 Task: Open Card Project Management Review in Board Business Model Business Case Development and Analysis to Workspace Consulting and add a team member Softage.1@softage.net, a label Orange, a checklist Task Management, an attachment from Trello, a color Orange and finally, add a card description 'Conduct team training session on time management and productivity' and a comment 'Let us celebrate our progress and keep pushing forward as this task is an important milestone in our project.'. Add a start date 'Jan 09, 1900' with a due date 'Jan 16, 1900'
Action: Mouse moved to (520, 147)
Screenshot: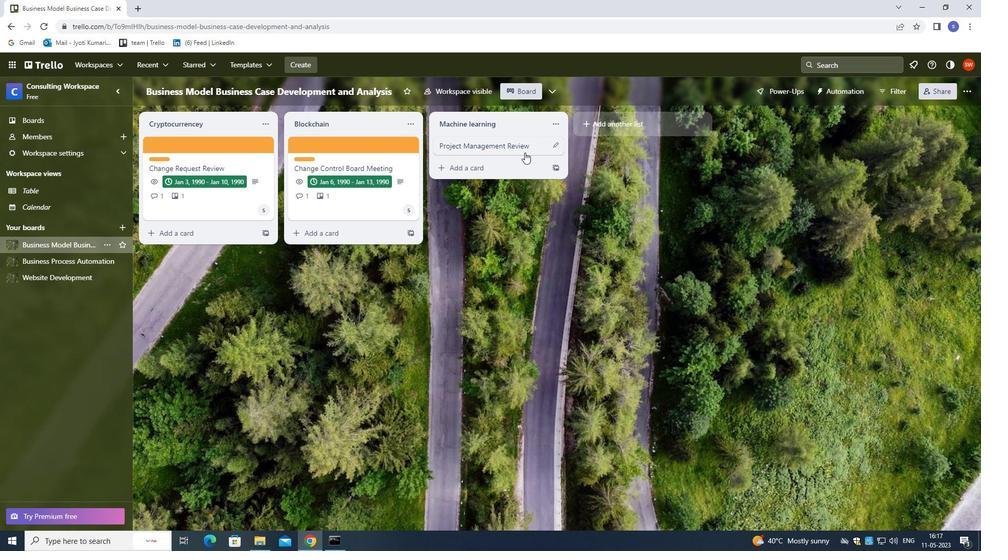 
Action: Mouse pressed left at (520, 147)
Screenshot: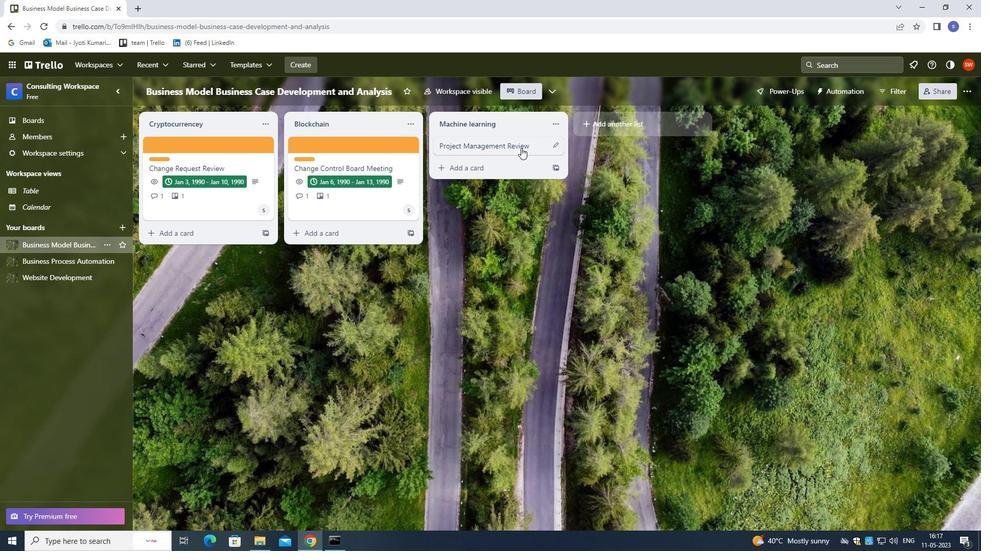 
Action: Mouse moved to (604, 180)
Screenshot: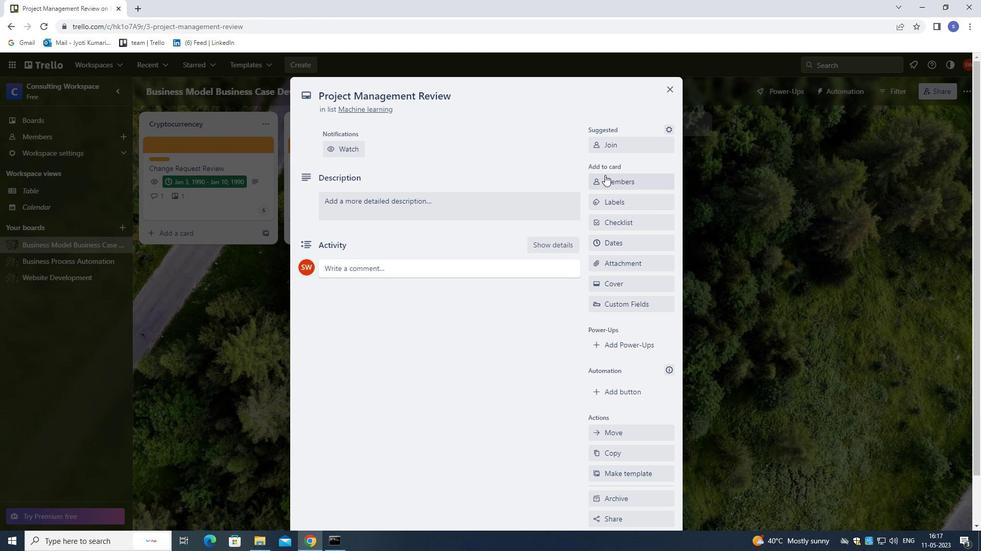 
Action: Mouse pressed left at (604, 180)
Screenshot: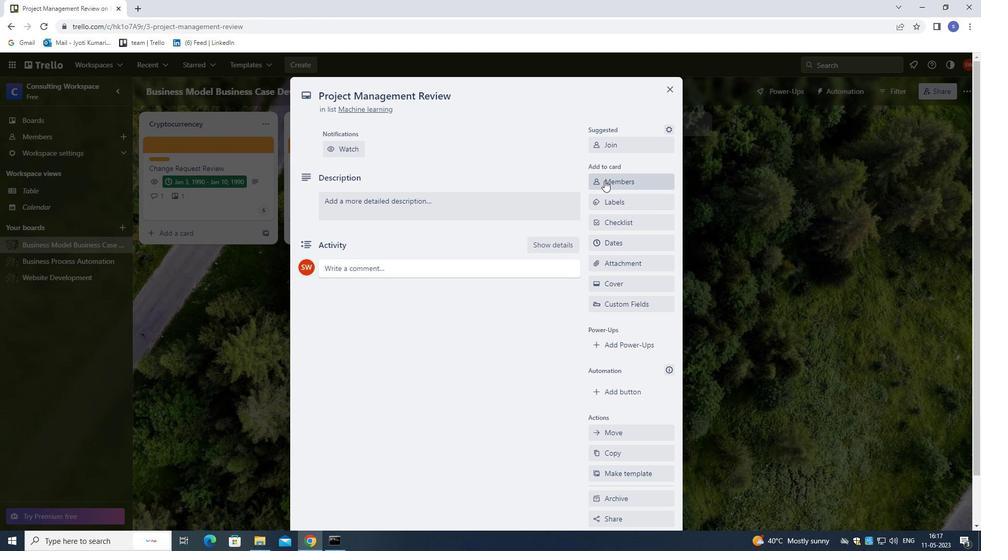 
Action: Mouse moved to (235, 0)
Screenshot: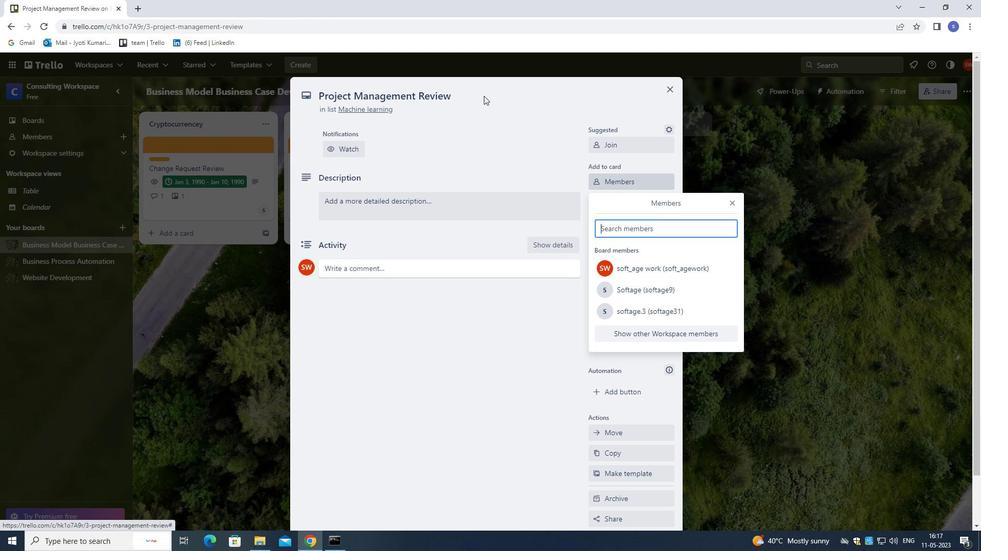 
Action: Key pressed softage.1<Key.shift>@SOFTAGE.NET
Screenshot: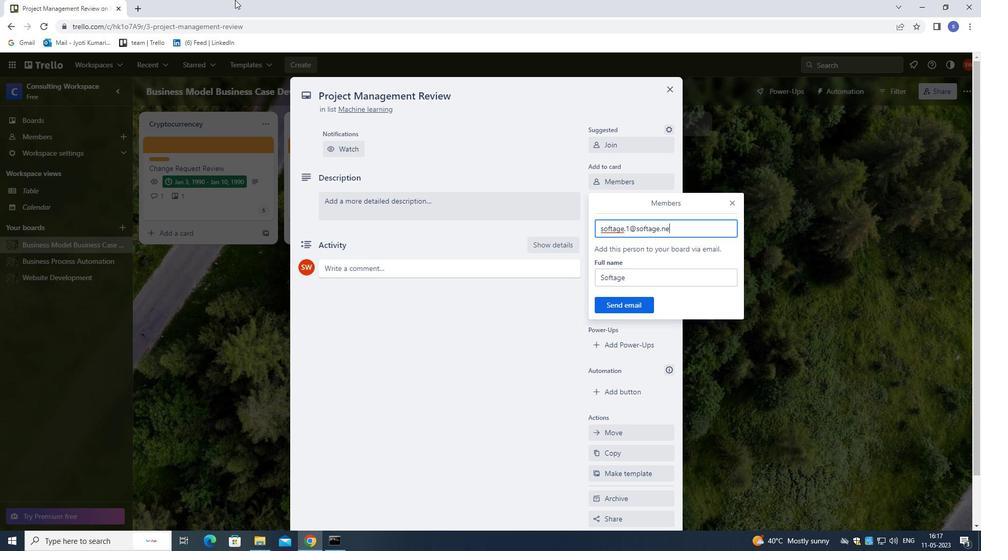 
Action: Mouse moved to (616, 303)
Screenshot: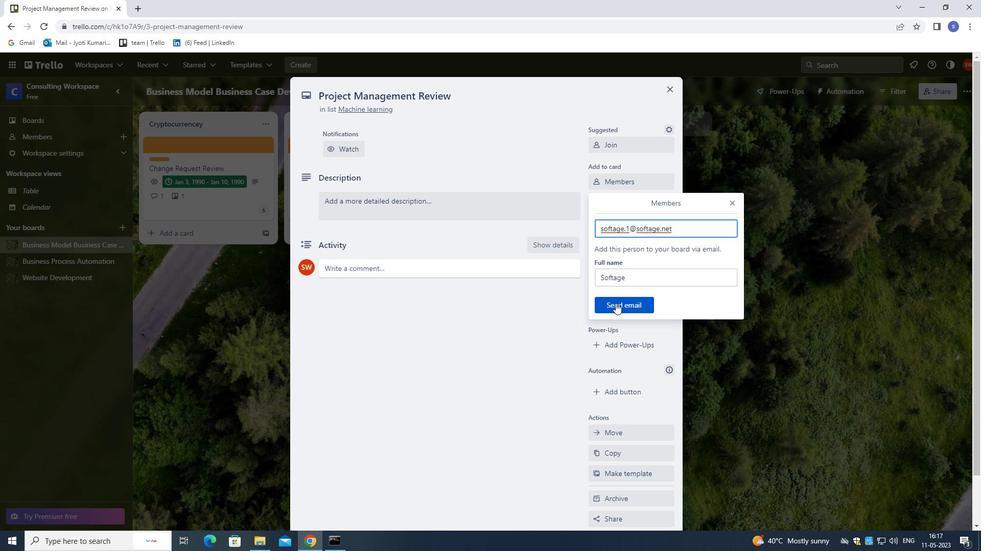 
Action: Mouse pressed left at (616, 303)
Screenshot: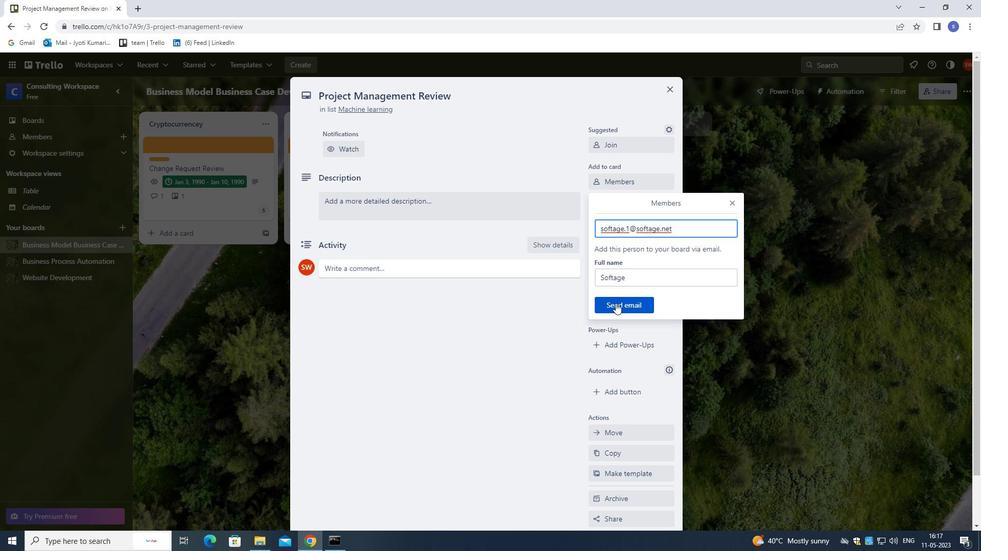 
Action: Mouse moved to (616, 202)
Screenshot: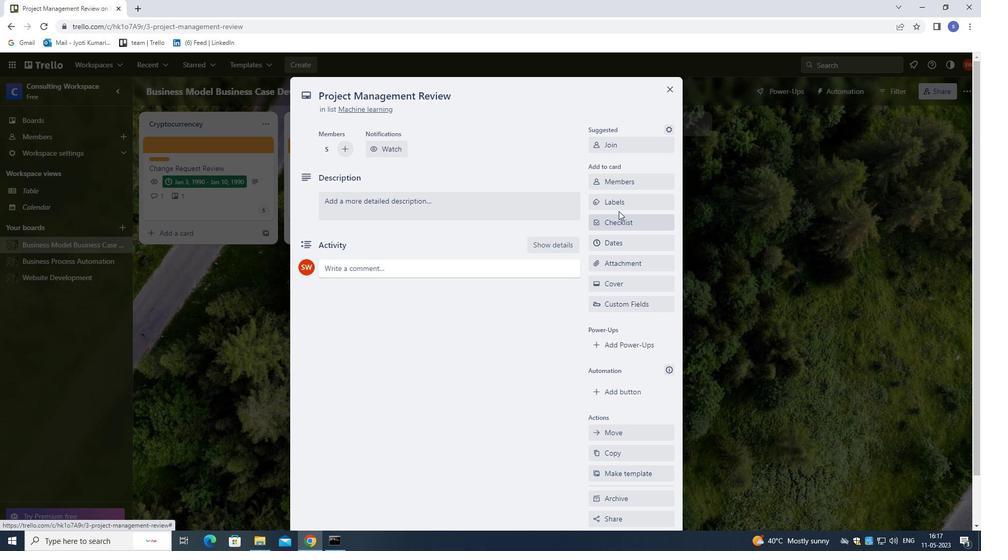 
Action: Mouse pressed left at (616, 202)
Screenshot: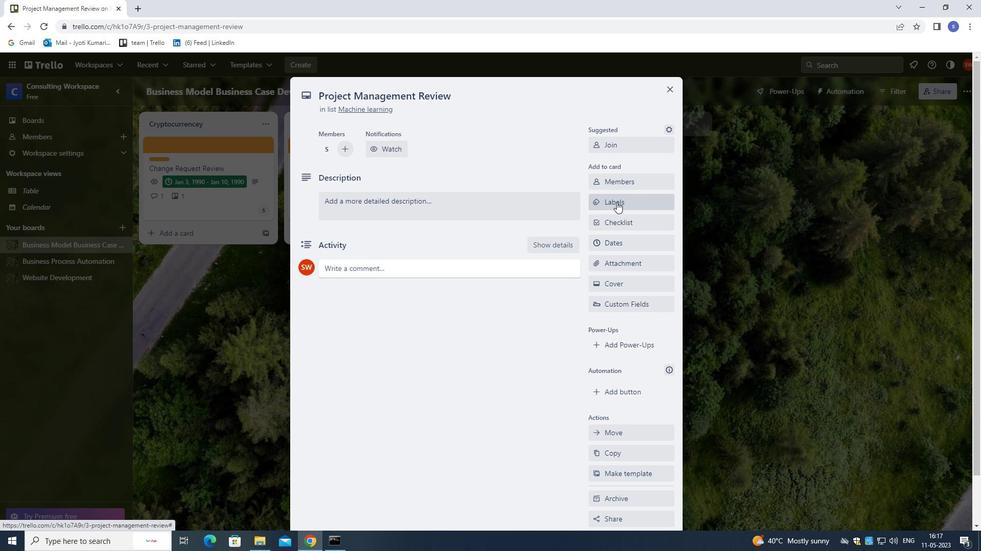 
Action: Mouse moved to (610, 244)
Screenshot: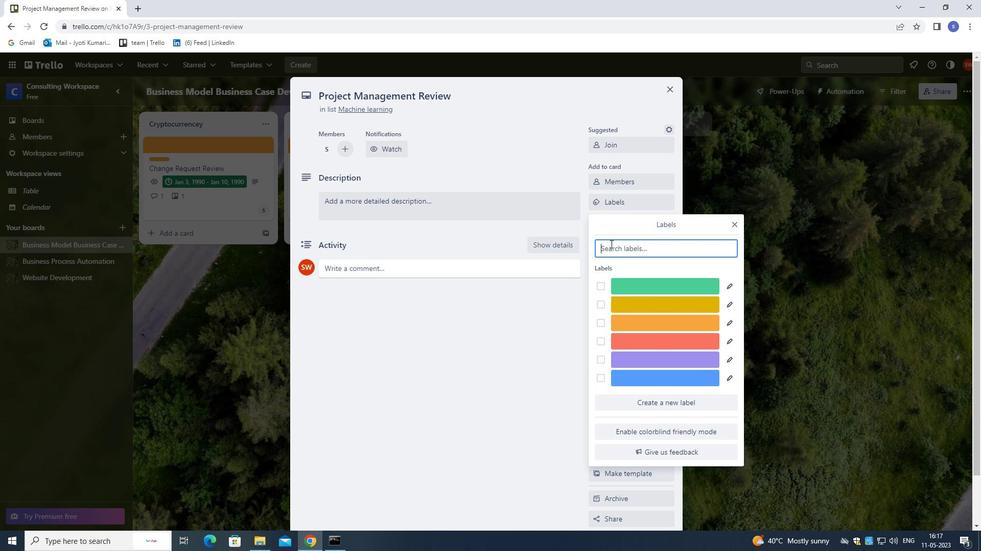 
Action: Key pressed O
Screenshot: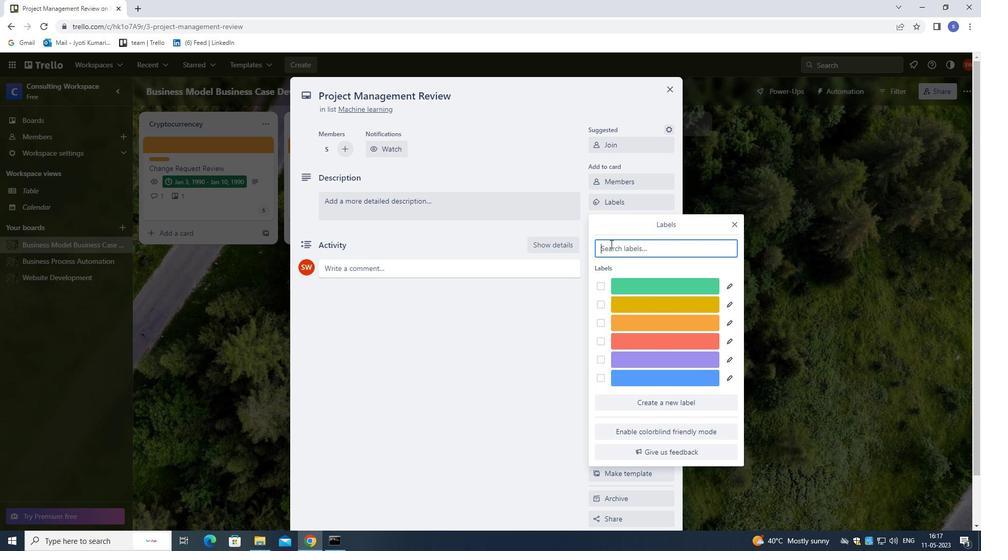 
Action: Mouse moved to (599, 285)
Screenshot: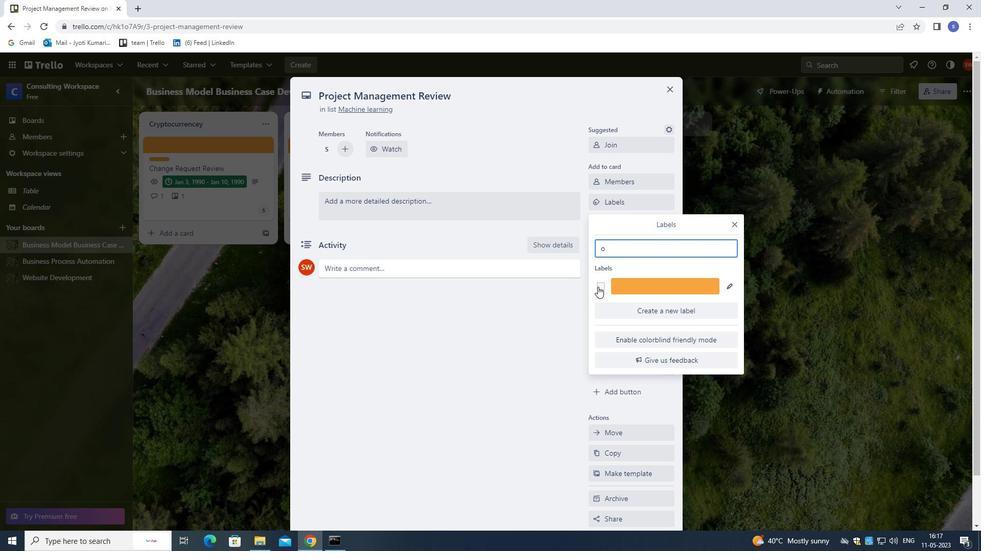 
Action: Mouse pressed left at (599, 285)
Screenshot: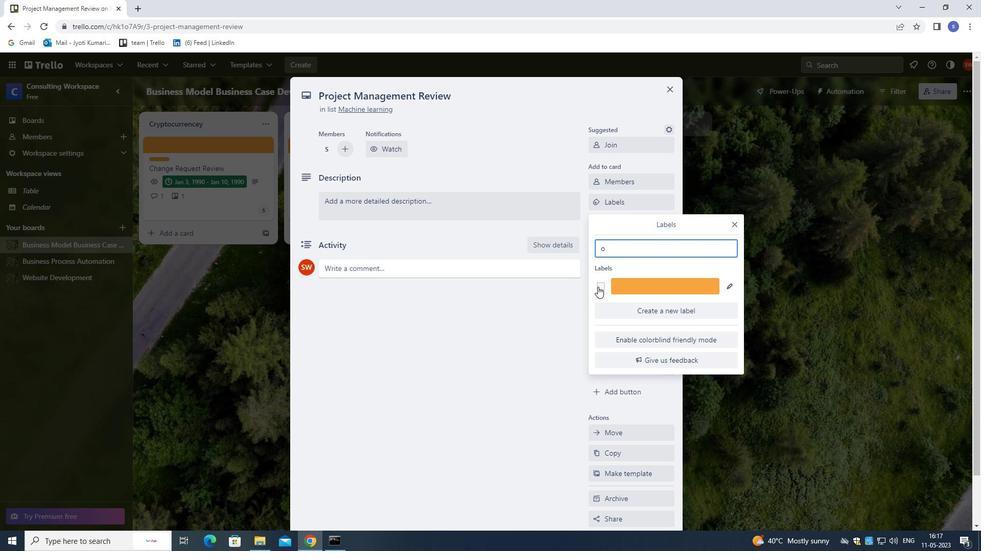 
Action: Mouse moved to (734, 224)
Screenshot: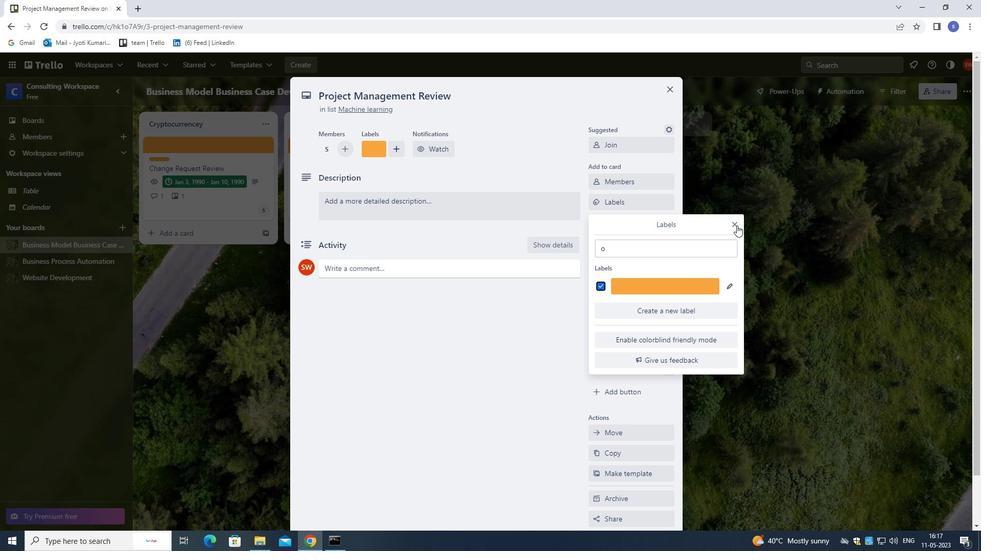 
Action: Mouse pressed left at (734, 224)
Screenshot: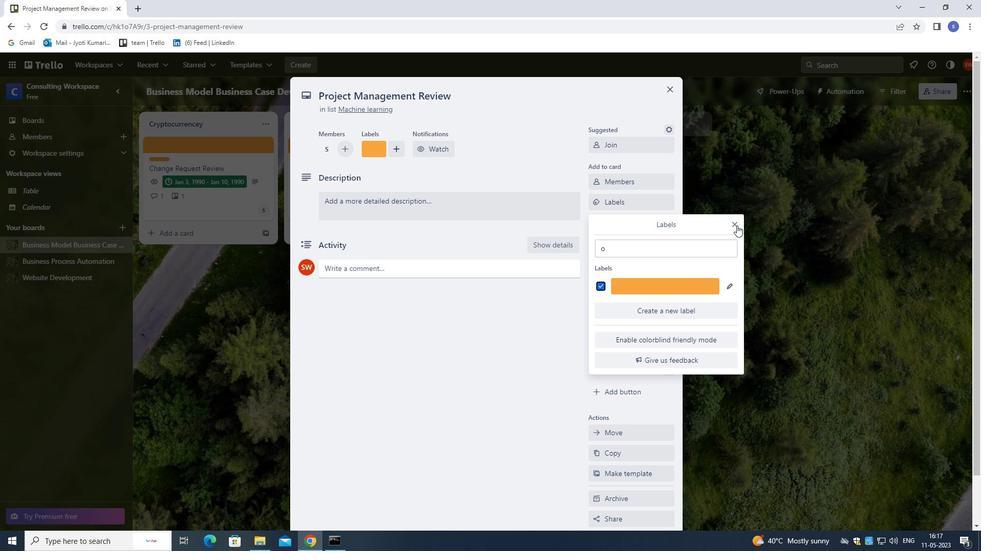 
Action: Mouse moved to (626, 222)
Screenshot: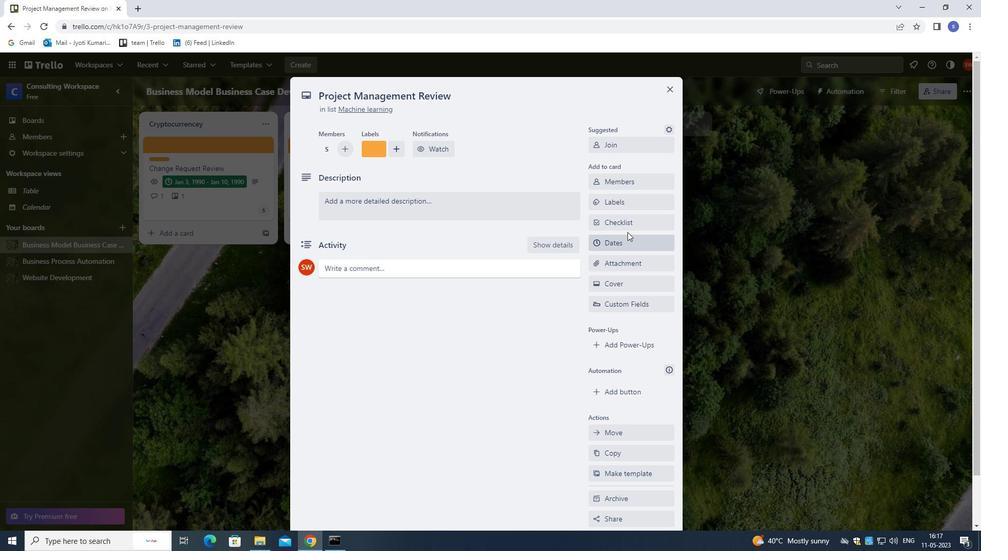 
Action: Mouse pressed left at (626, 222)
Screenshot: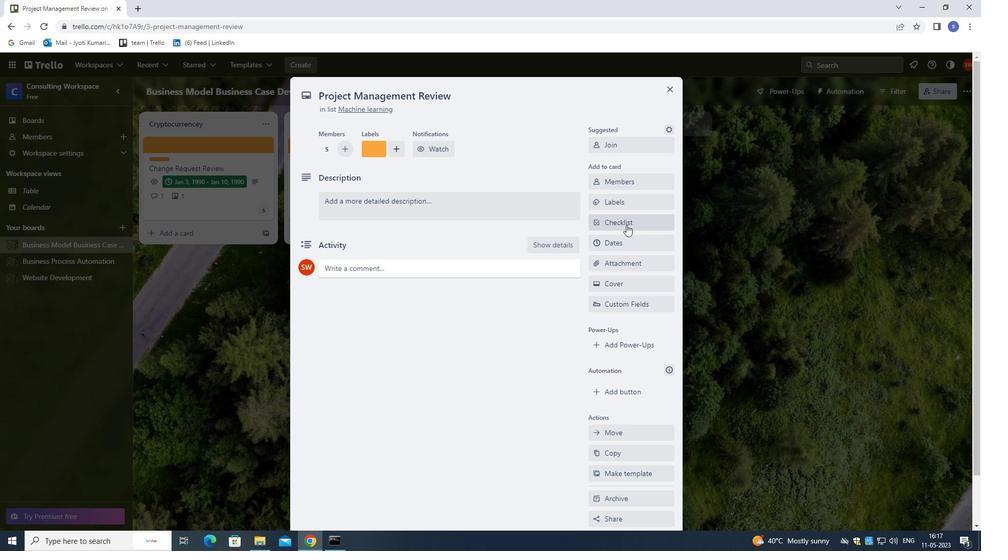 
Action: Mouse moved to (461, 127)
Screenshot: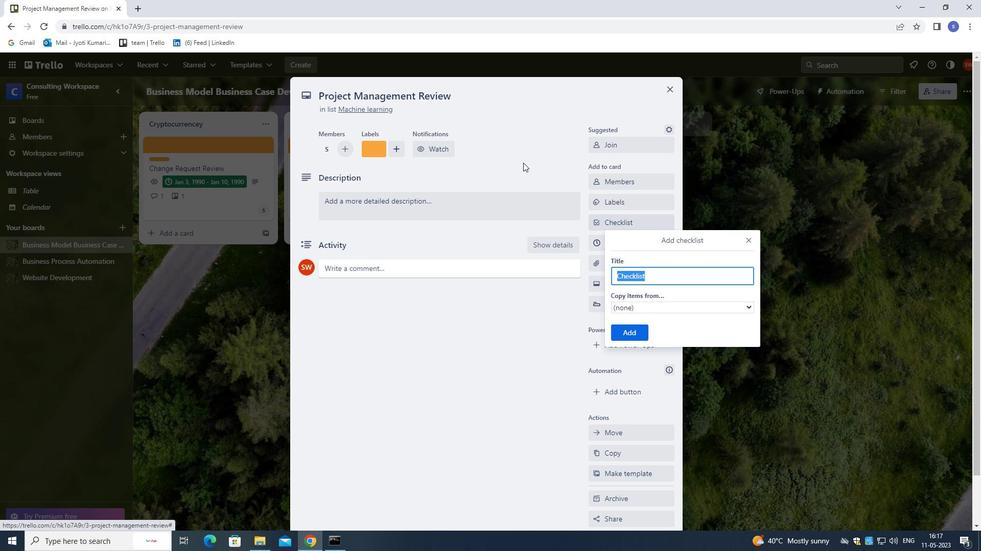 
Action: Key pressed <Key.shift>TASK
Screenshot: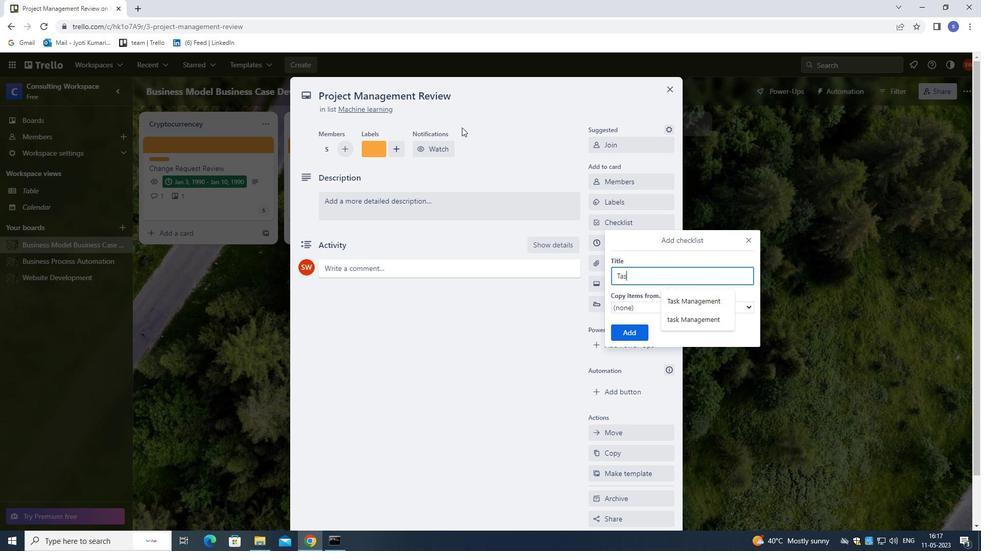 
Action: Mouse moved to (704, 295)
Screenshot: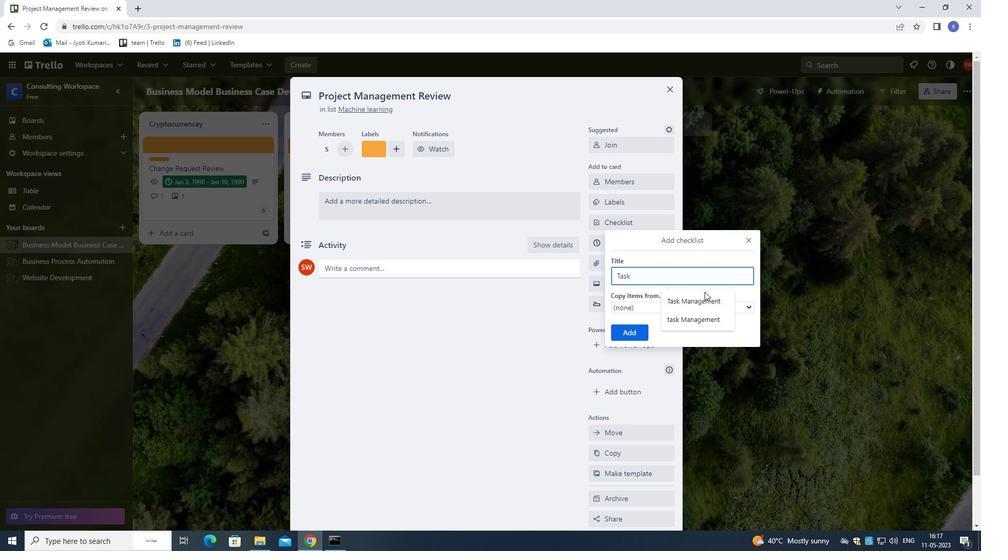 
Action: Mouse pressed left at (704, 295)
Screenshot: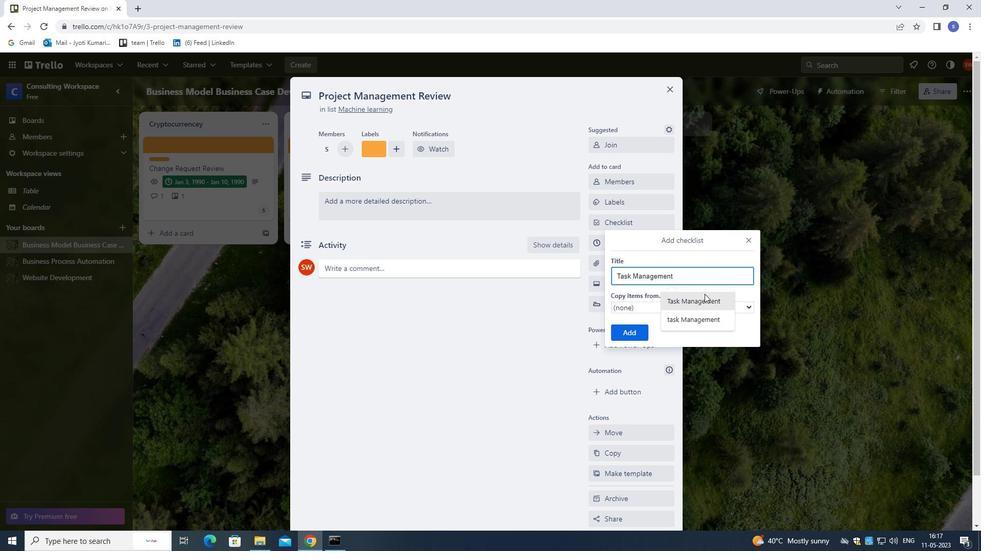
Action: Mouse moved to (643, 331)
Screenshot: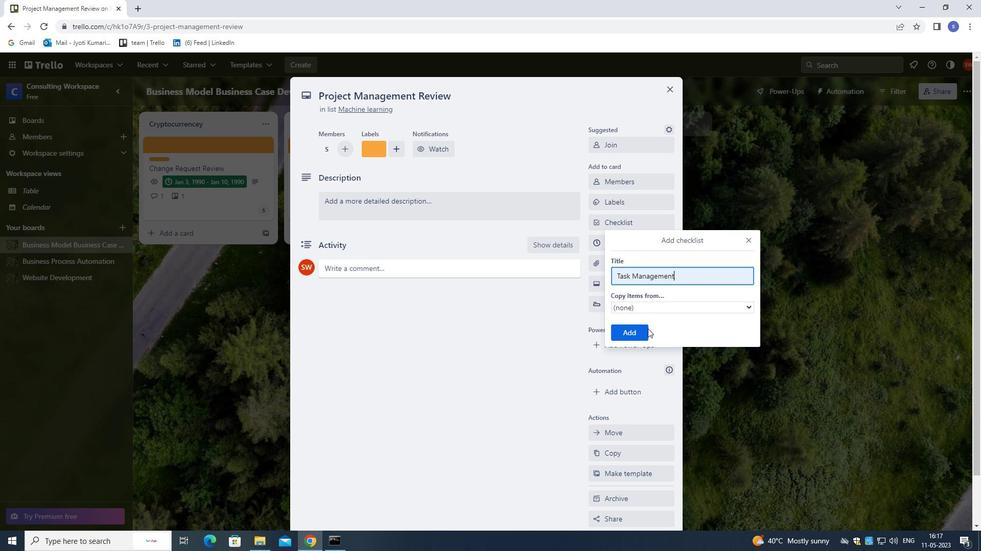 
Action: Mouse pressed left at (643, 331)
Screenshot: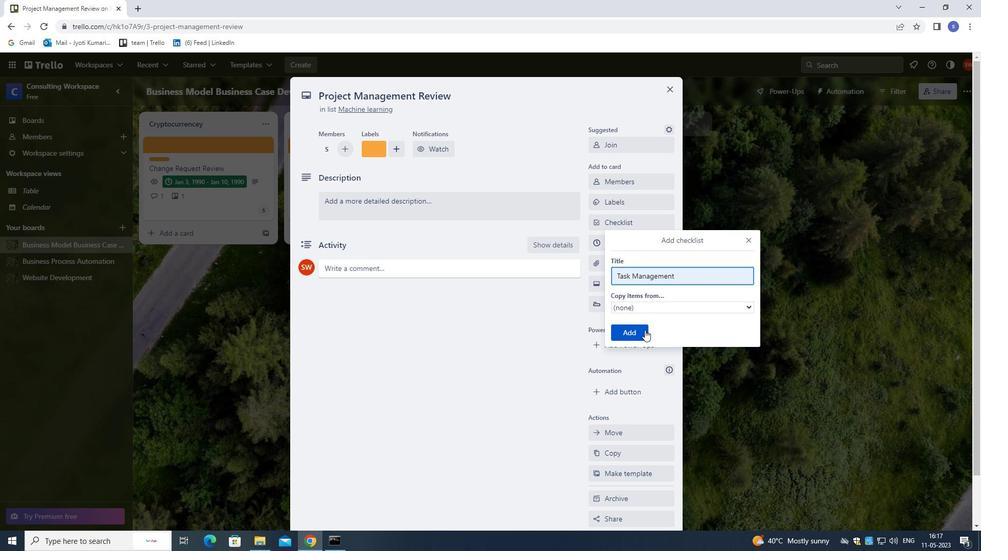 
Action: Mouse moved to (629, 242)
Screenshot: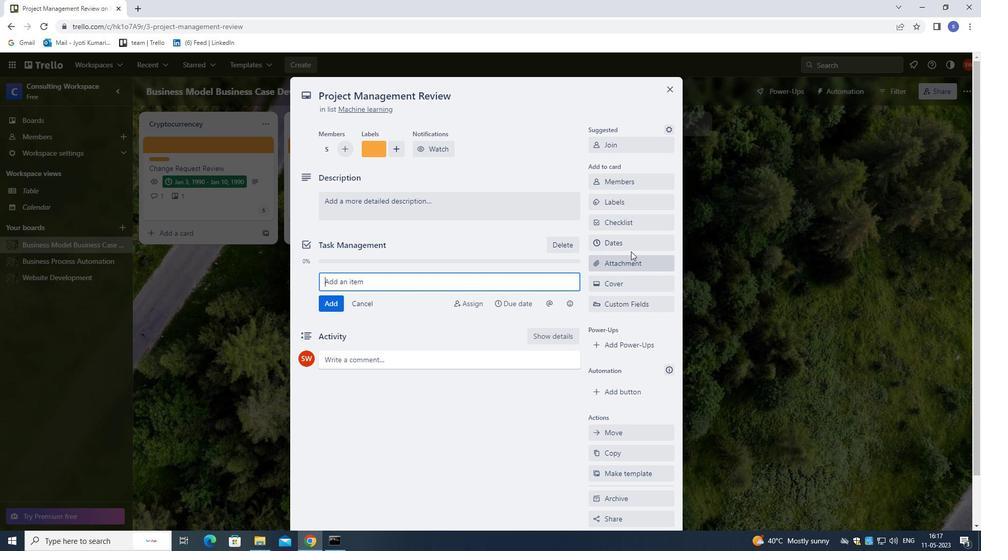 
Action: Mouse pressed left at (629, 242)
Screenshot: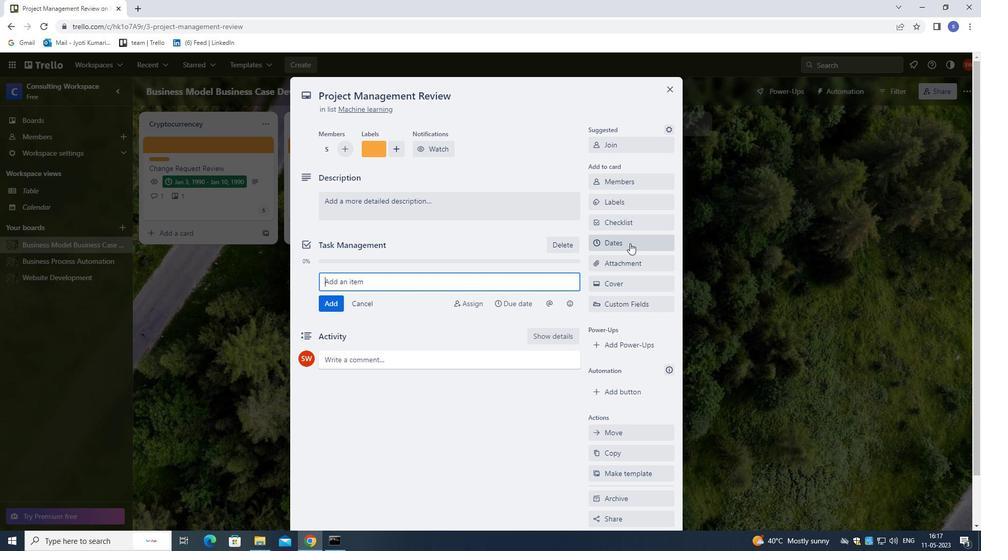 
Action: Mouse moved to (596, 274)
Screenshot: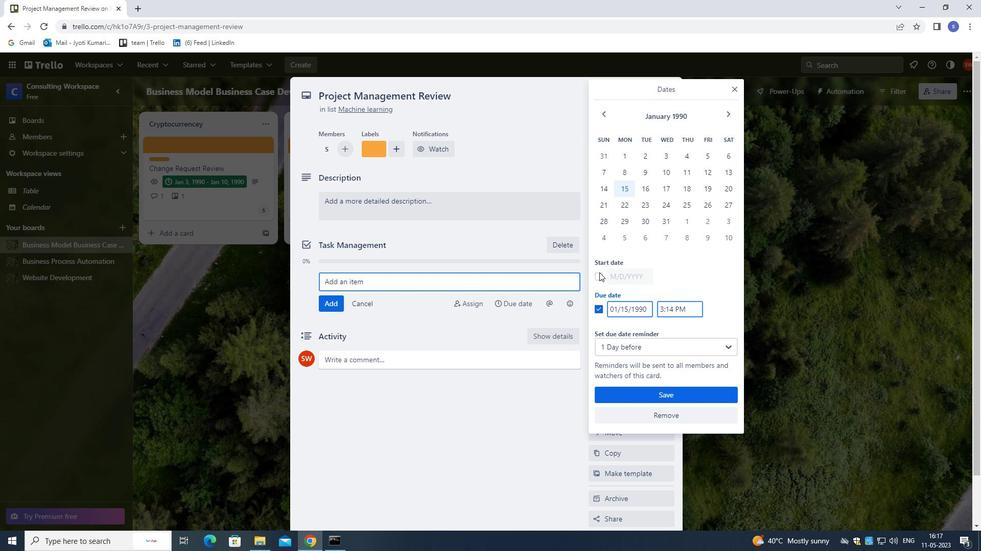 
Action: Mouse pressed left at (596, 274)
Screenshot: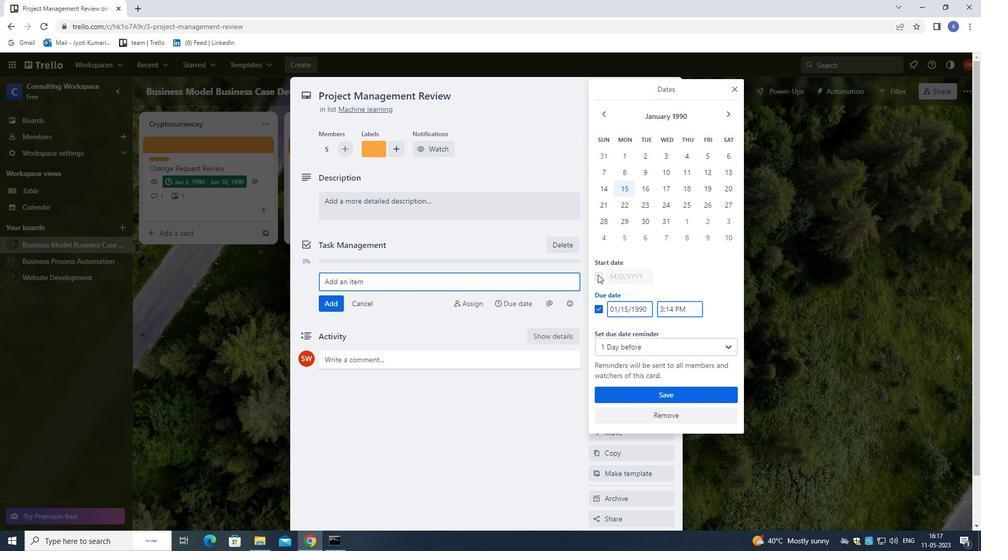 
Action: Mouse moved to (627, 277)
Screenshot: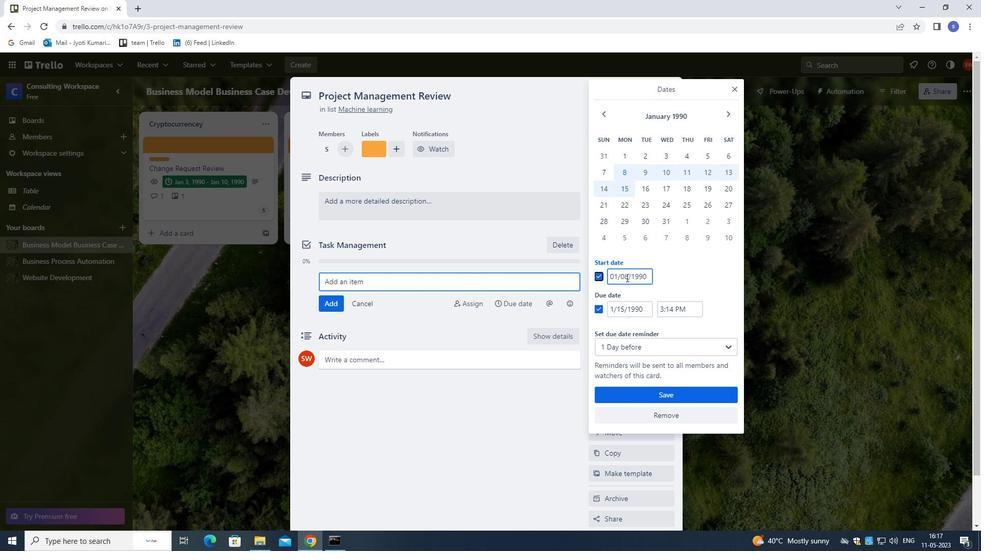 
Action: Mouse pressed left at (627, 277)
Screenshot: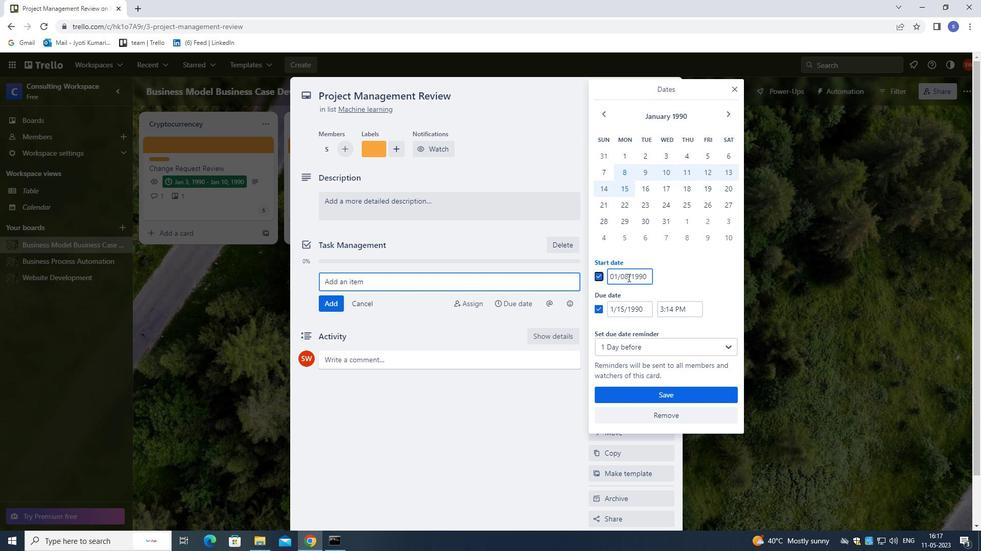 
Action: Mouse moved to (627, 284)
Screenshot: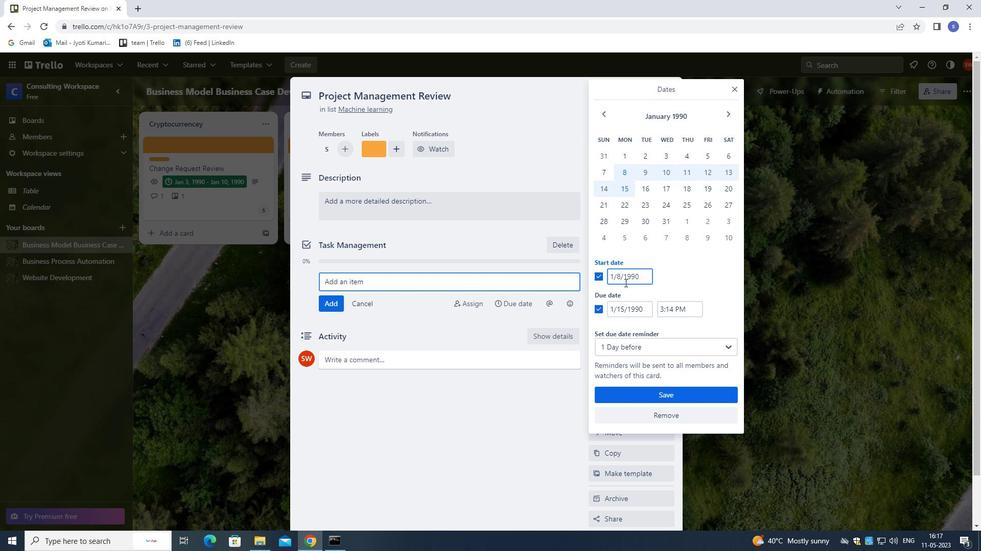 
Action: Key pressed <Key.left><Key.left><Key.backspace>9
Screenshot: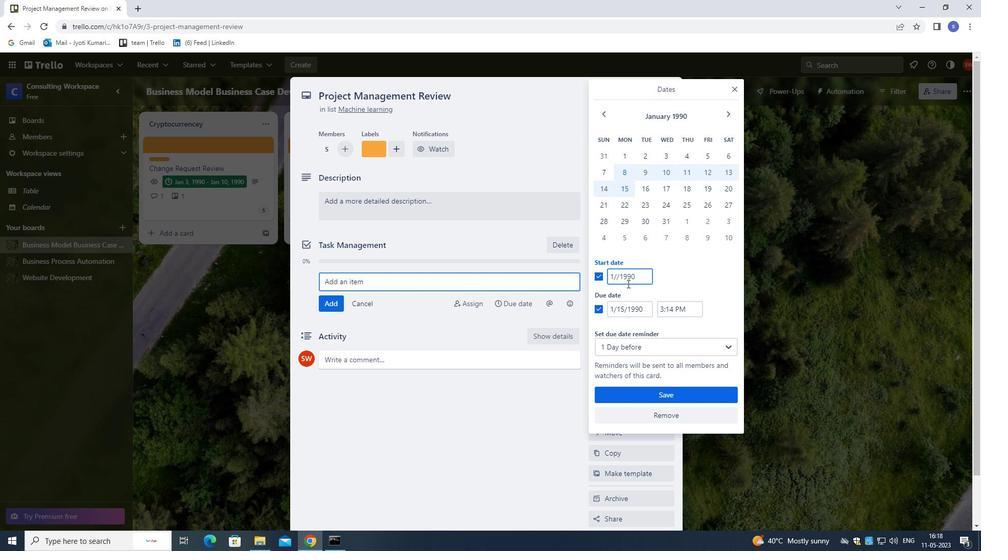 
Action: Mouse moved to (624, 310)
Screenshot: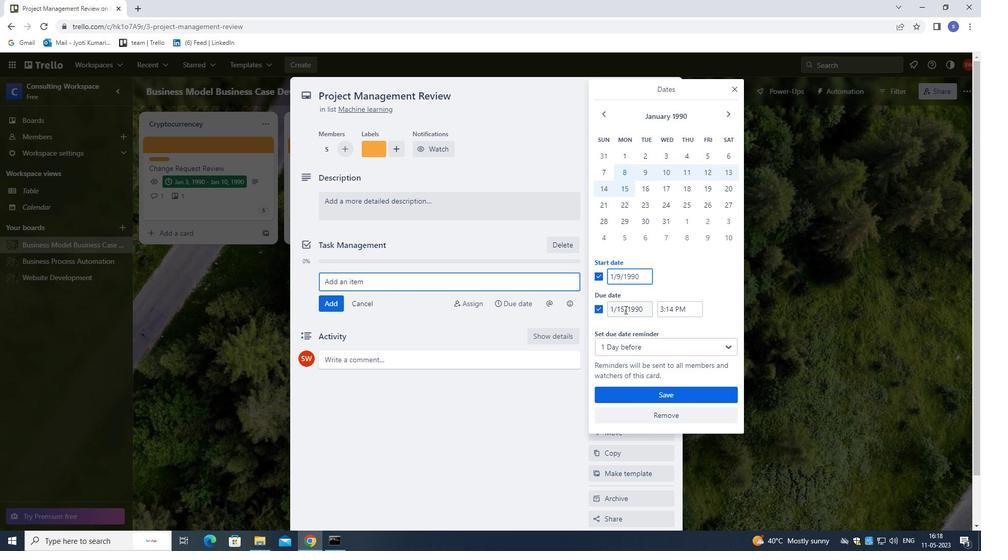 
Action: Mouse pressed left at (624, 310)
Screenshot: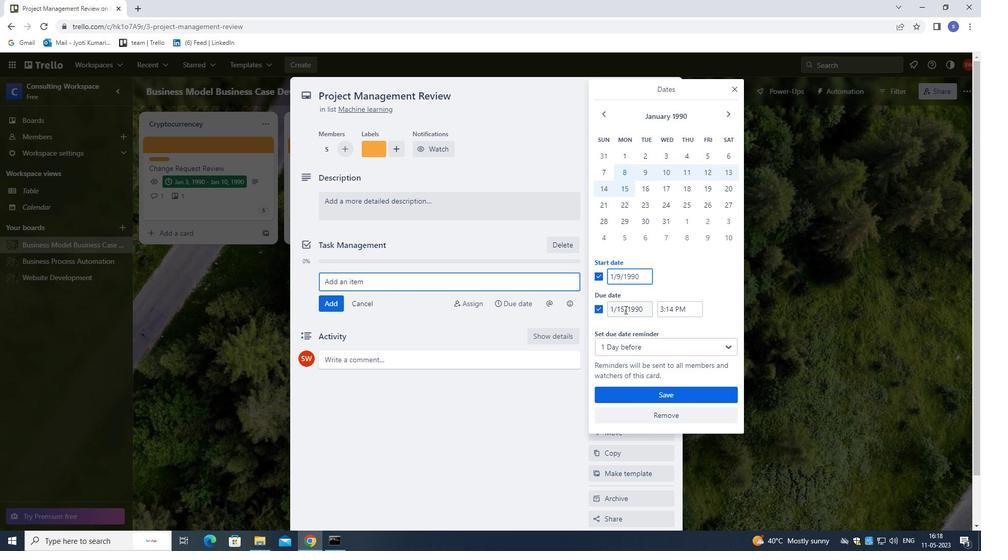 
Action: Mouse moved to (640, 353)
Screenshot: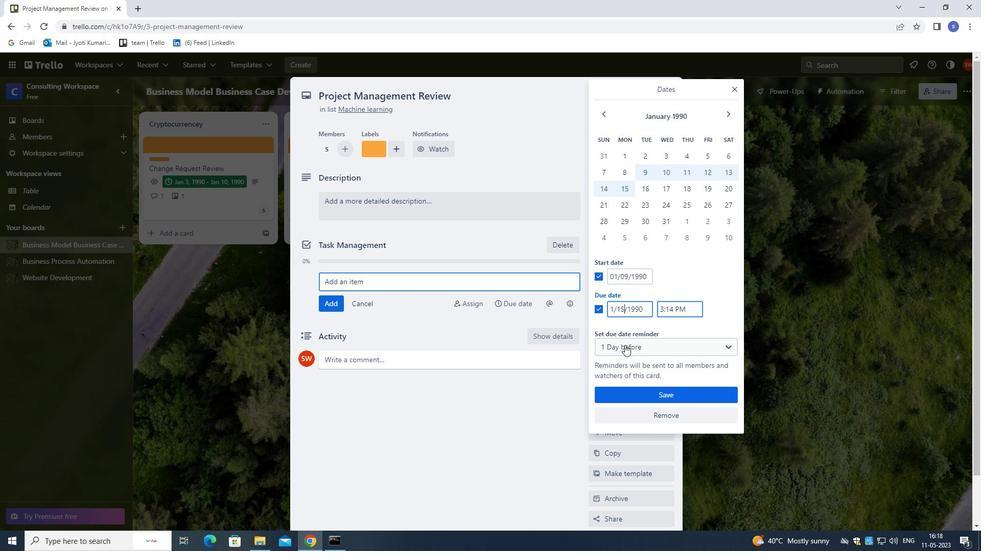 
Action: Key pressed <Key.backspace>6
Screenshot: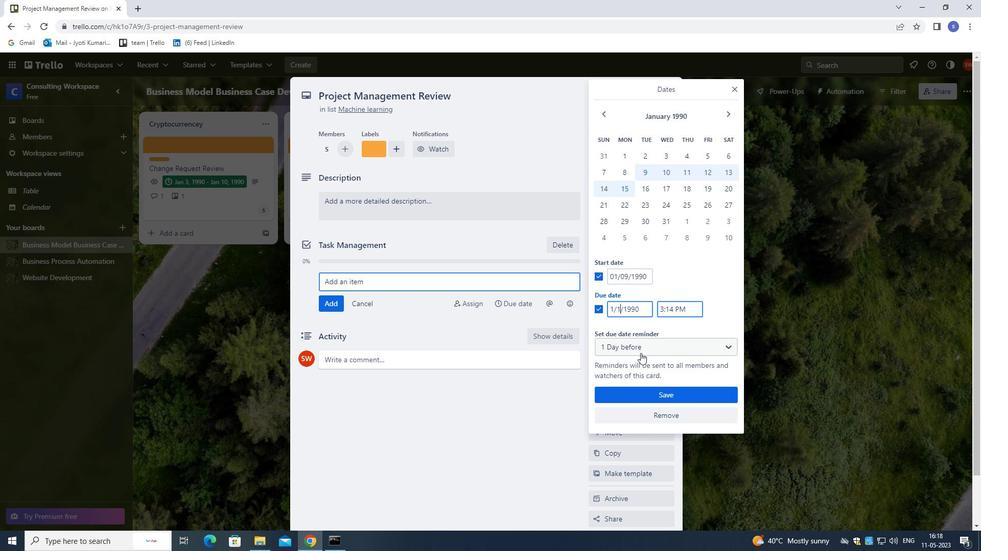 
Action: Mouse moved to (618, 398)
Screenshot: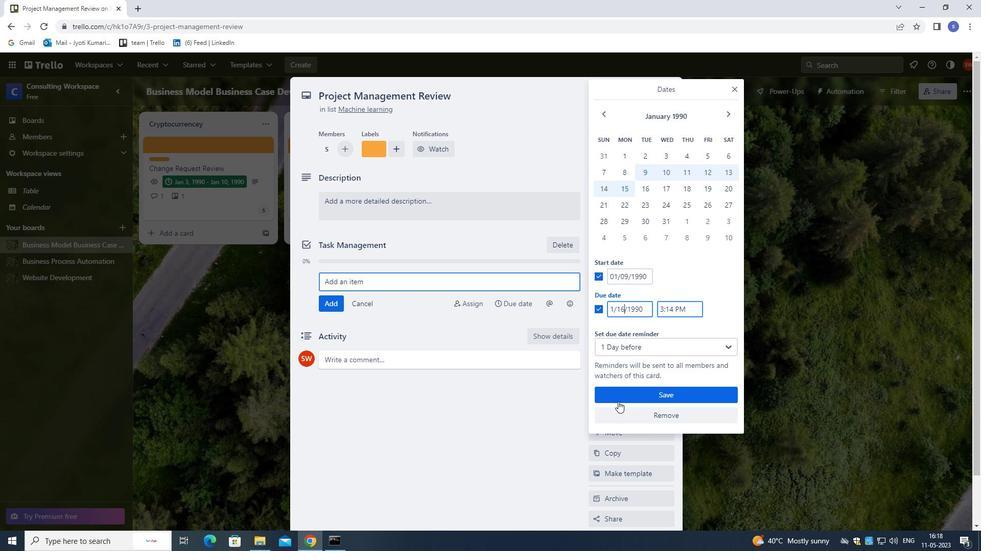 
Action: Mouse pressed left at (618, 398)
Screenshot: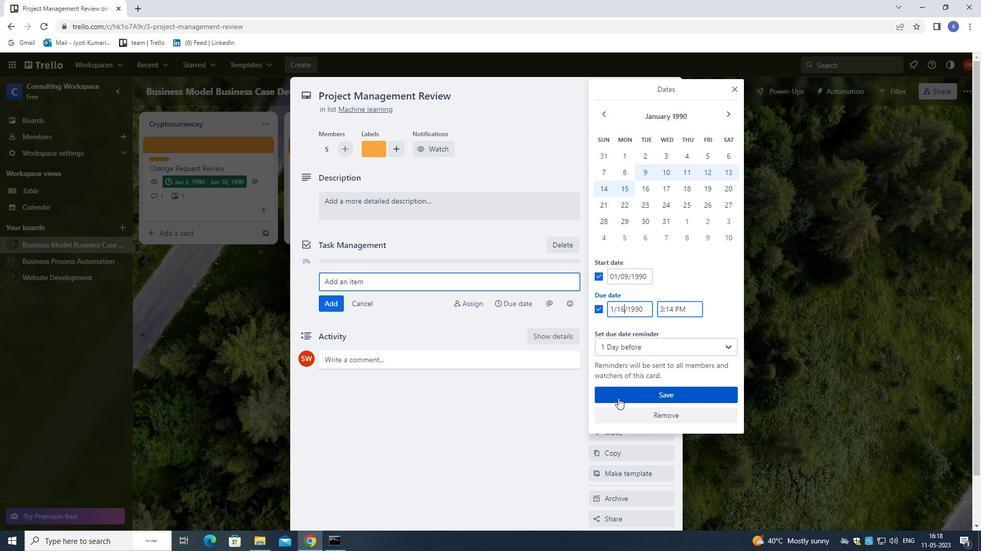 
Action: Mouse moved to (633, 266)
Screenshot: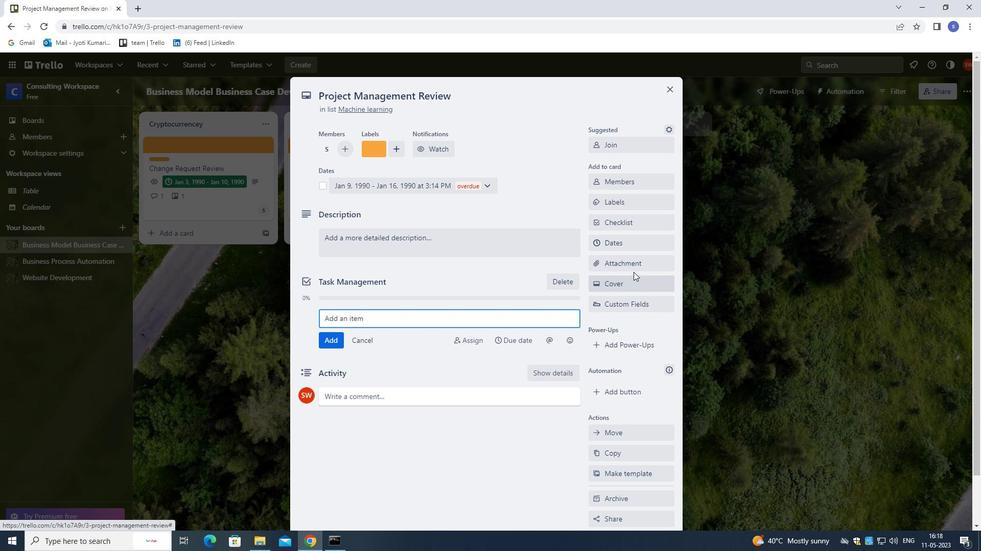 
Action: Mouse pressed left at (633, 266)
Screenshot: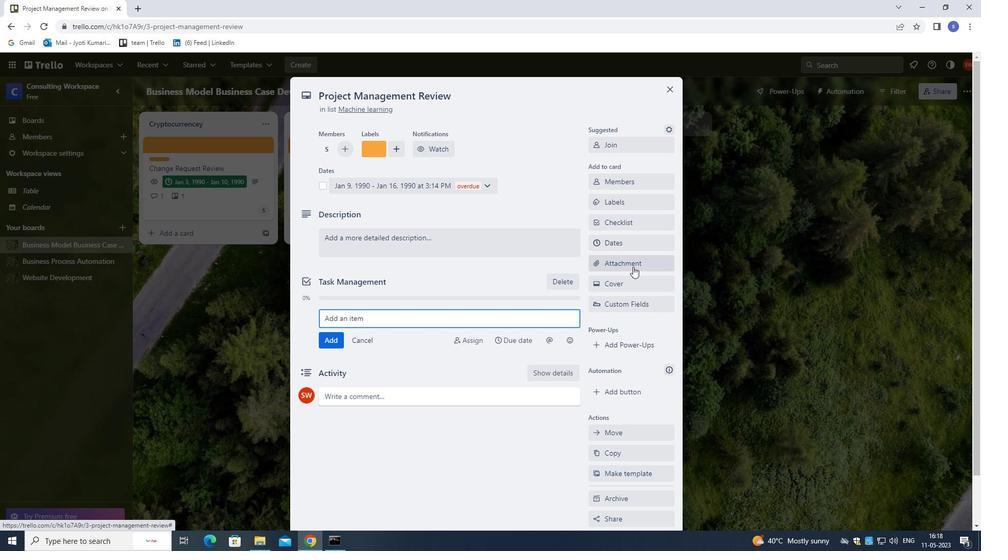 
Action: Mouse moved to (642, 317)
Screenshot: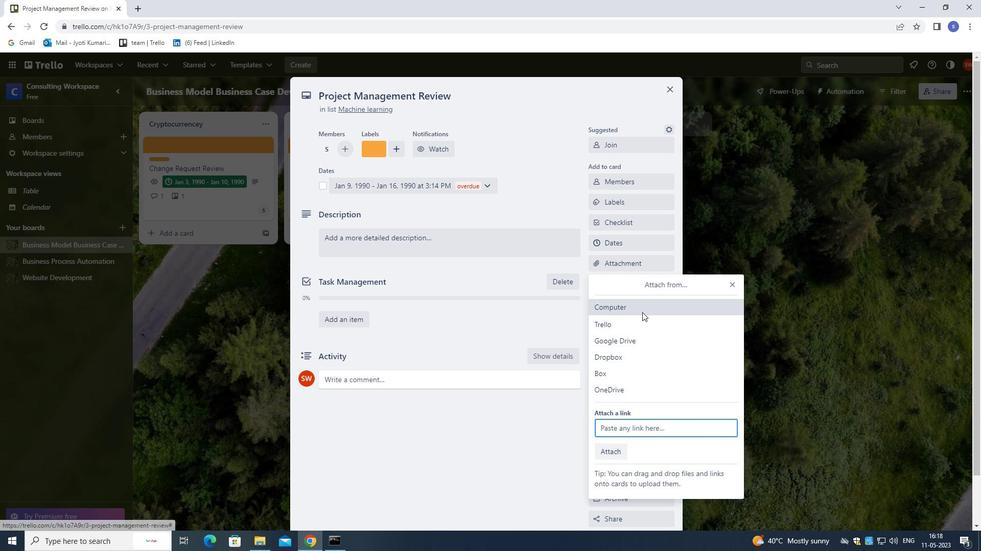 
Action: Mouse pressed left at (642, 317)
Screenshot: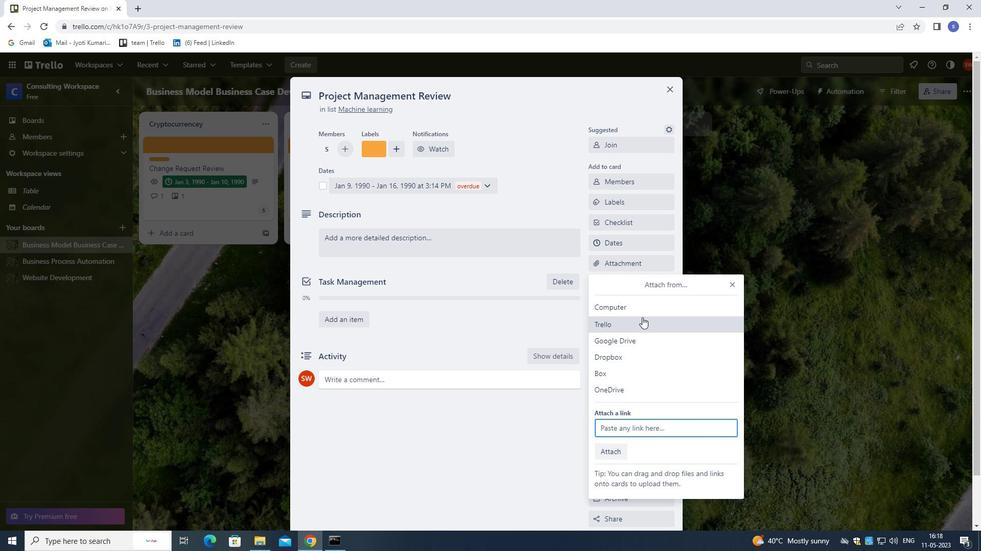 
Action: Mouse moved to (640, 322)
Screenshot: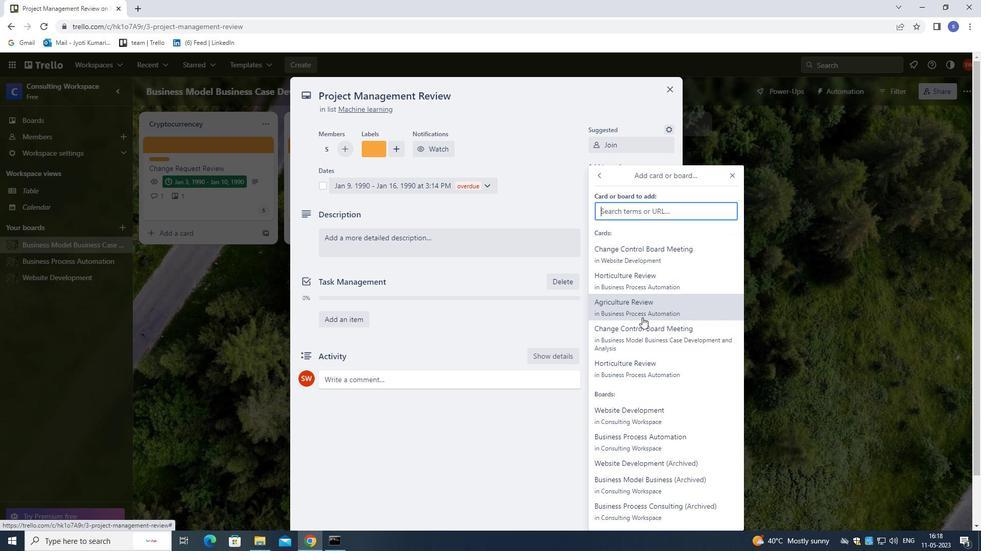 
Action: Mouse pressed left at (640, 322)
Screenshot: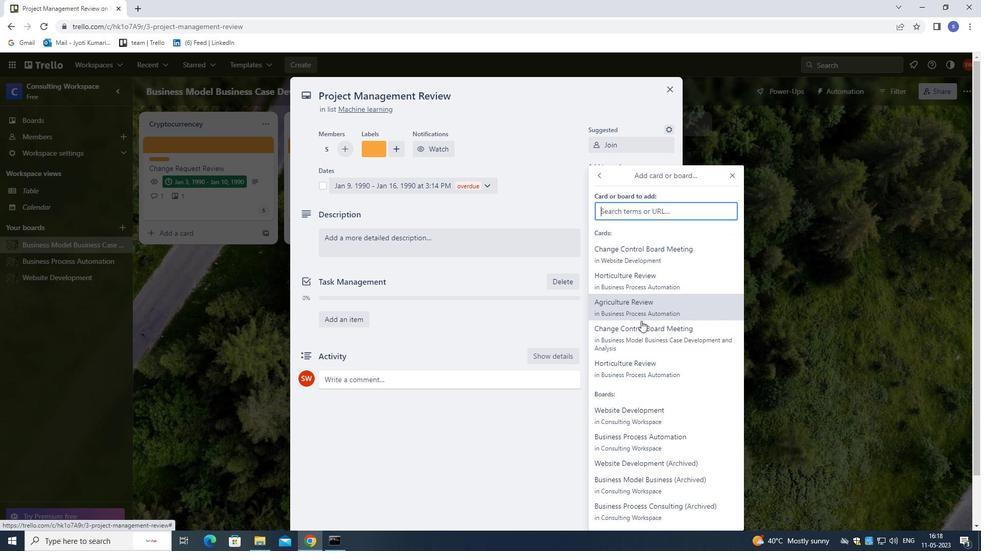 
Action: Mouse moved to (632, 283)
Screenshot: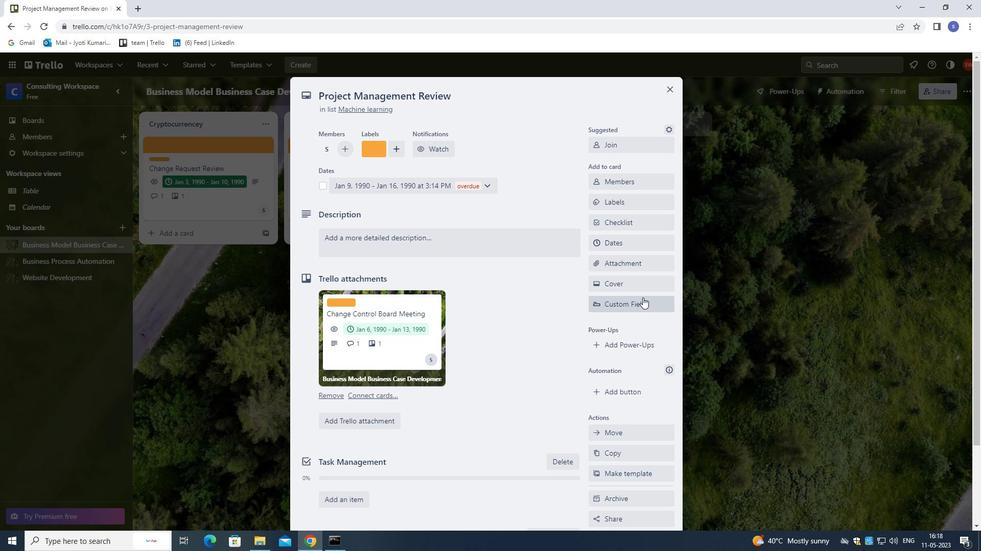 
Action: Mouse pressed left at (632, 283)
Screenshot: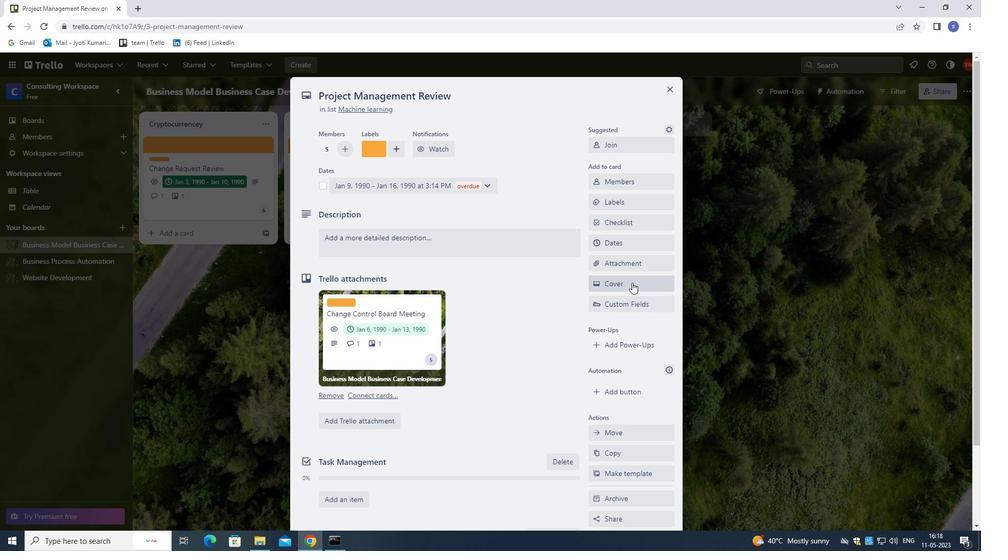 
Action: Mouse moved to (639, 323)
Screenshot: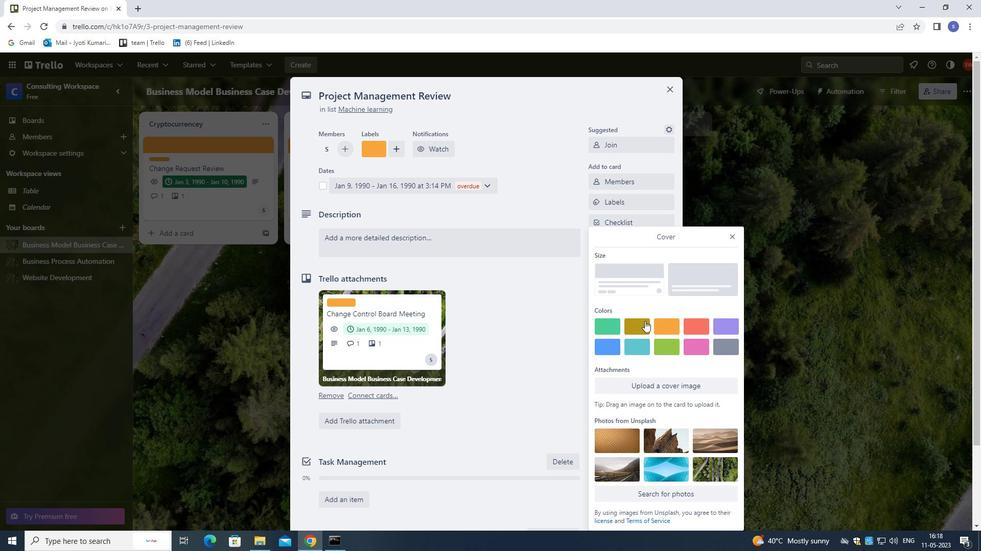 
Action: Mouse pressed left at (639, 323)
Screenshot: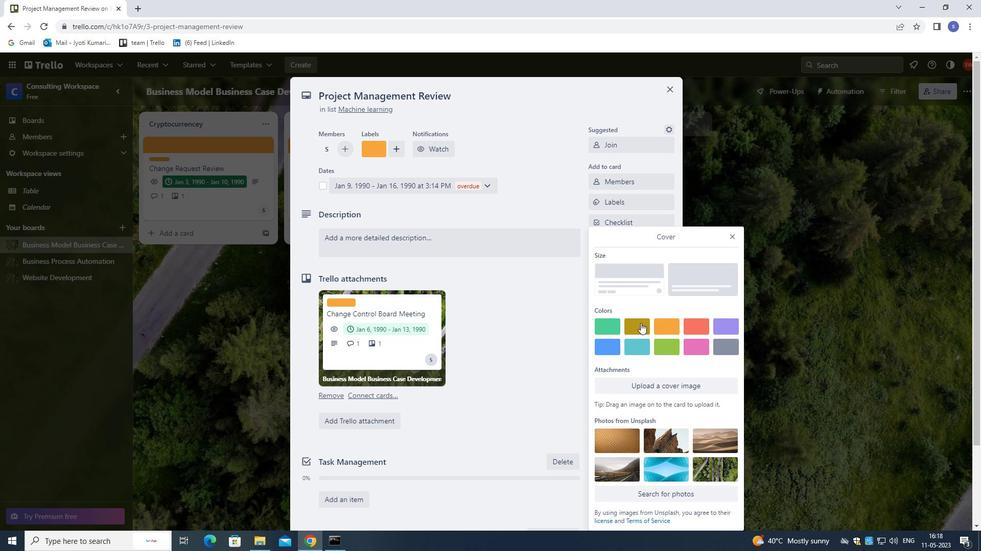 
Action: Mouse moved to (659, 320)
Screenshot: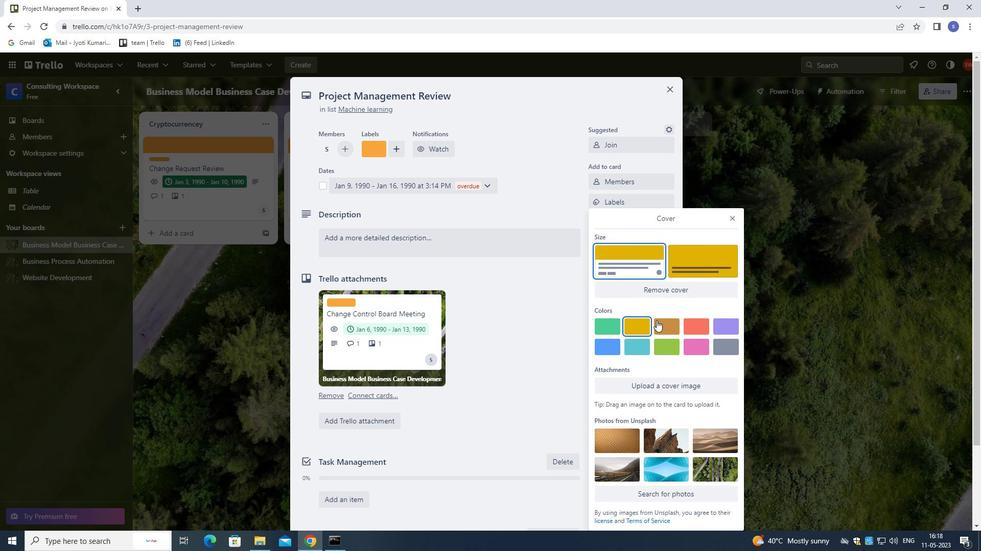 
Action: Mouse pressed left at (659, 320)
Screenshot: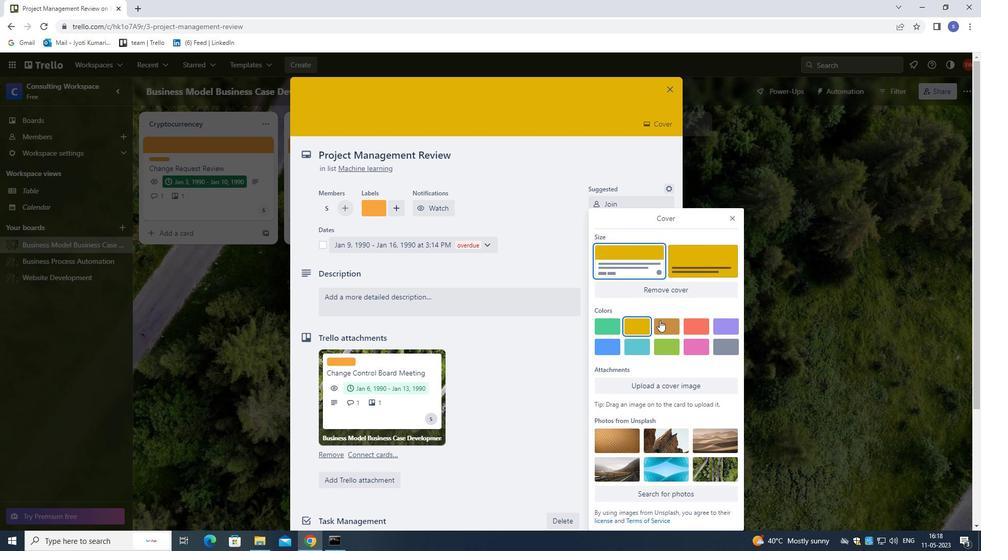 
Action: Mouse moved to (734, 219)
Screenshot: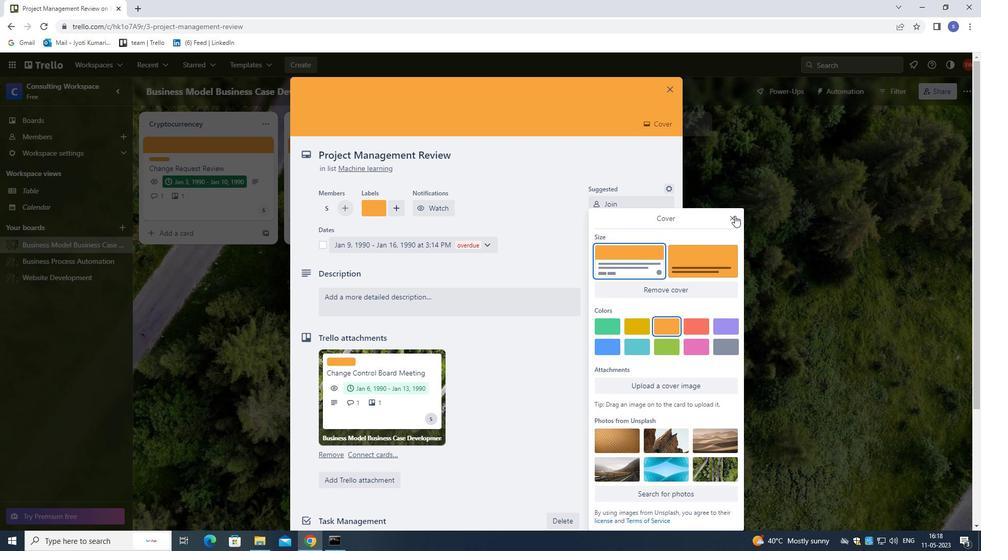 
Action: Mouse pressed left at (734, 219)
Screenshot: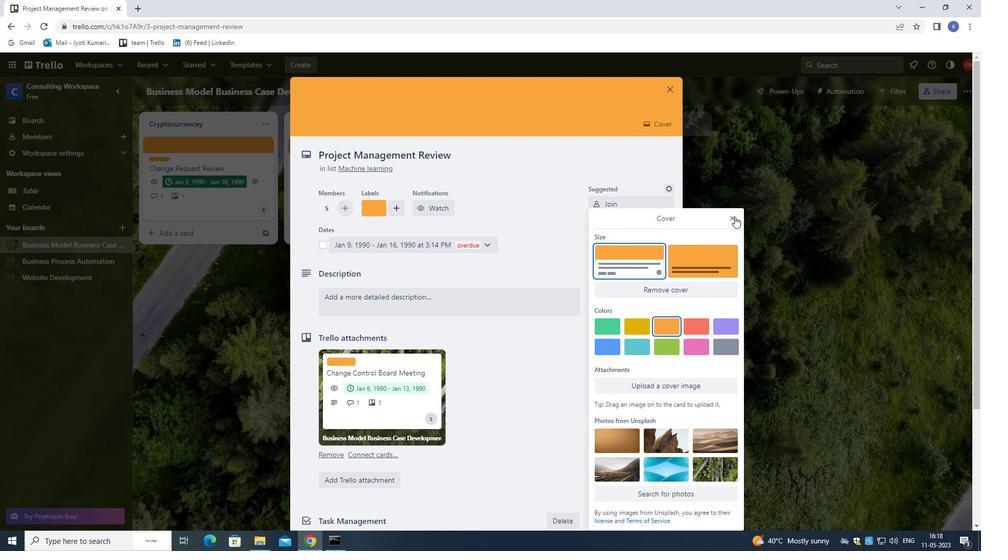 
Action: Mouse moved to (406, 298)
Screenshot: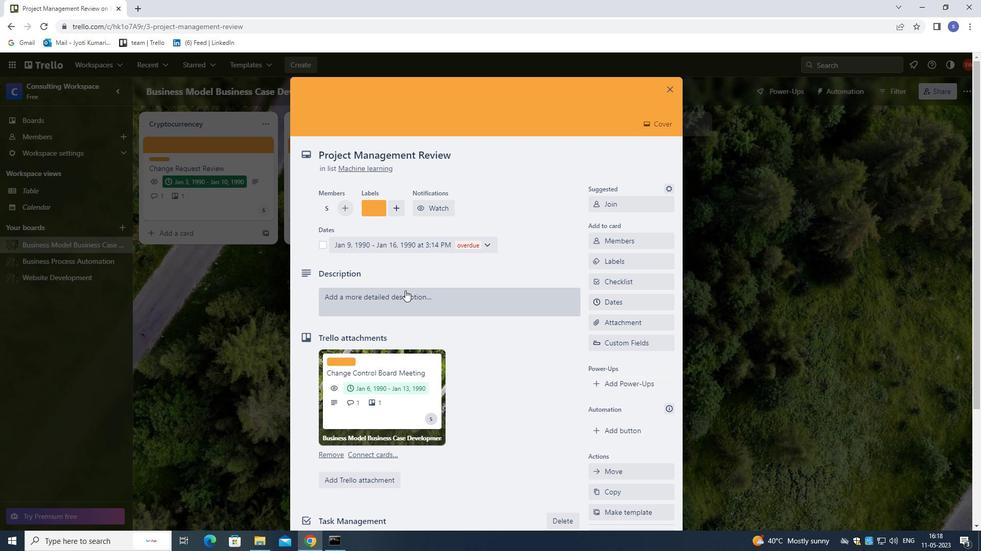 
Action: Mouse pressed left at (406, 298)
Screenshot: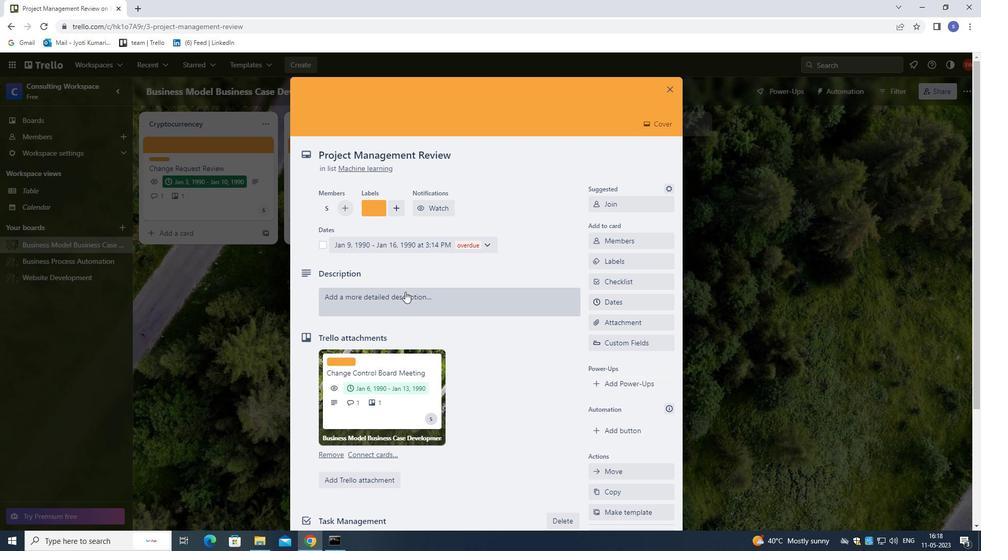
Action: Mouse moved to (466, 294)
Screenshot: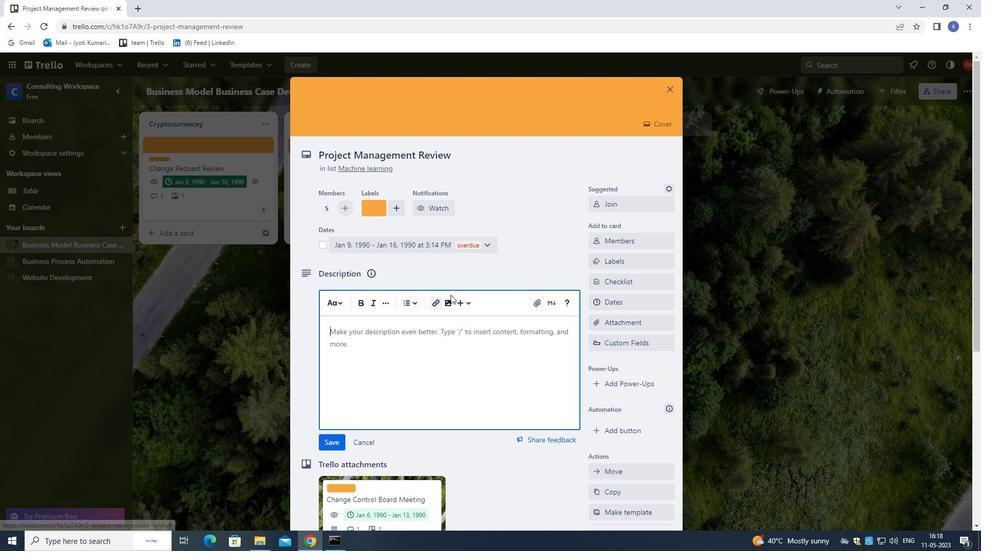 
Action: Mouse scrolled (466, 294) with delta (0, 0)
Screenshot: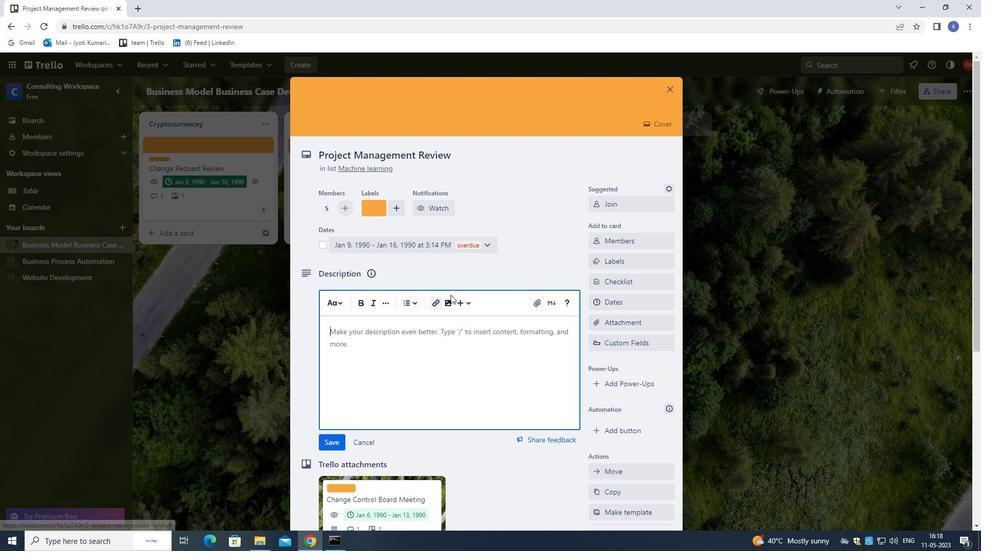
Action: Mouse moved to (474, 297)
Screenshot: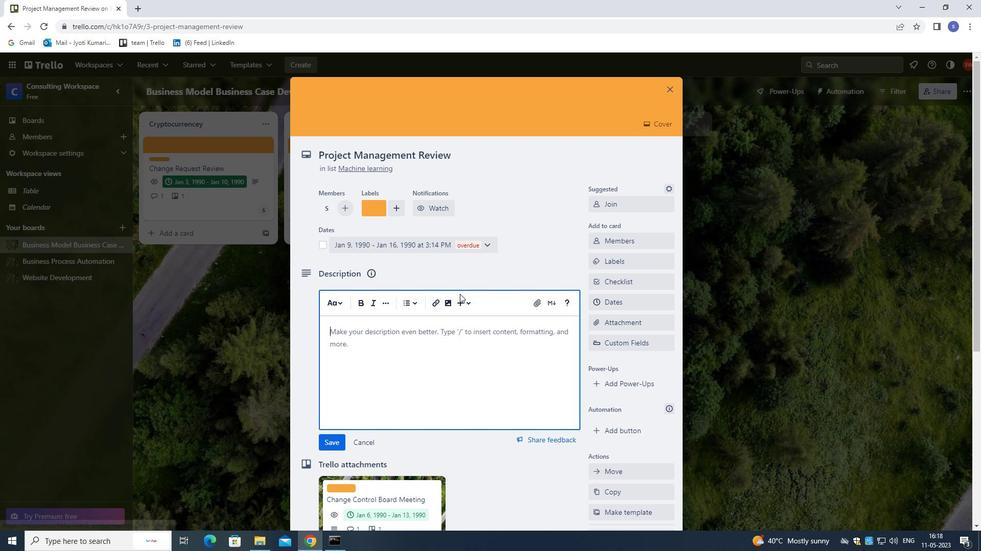 
Action: Mouse scrolled (474, 296) with delta (0, 0)
Screenshot: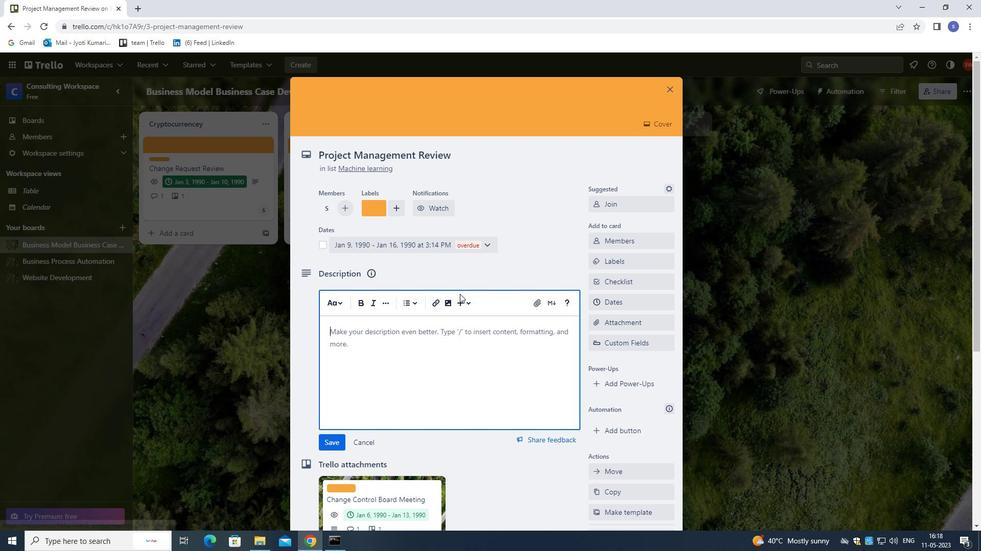 
Action: Mouse moved to (476, 298)
Screenshot: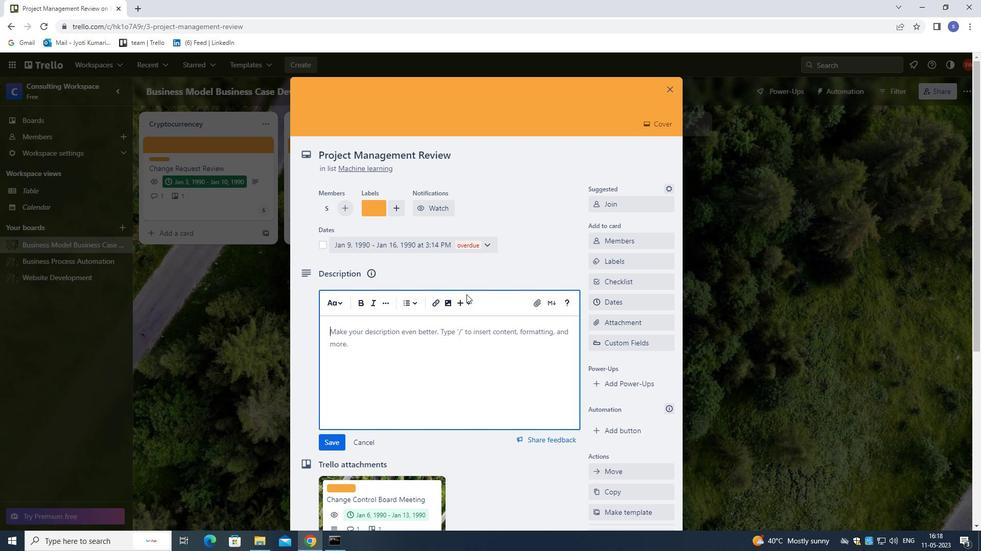 
Action: Mouse scrolled (476, 297) with delta (0, 0)
Screenshot: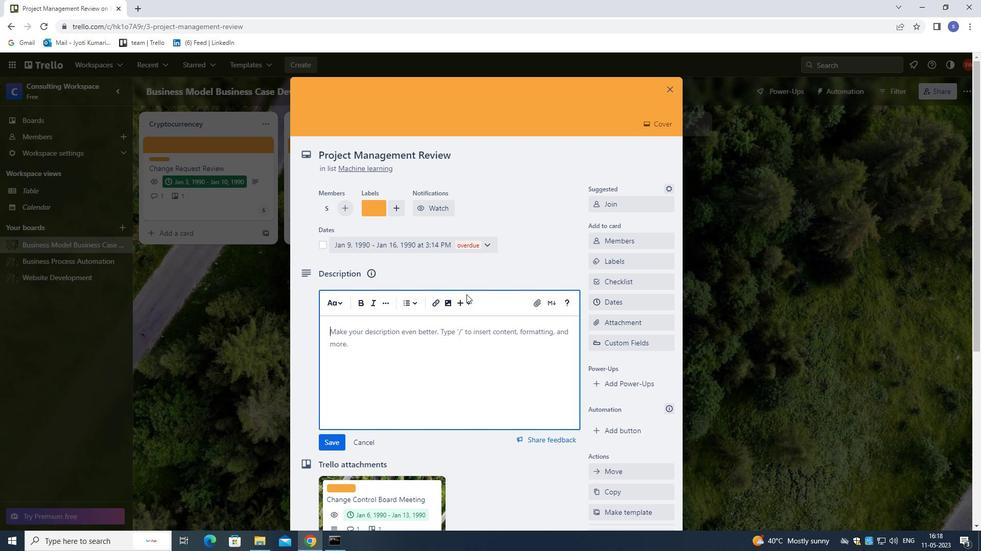 
Action: Mouse moved to (478, 298)
Screenshot: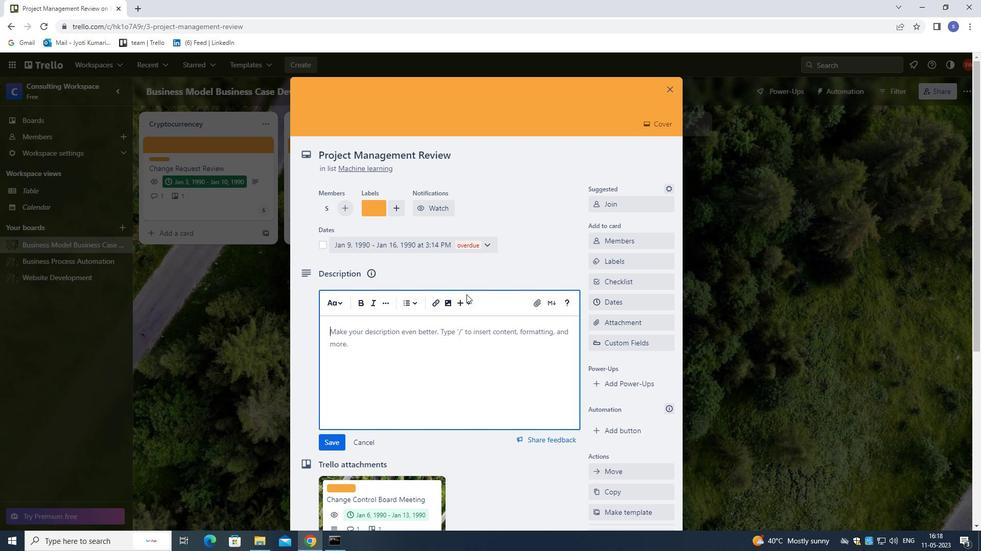 
Action: Mouse scrolled (478, 297) with delta (0, 0)
Screenshot: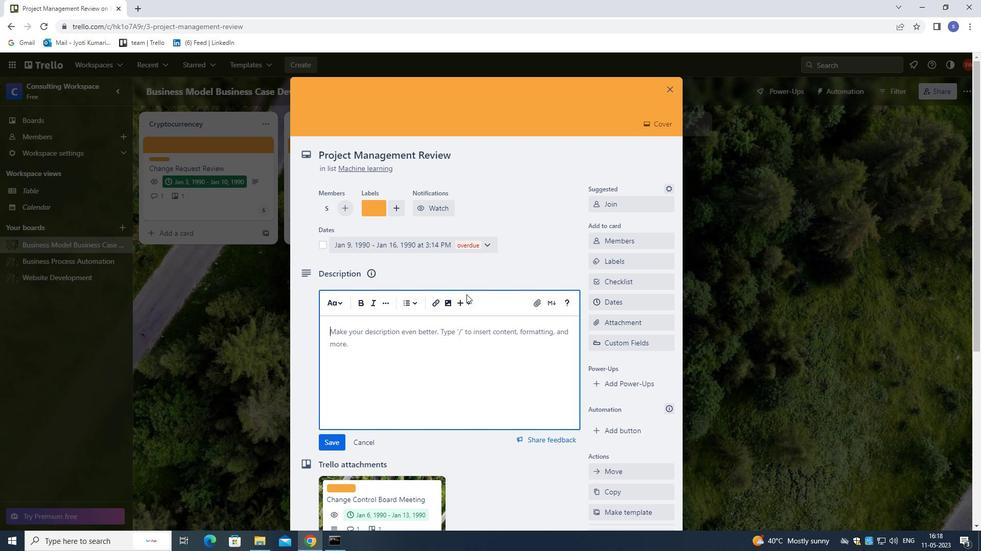 
Action: Mouse moved to (533, 308)
Screenshot: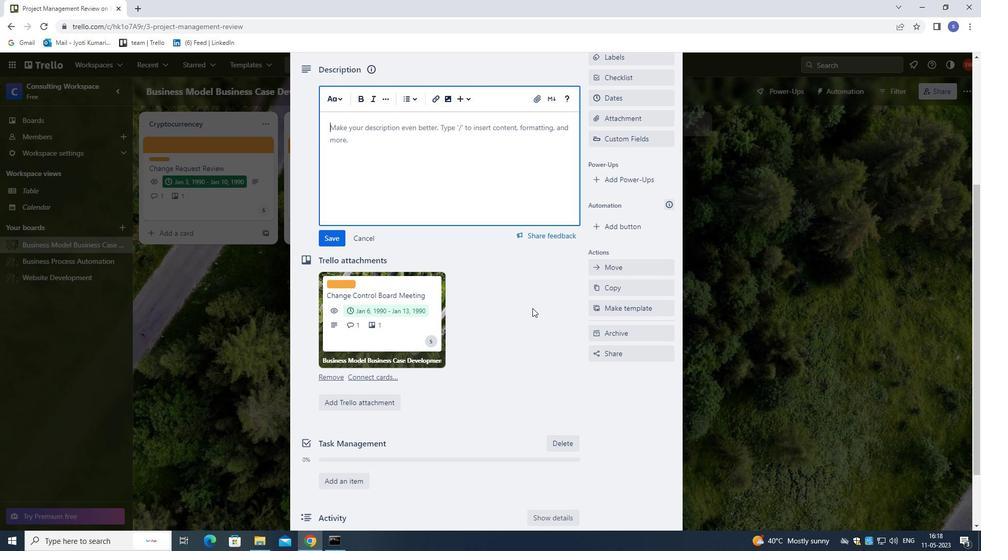 
Action: Mouse scrolled (533, 309) with delta (0, 0)
Screenshot: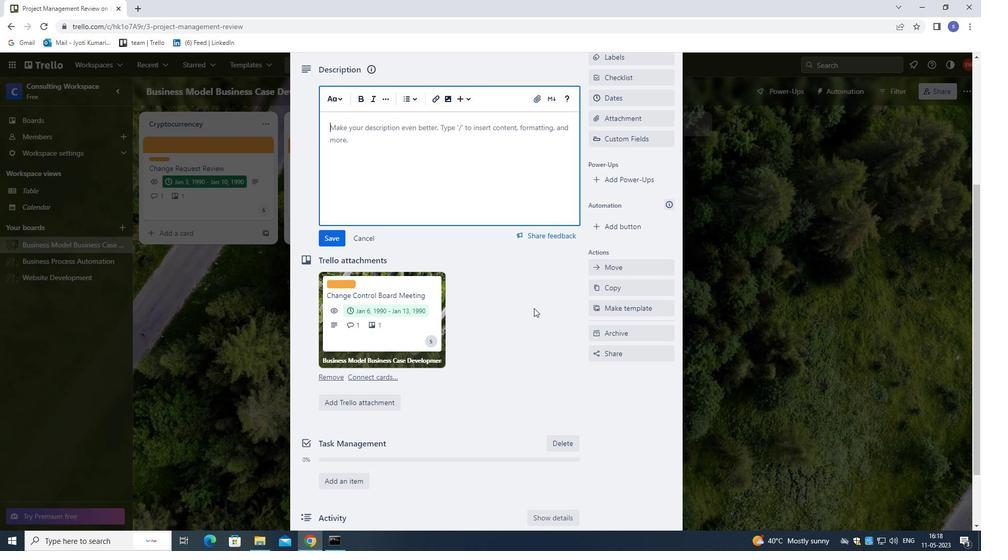 
Action: Mouse moved to (533, 308)
Screenshot: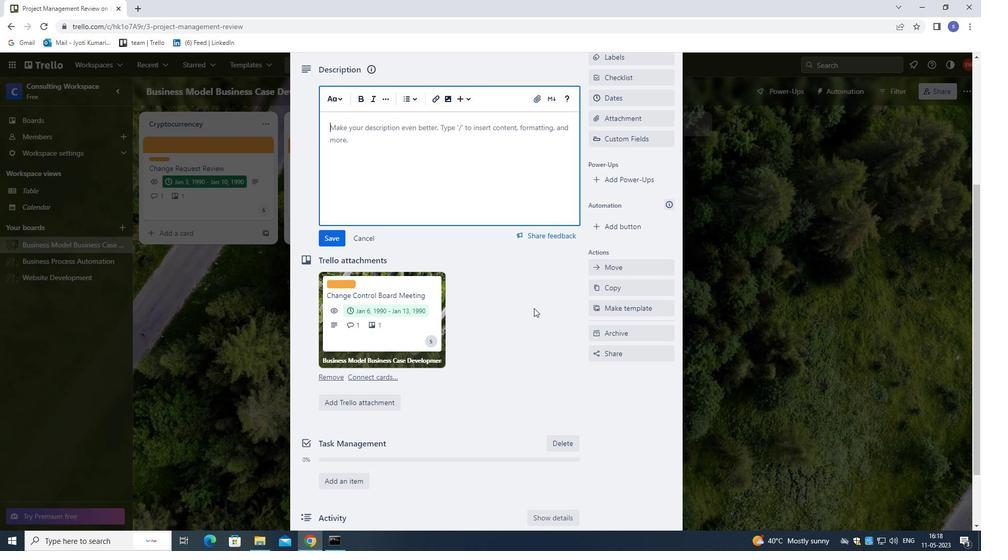 
Action: Mouse scrolled (533, 309) with delta (0, 0)
Screenshot: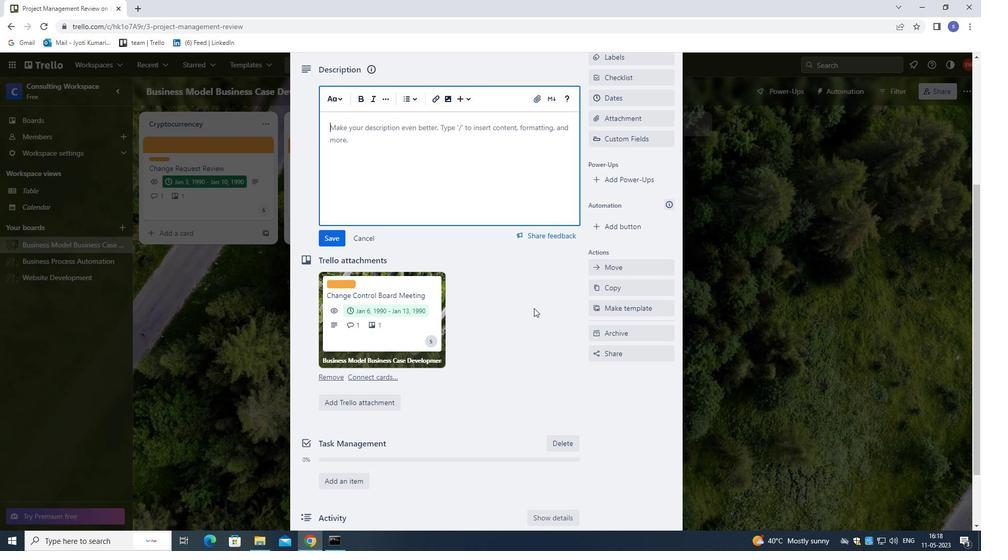 
Action: Key pressed <Key.shift>CONDUCT<Key.space>TEAM<Key.space>TRAINING<Key.space>SESSION<Key.space>ON<Key.space>TIME<Key.space>MANAGEMENT<Key.space>AND<Key.space>PRODUCTIVITY<Key.space>.
Screenshot: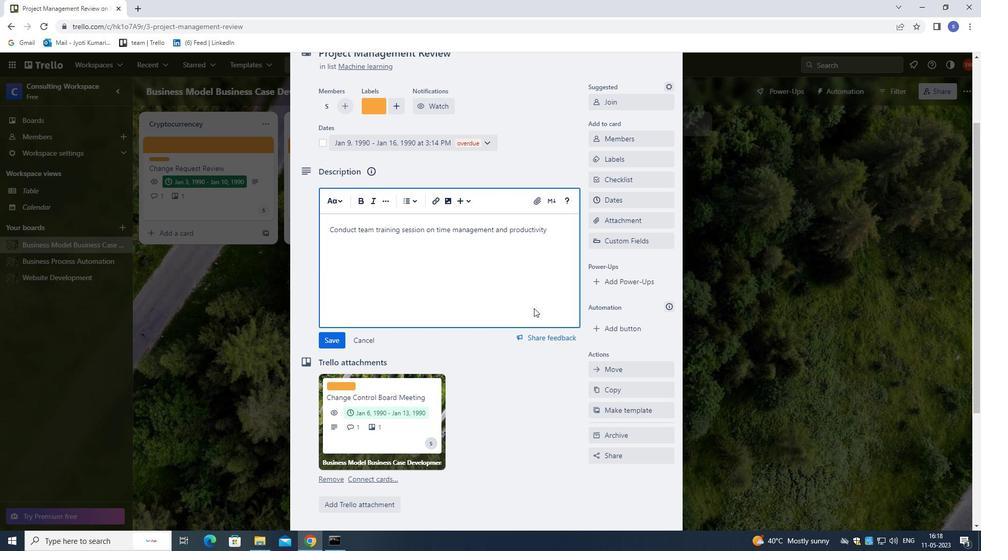 
Action: Mouse moved to (592, 172)
Screenshot: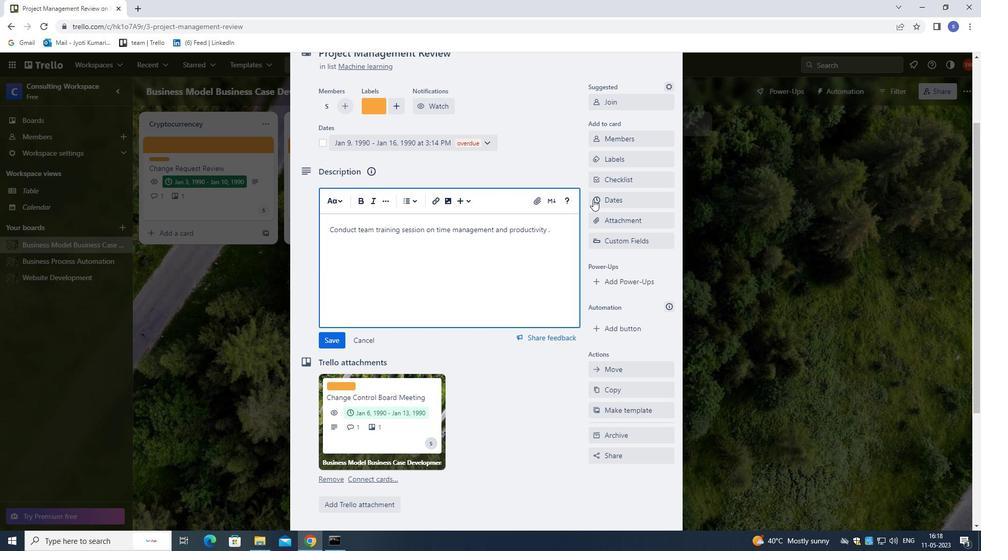 
Action: Mouse scrolled (592, 172) with delta (0, 0)
Screenshot: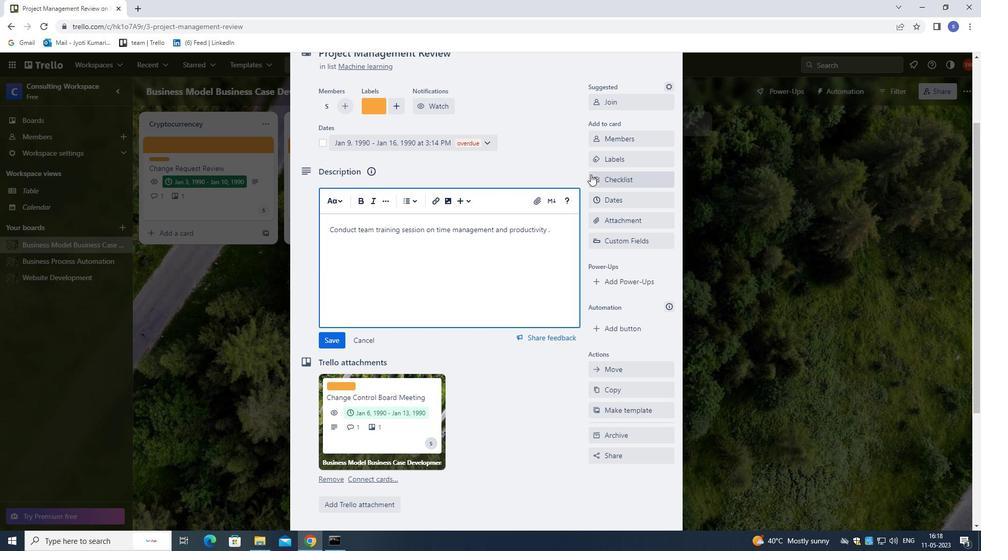 
Action: Mouse scrolled (592, 172) with delta (0, 0)
Screenshot: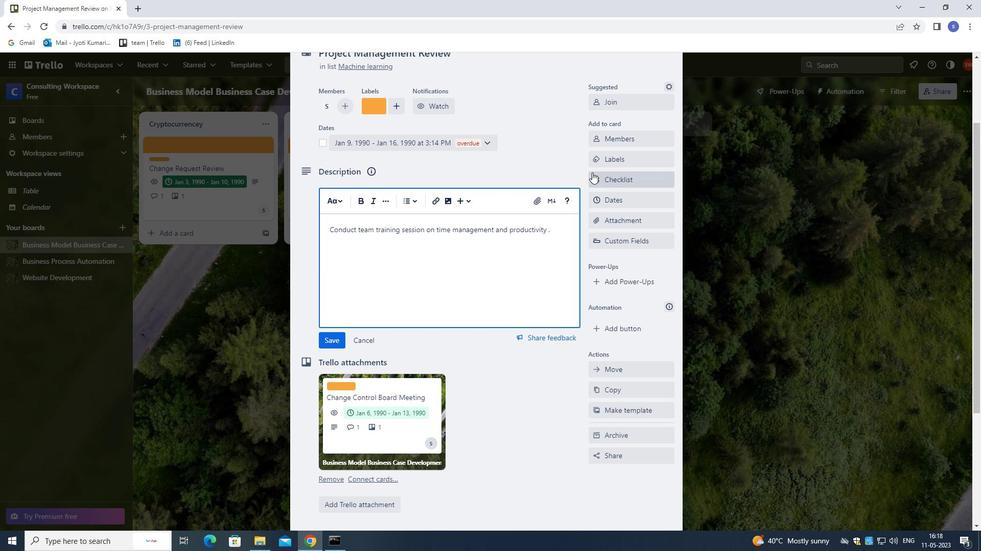 
Action: Mouse moved to (592, 173)
Screenshot: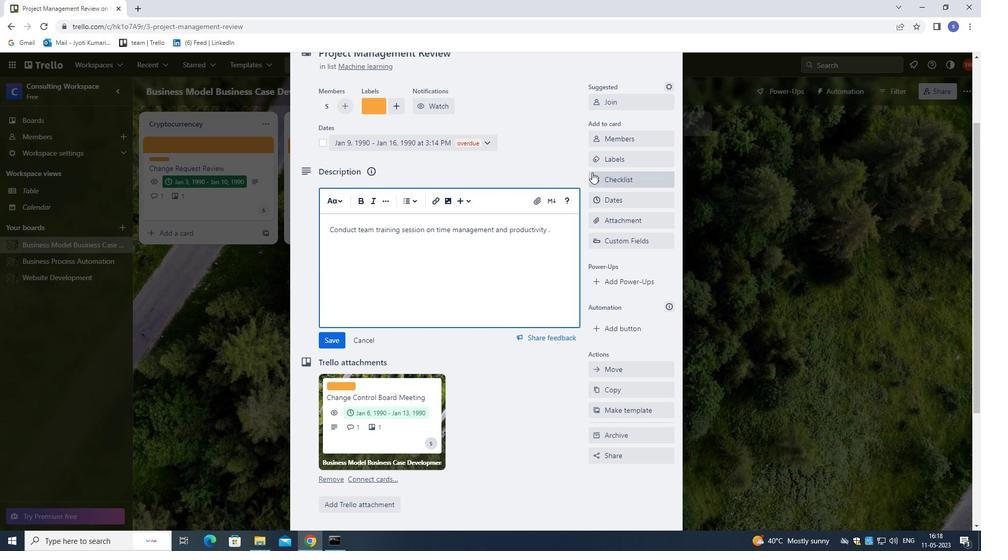 
Action: Mouse scrolled (592, 173) with delta (0, 0)
Screenshot: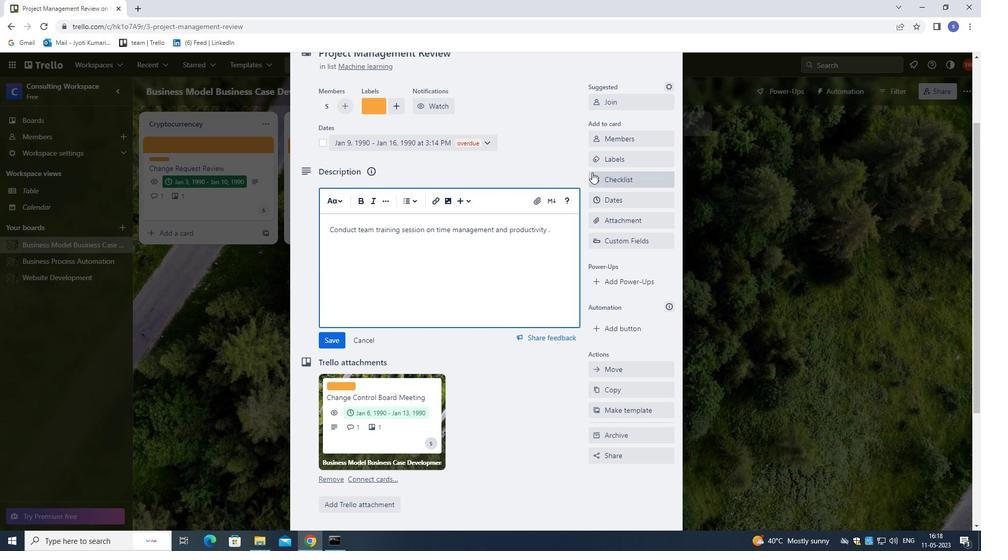 
Action: Mouse moved to (592, 174)
Screenshot: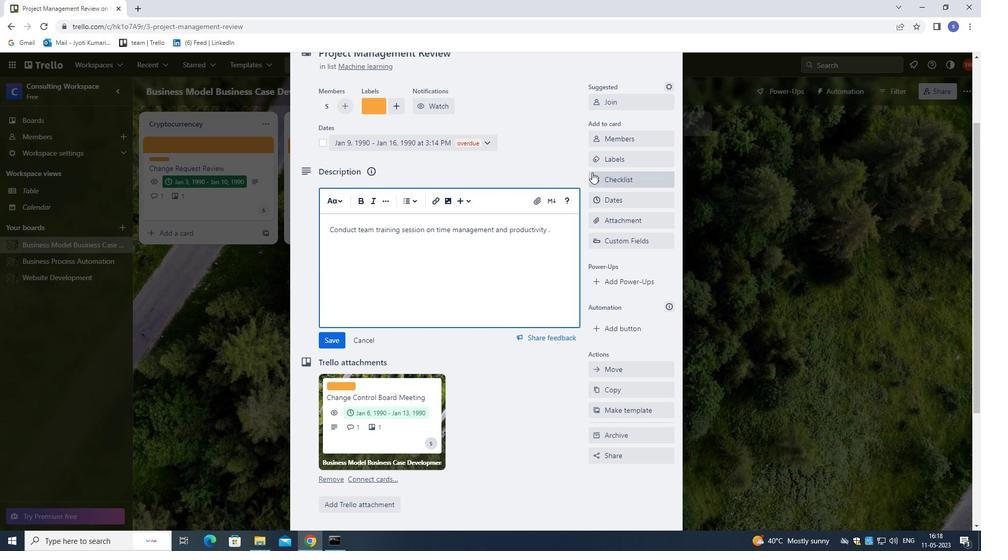 
Action: Mouse scrolled (592, 174) with delta (0, 0)
Screenshot: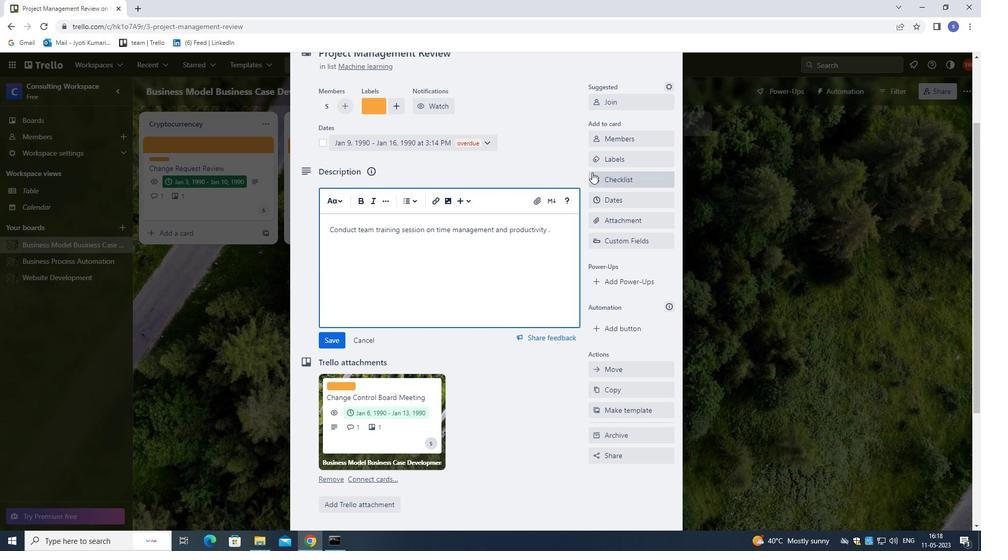 
Action: Mouse moved to (592, 175)
Screenshot: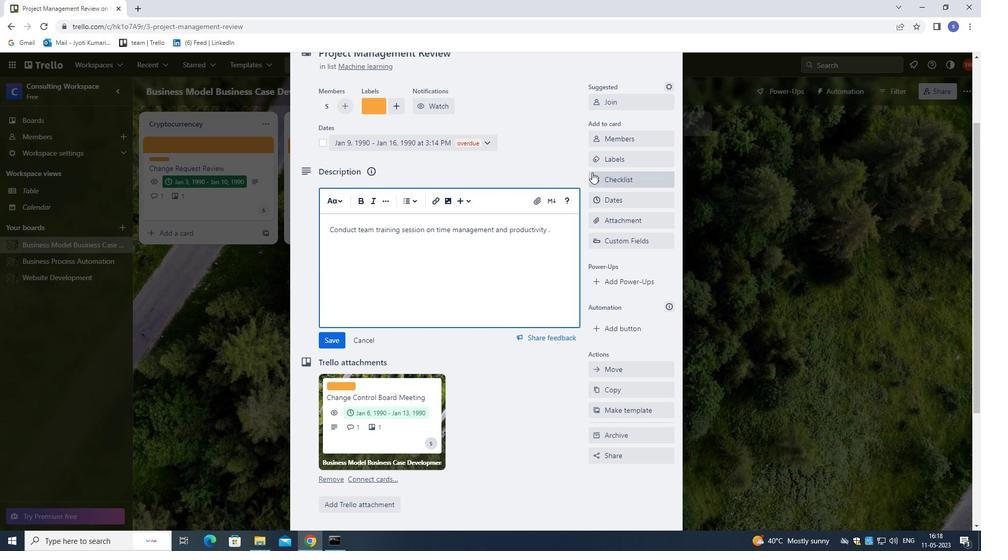
Action: Mouse scrolled (592, 174) with delta (0, 0)
Screenshot: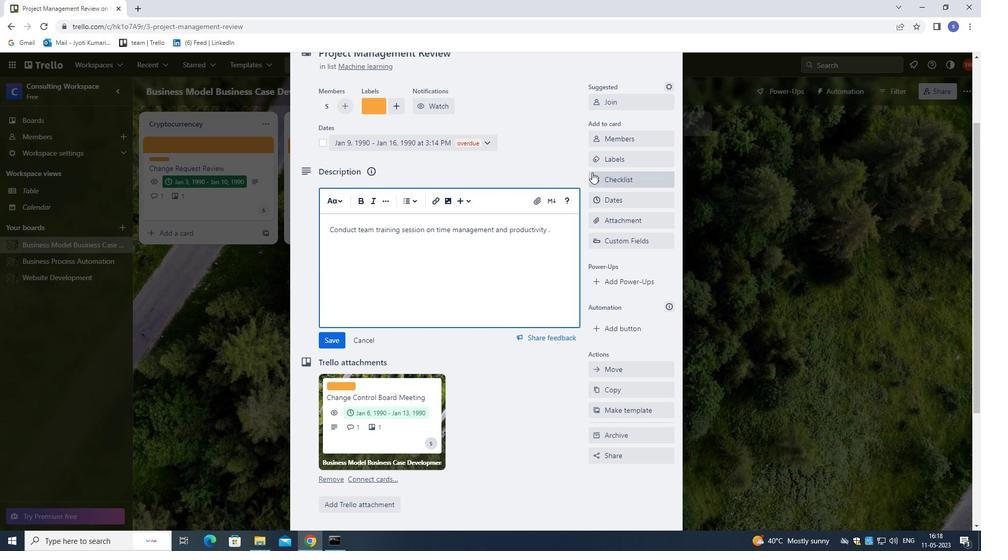 
Action: Mouse moved to (592, 177)
Screenshot: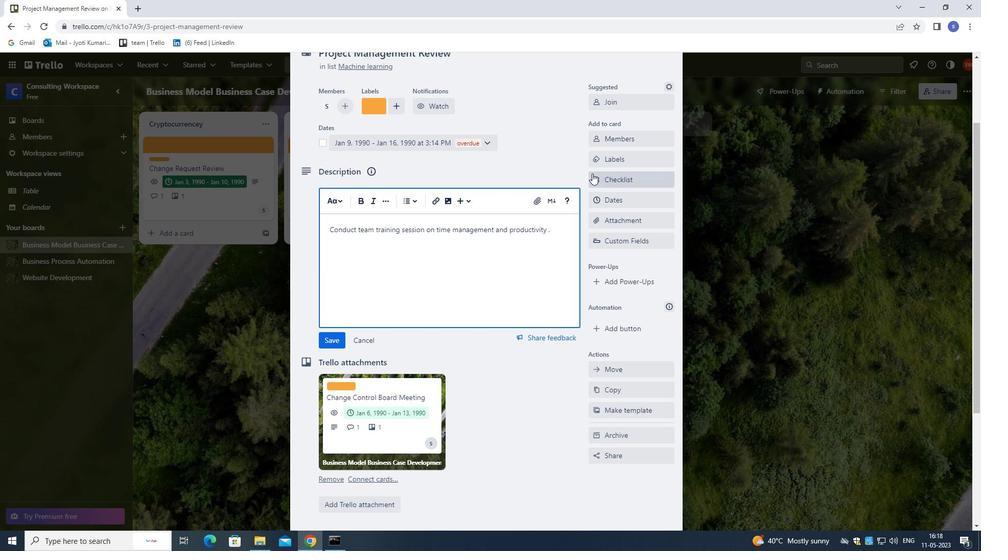 
Action: Mouse scrolled (592, 176) with delta (0, 0)
Screenshot: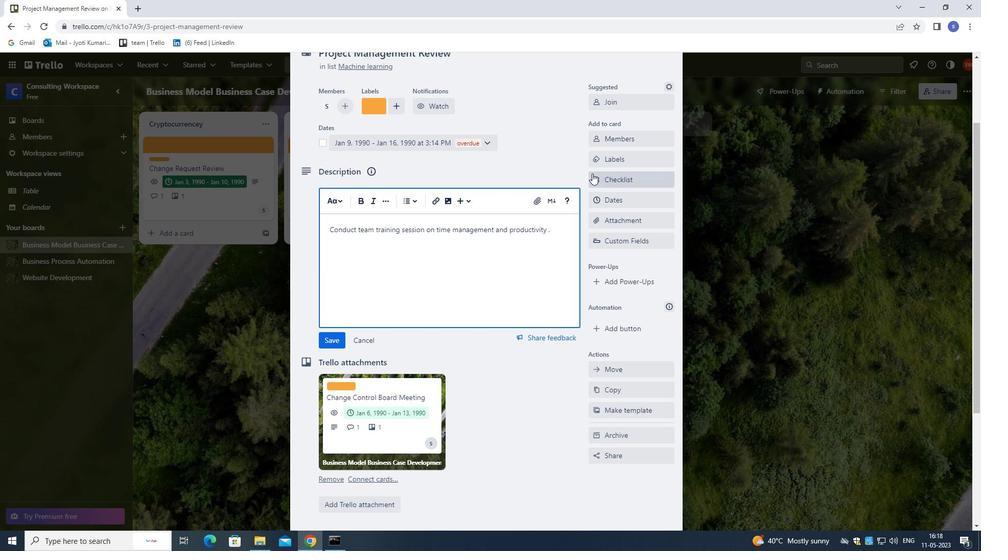 
Action: Mouse moved to (567, 226)
Screenshot: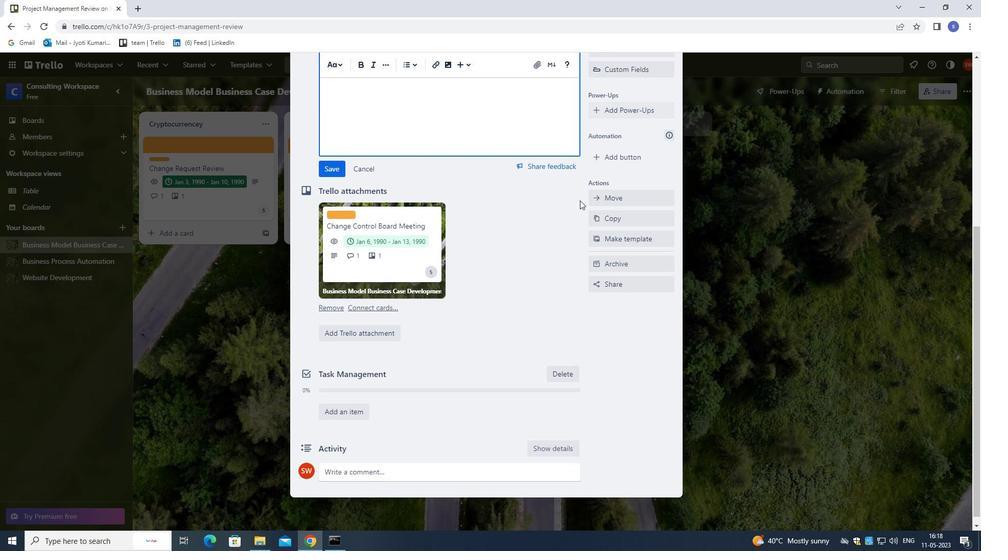 
Action: Mouse scrolled (567, 225) with delta (0, 0)
Screenshot: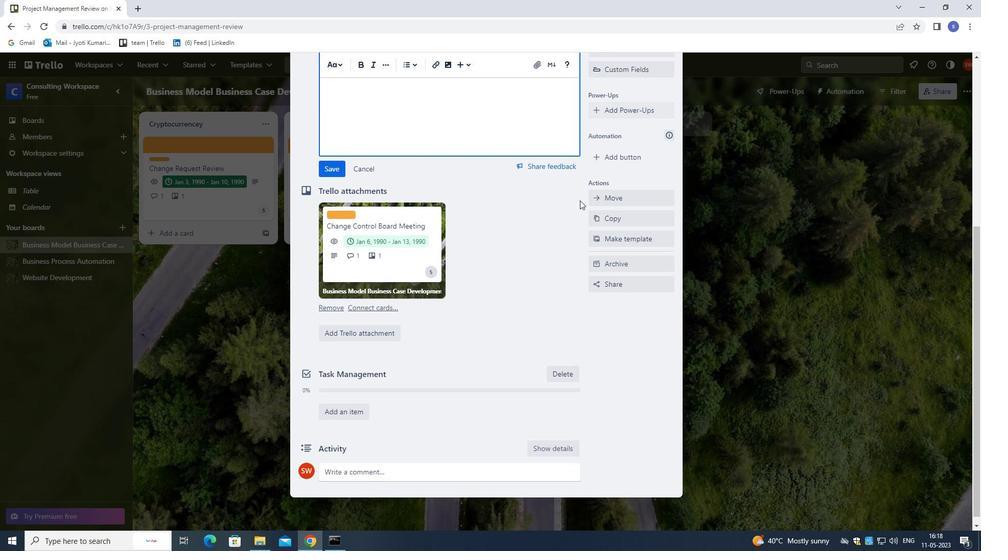
Action: Mouse moved to (565, 232)
Screenshot: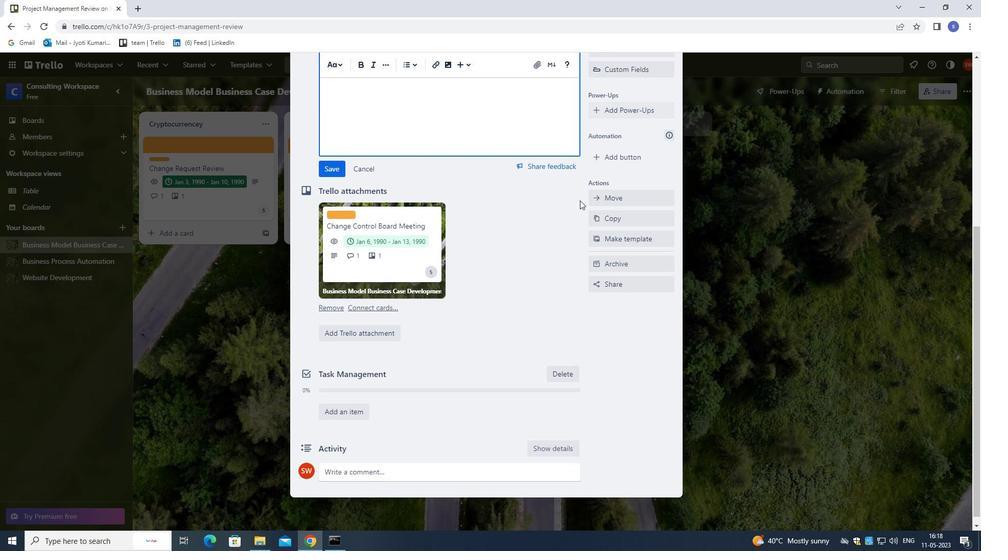 
Action: Mouse scrolled (565, 232) with delta (0, 0)
Screenshot: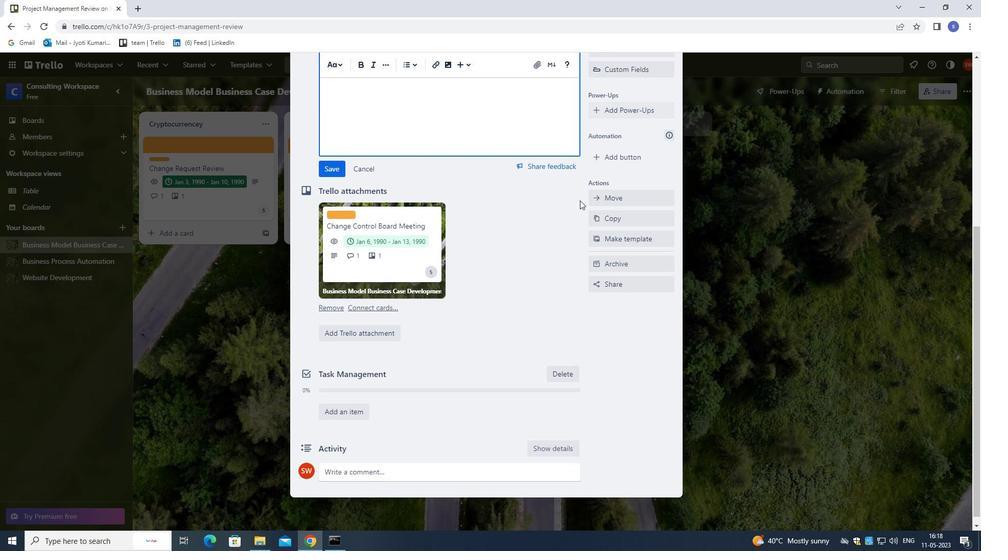 
Action: Mouse moved to (564, 237)
Screenshot: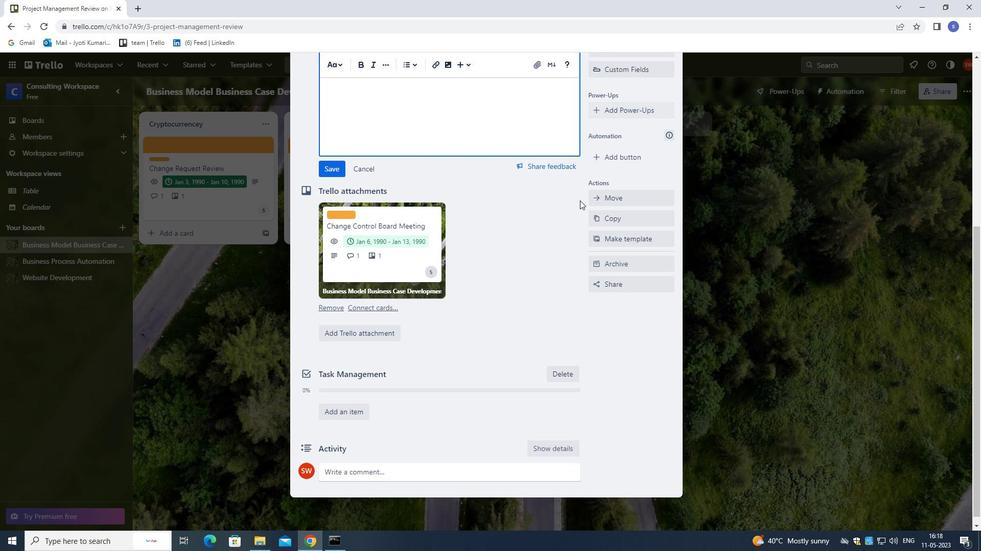 
Action: Mouse scrolled (564, 236) with delta (0, 0)
Screenshot: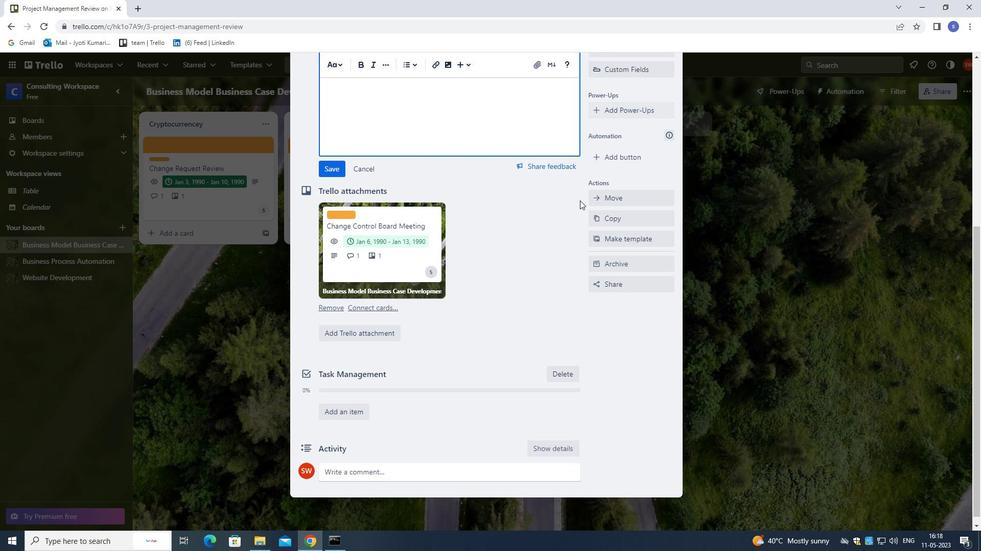 
Action: Mouse moved to (564, 238)
Screenshot: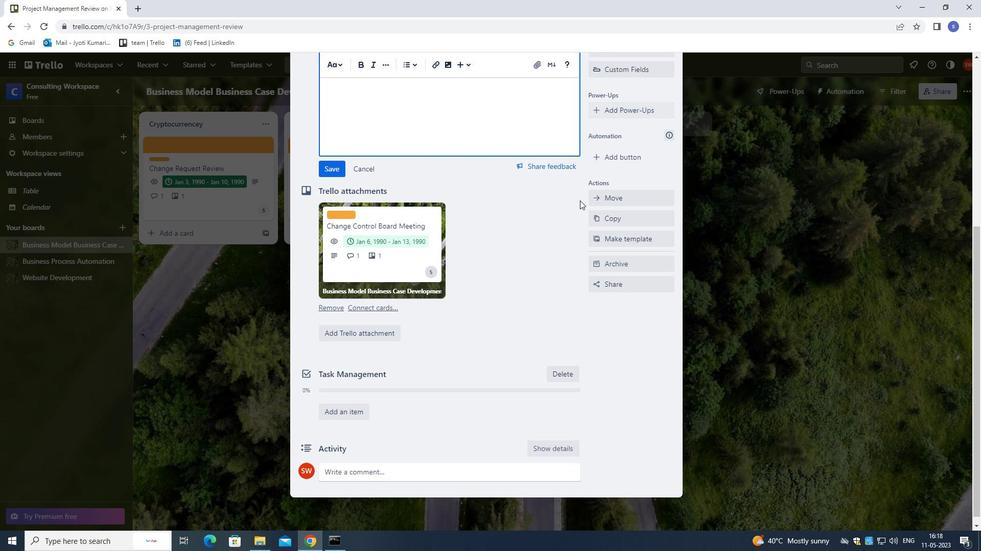 
Action: Mouse scrolled (564, 238) with delta (0, 0)
Screenshot: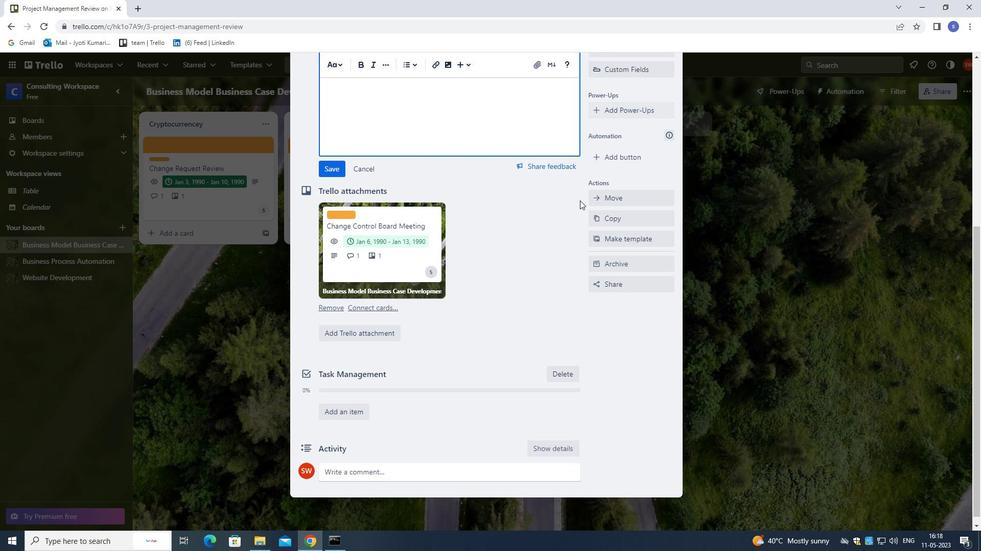 
Action: Mouse moved to (416, 467)
Screenshot: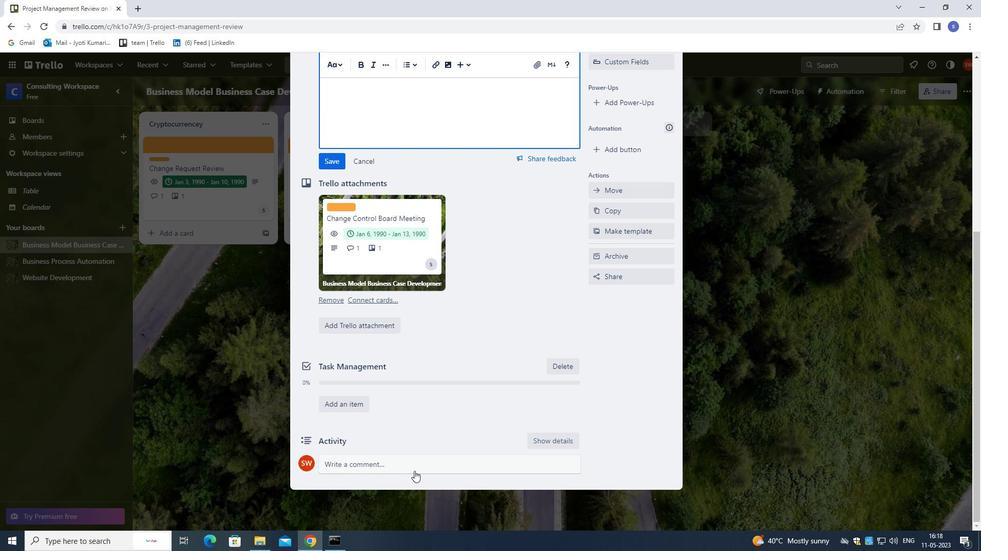 
Action: Mouse pressed left at (416, 467)
Screenshot: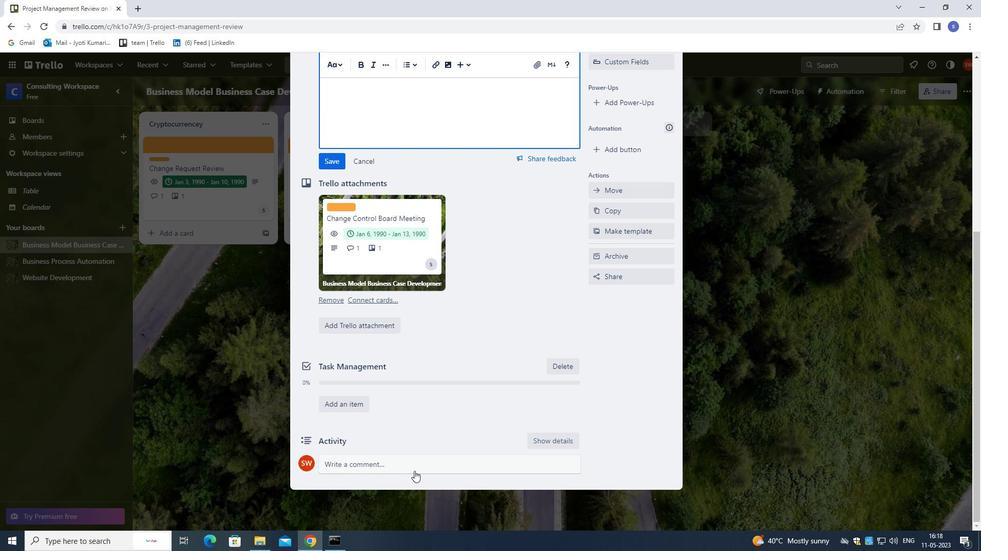 
Action: Mouse moved to (423, 459)
Screenshot: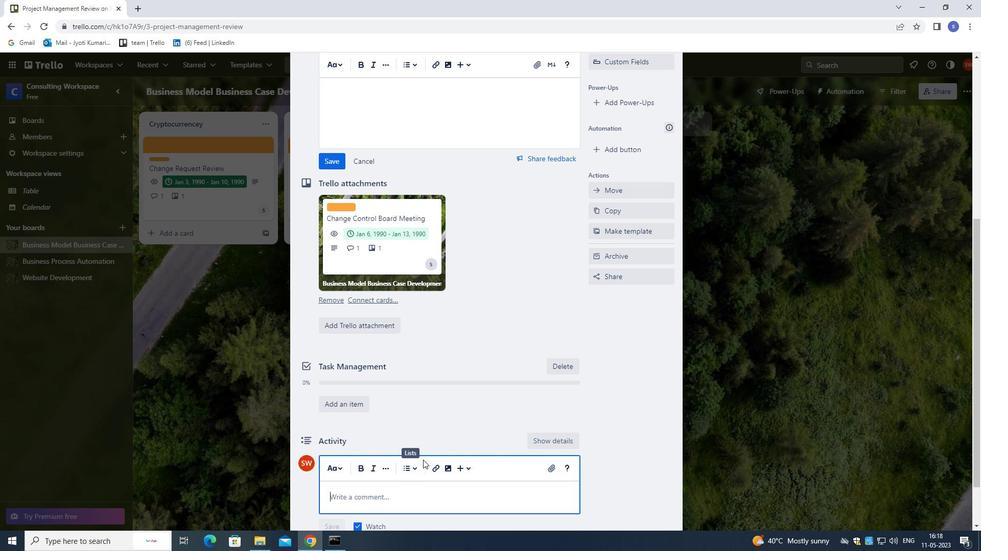 
Action: Key pressed <Key.shift>LET<Key.space>US<Key.space>CELEBRATE<Key.space>OUR<Key.space>PROGRESS<Key.space>AND<Key.space>KEEP<Key.space>PP<Key.backspace>USING<Key.space>FORWAR<Key.space>AS<Key.space>THIS<Key.space>TASK<Key.space>IS<Key.space>AN<Key.space>IMPORTANT<Key.space>MILESTONE<Key.space>IN<Key.space>OUR<Key.space>PROJECT
Screenshot: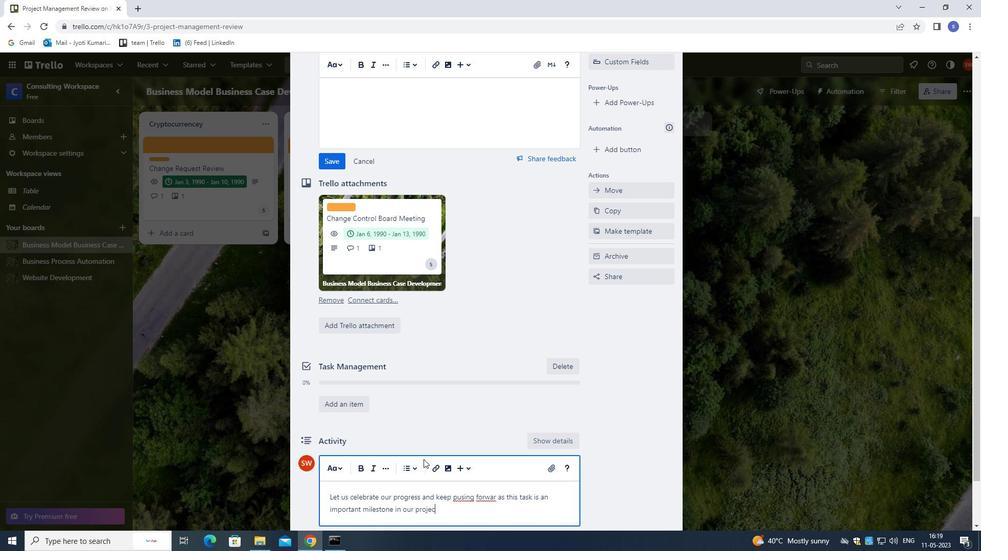 
Action: Mouse moved to (493, 496)
Screenshot: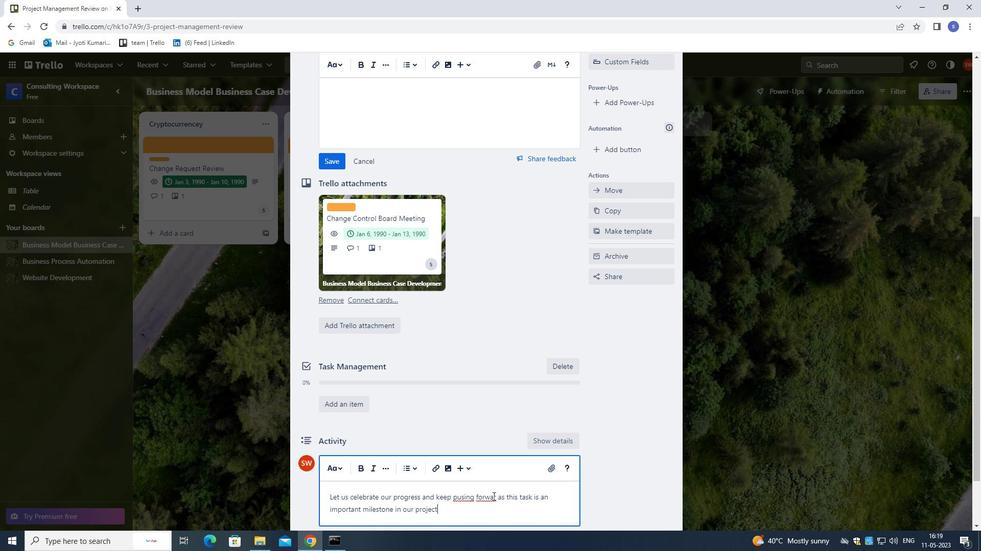 
Action: Mouse pressed left at (493, 496)
Screenshot: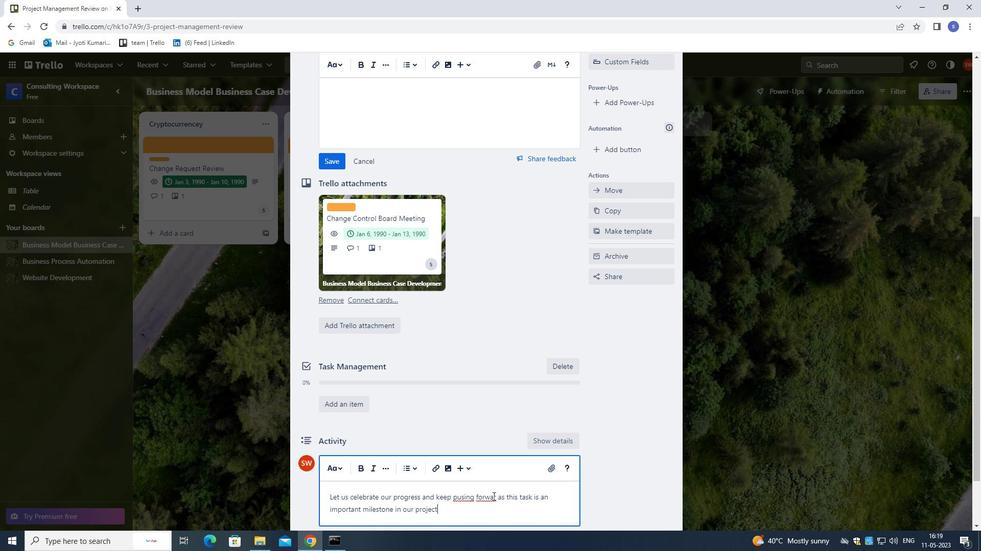 
Action: Mouse moved to (454, 473)
Screenshot: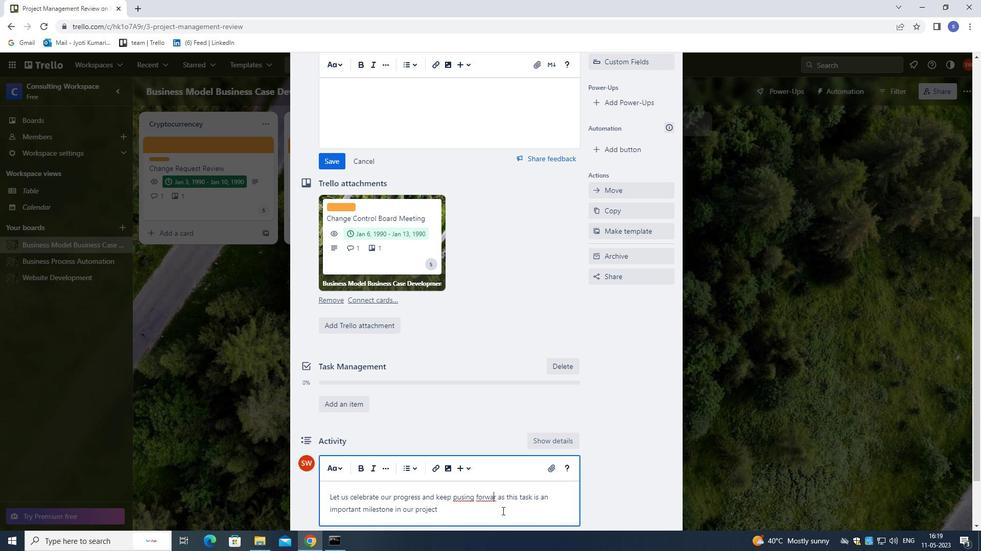 
Action: Key pressed <Key.right>
Screenshot: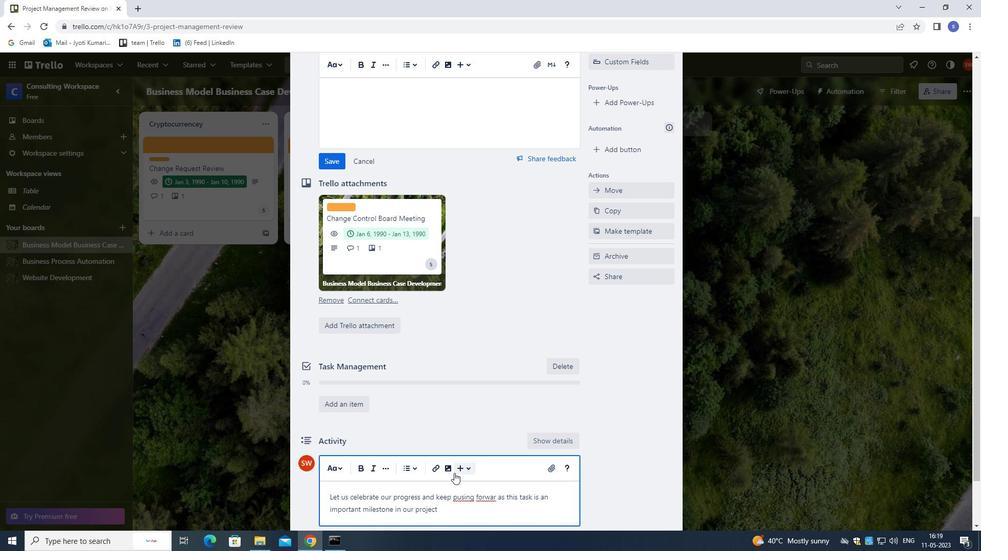
Action: Mouse moved to (508, 452)
Screenshot: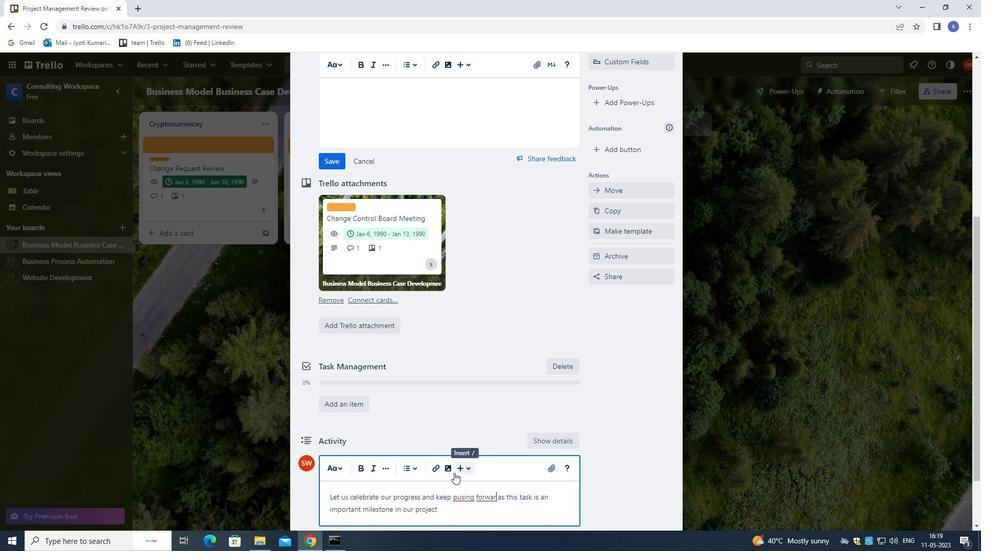 
Action: Key pressed D
Screenshot: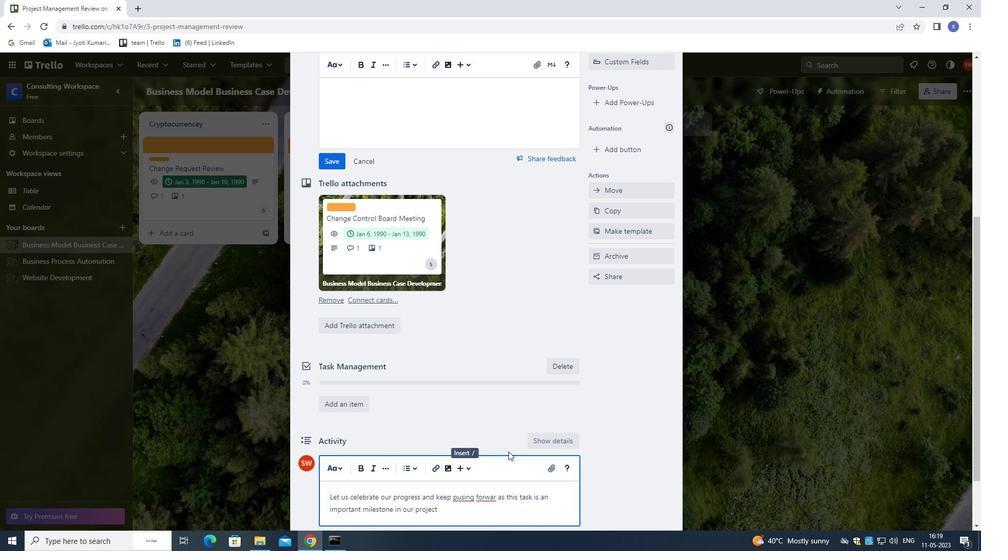 
Action: Mouse moved to (462, 496)
Screenshot: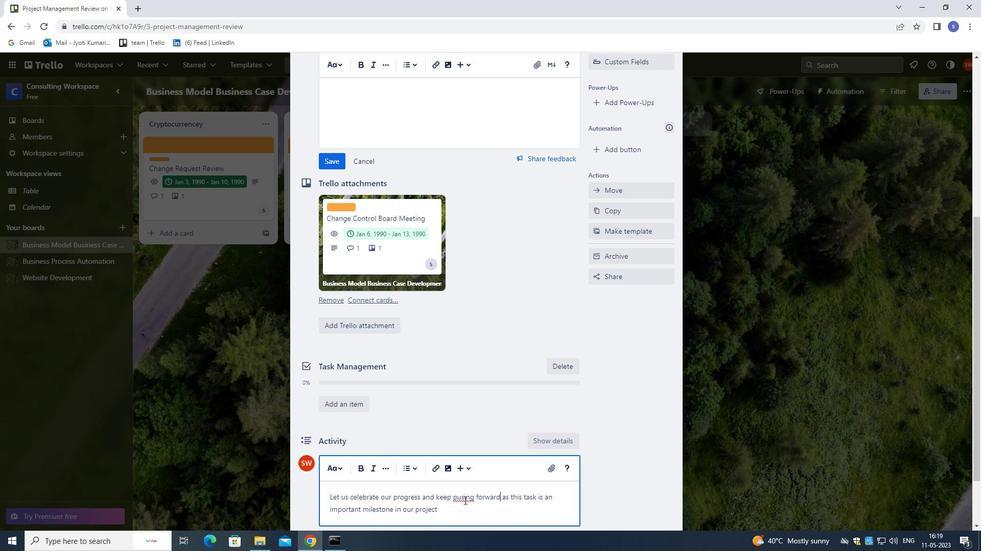 
Action: Mouse pressed left at (462, 496)
Screenshot: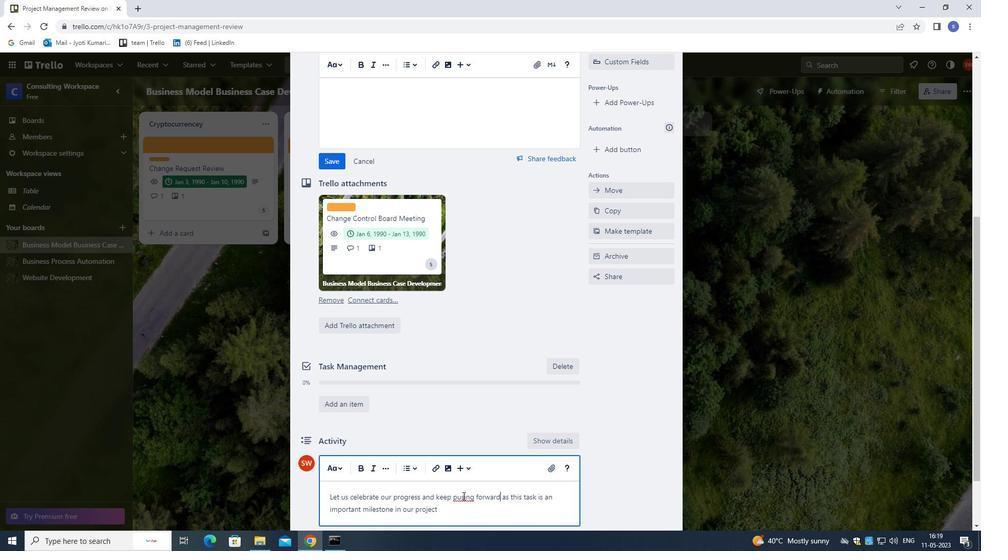 
Action: Mouse moved to (479, 509)
Screenshot: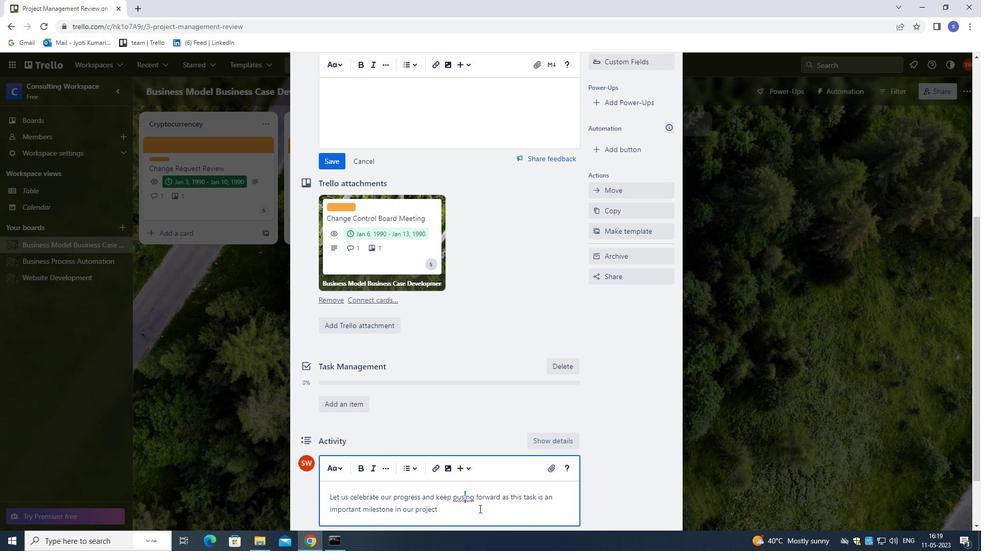 
Action: Key pressed H
Screenshot: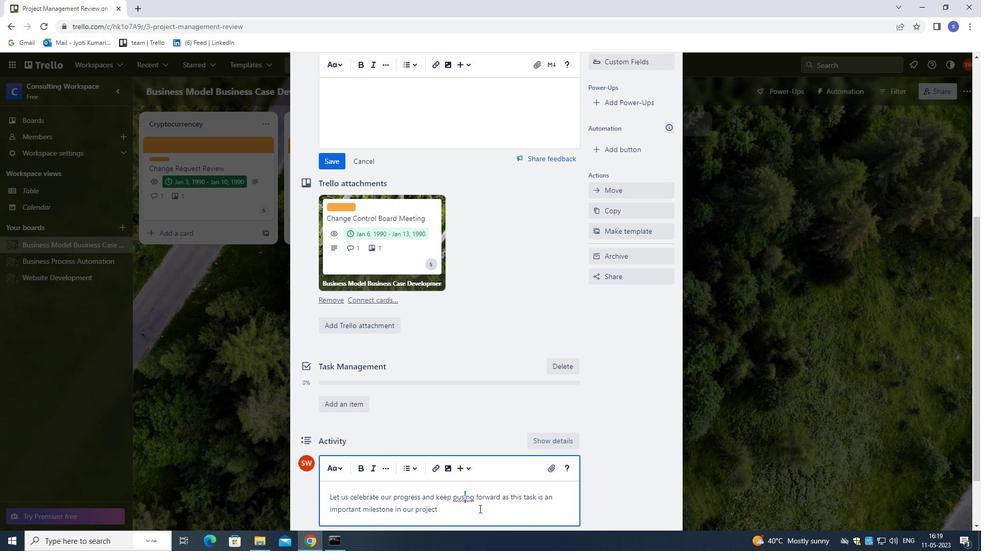 
Action: Mouse moved to (500, 498)
Screenshot: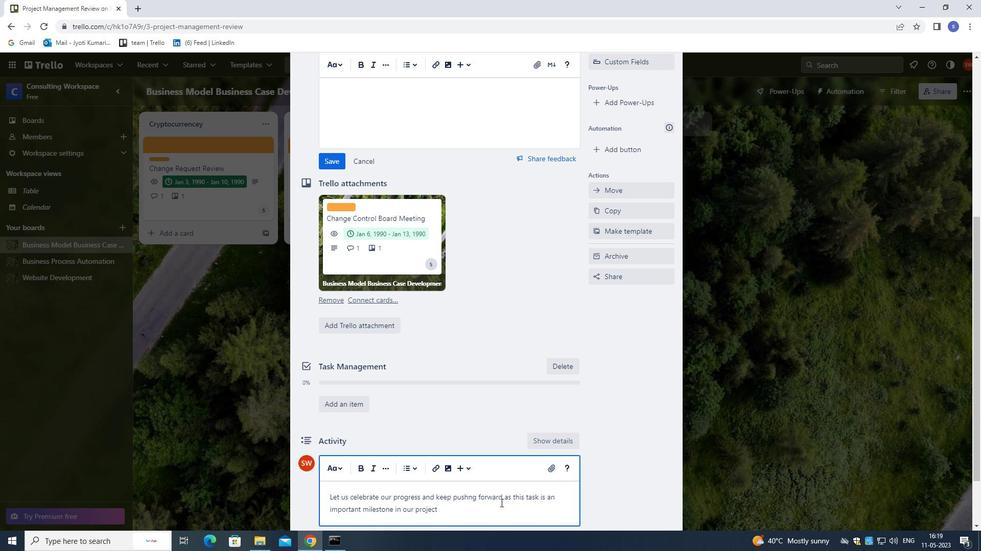 
Action: Mouse scrolled (500, 498) with delta (0, 0)
Screenshot: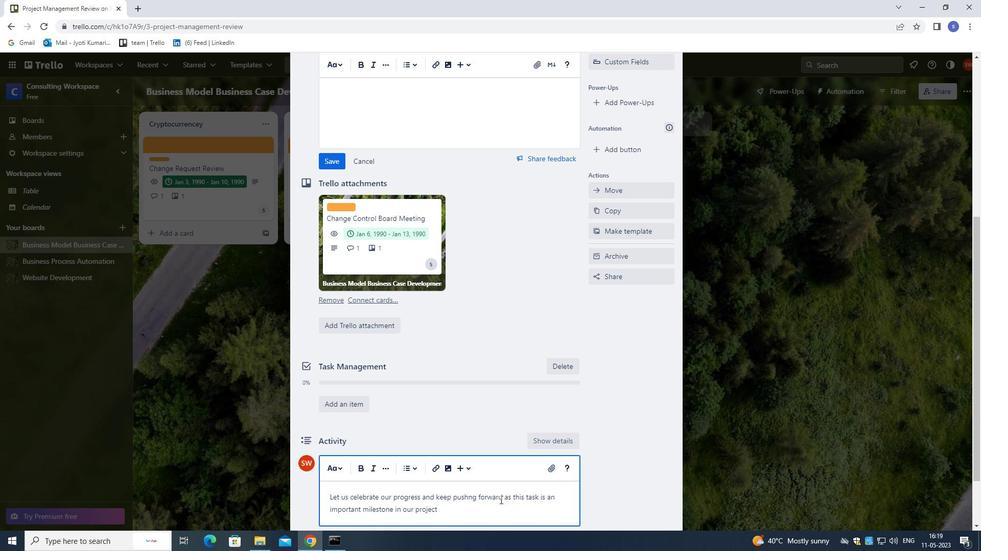 
Action: Mouse moved to (328, 109)
Screenshot: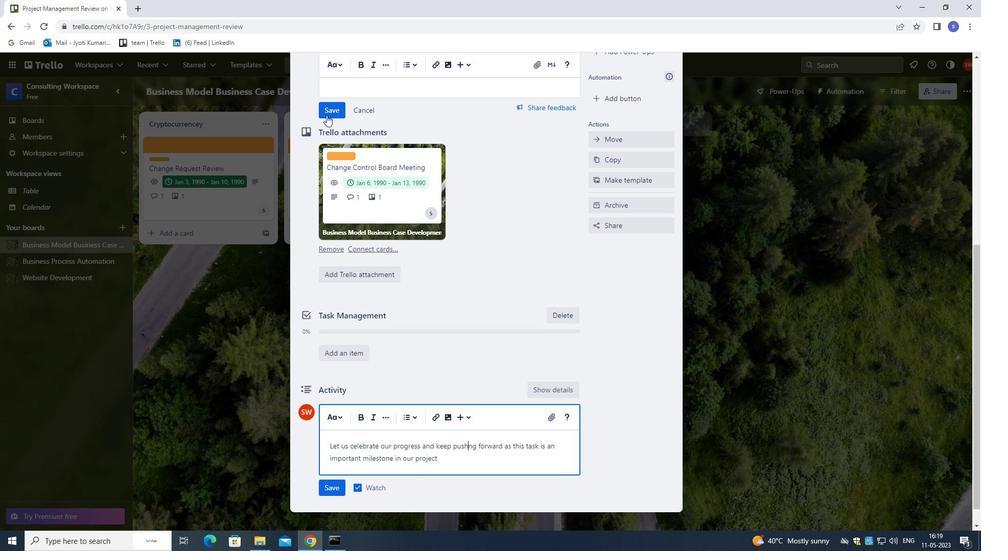 
Action: Mouse pressed left at (328, 109)
Screenshot: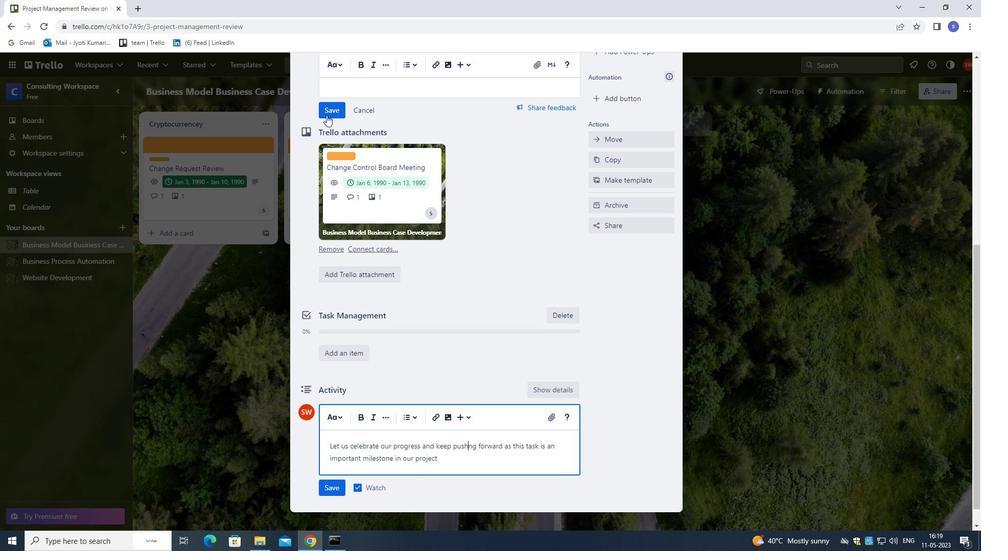 
Action: Mouse moved to (389, 276)
Screenshot: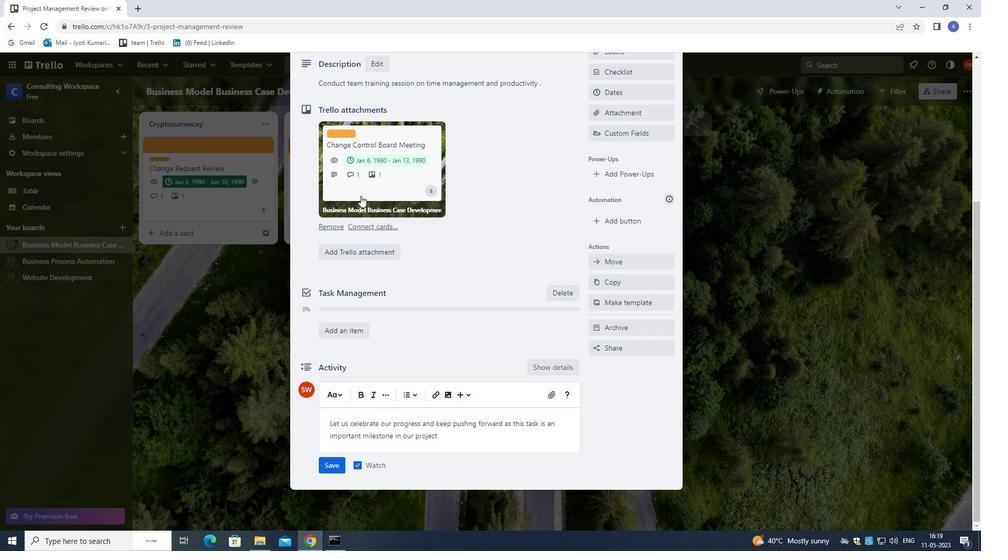 
Action: Mouse scrolled (389, 276) with delta (0, 0)
Screenshot: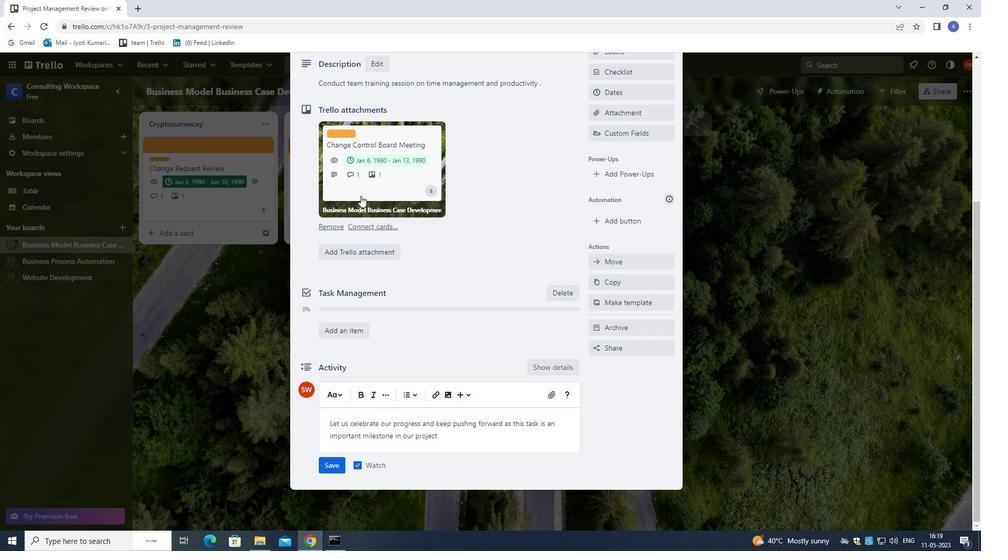 
Action: Mouse moved to (395, 311)
Screenshot: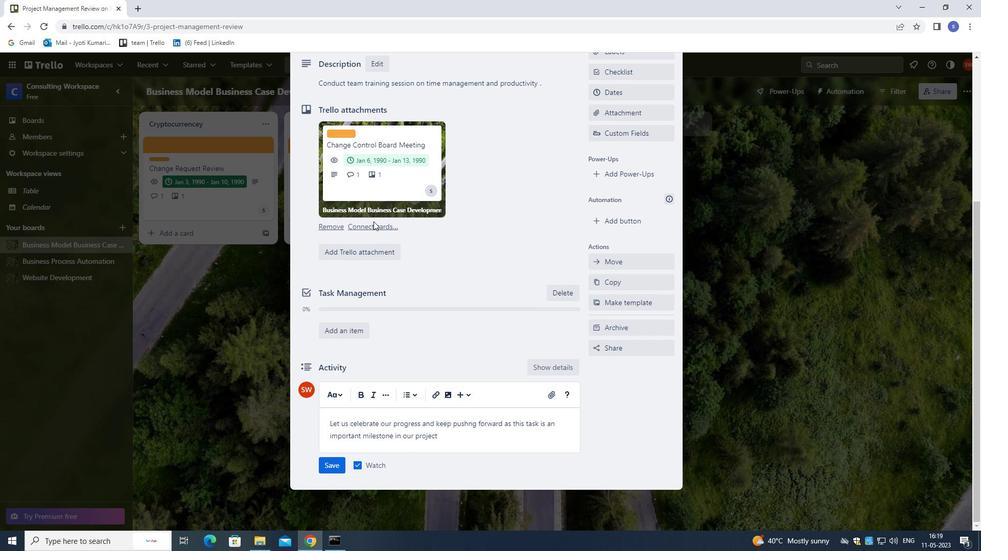 
Action: Mouse scrolled (395, 310) with delta (0, 0)
Screenshot: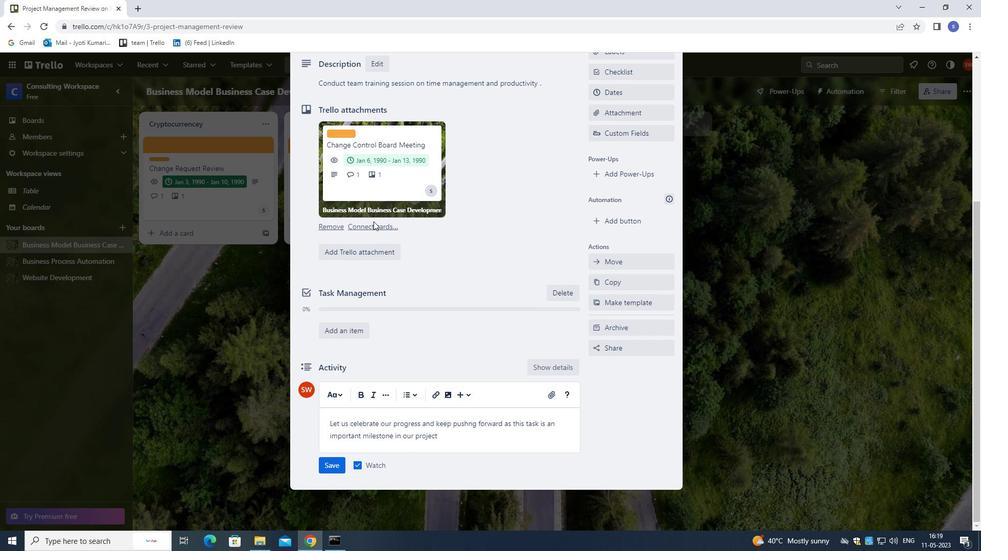 
Action: Mouse moved to (395, 320)
Screenshot: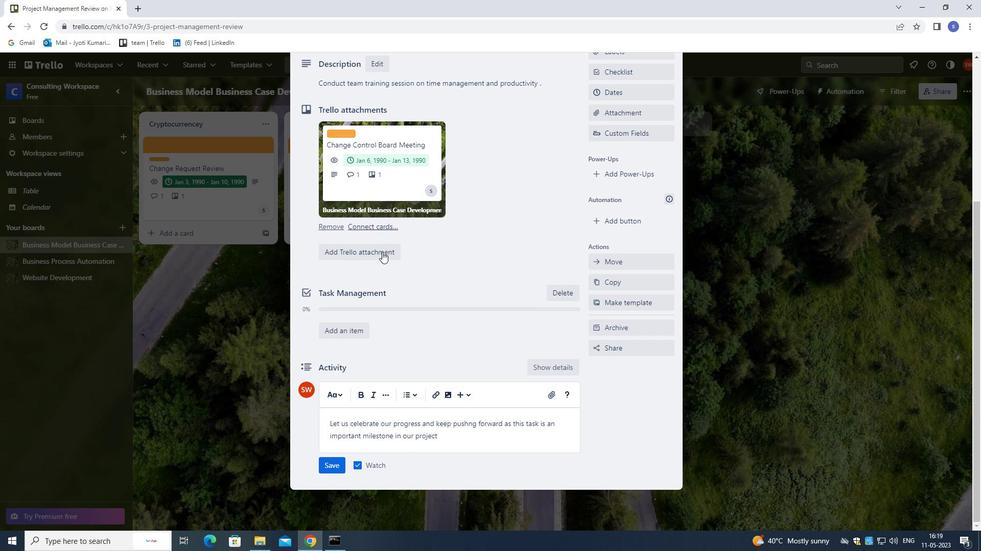 
Action: Mouse scrolled (395, 320) with delta (0, 0)
Screenshot: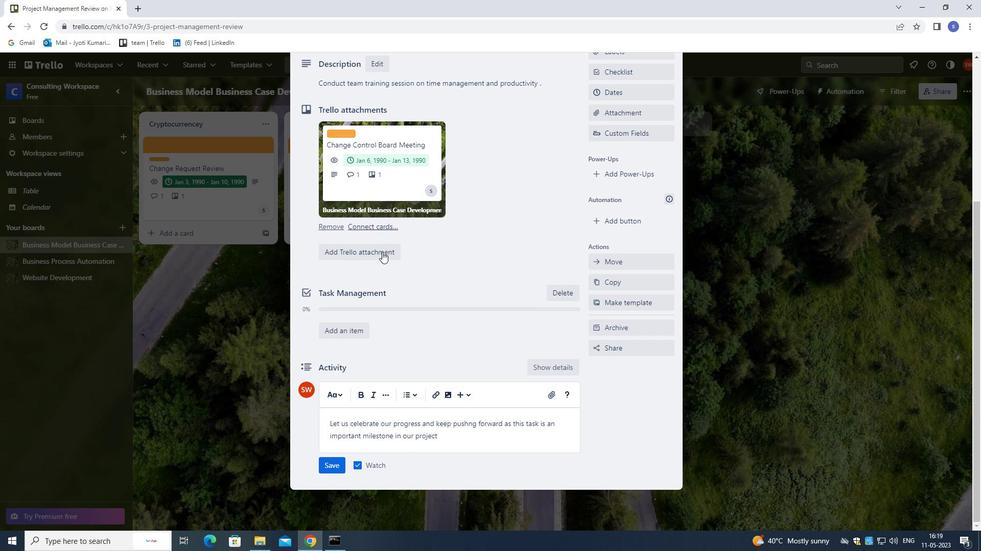 
Action: Mouse moved to (394, 334)
Screenshot: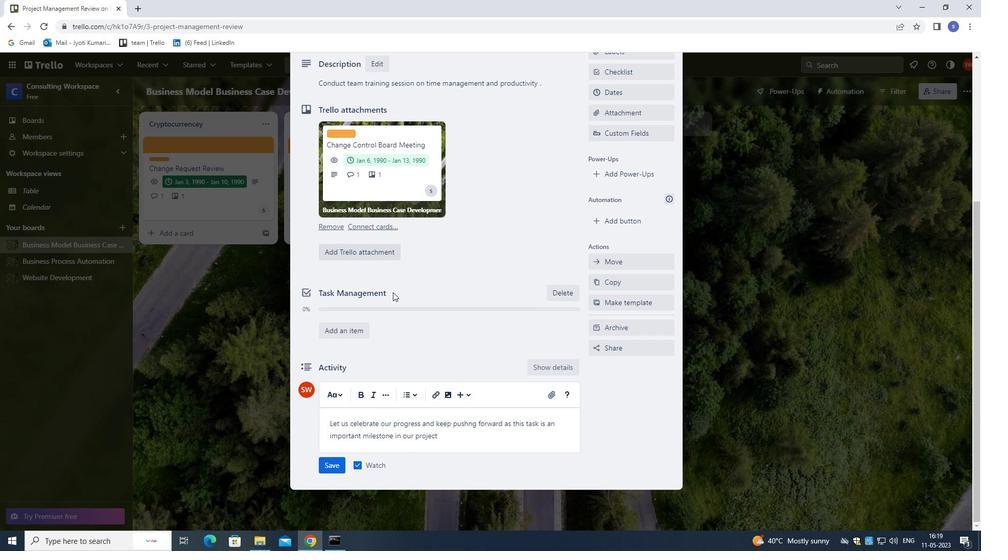 
Action: Mouse scrolled (394, 334) with delta (0, 0)
Screenshot: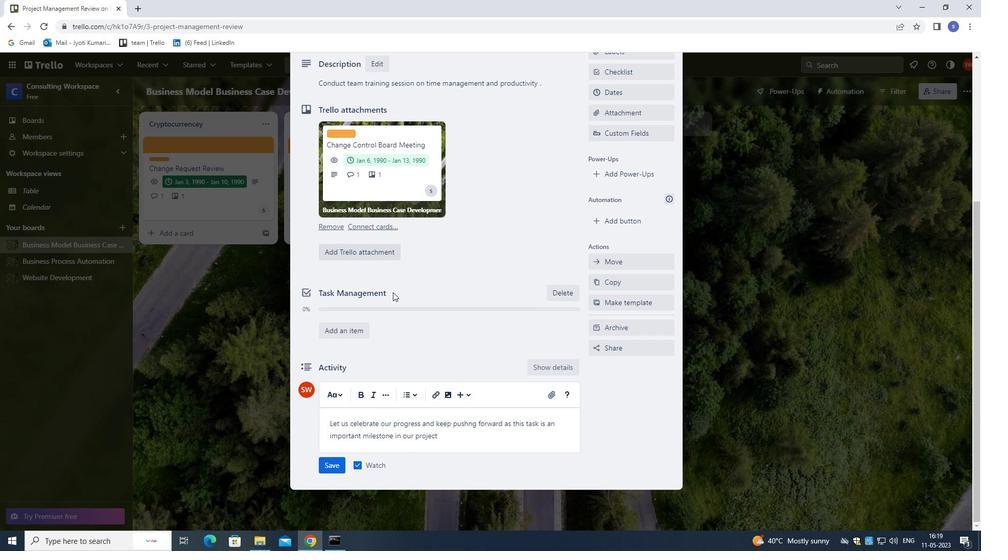 
Action: Mouse moved to (330, 465)
Screenshot: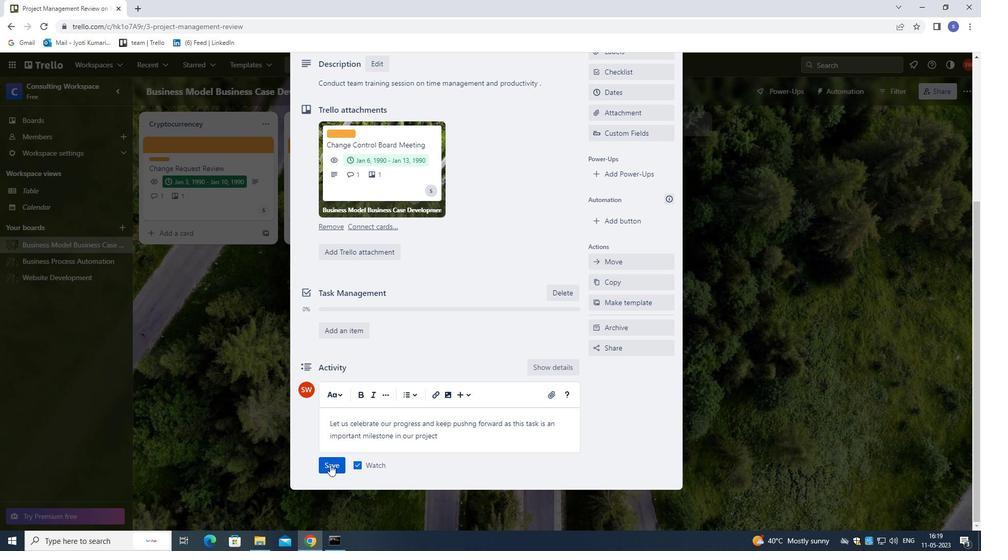 
Action: Mouse pressed left at (330, 465)
Screenshot: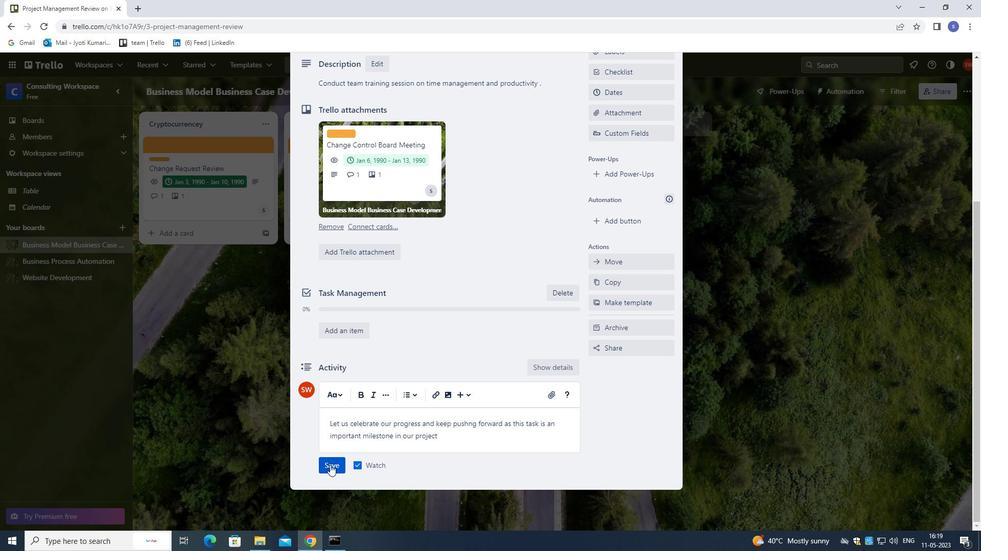 
Action: Mouse moved to (486, 323)
Screenshot: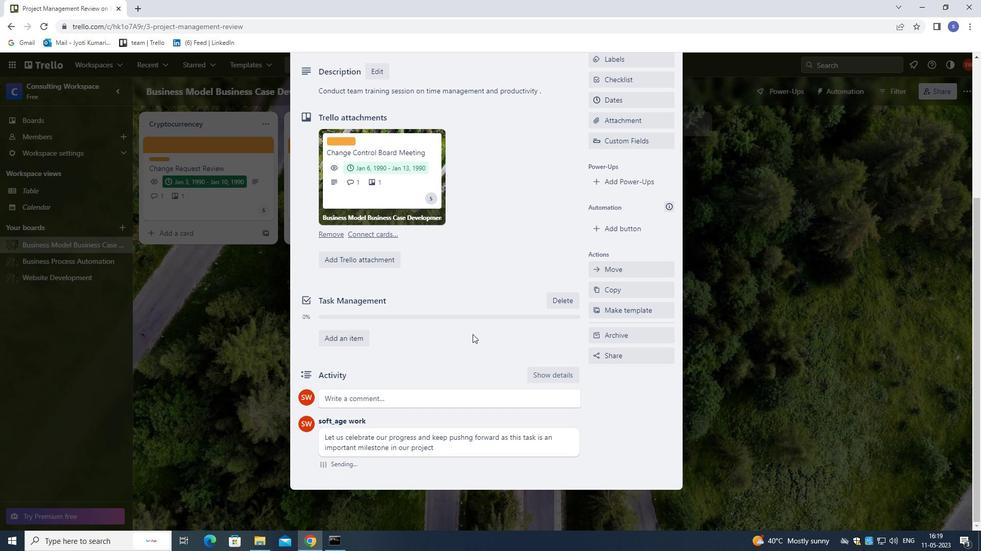 
Action: Mouse scrolled (486, 324) with delta (0, 0)
Screenshot: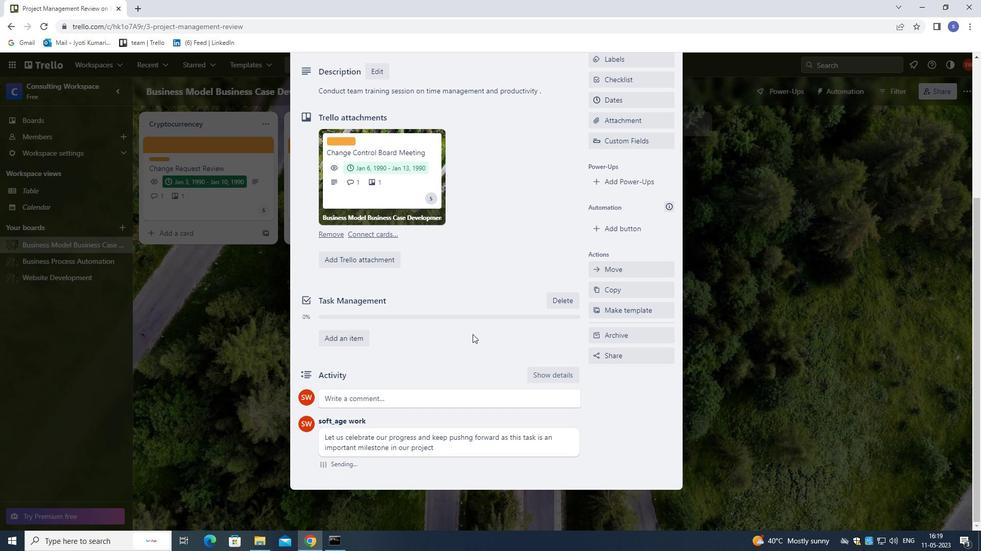 
Action: Mouse scrolled (486, 324) with delta (0, 0)
Screenshot: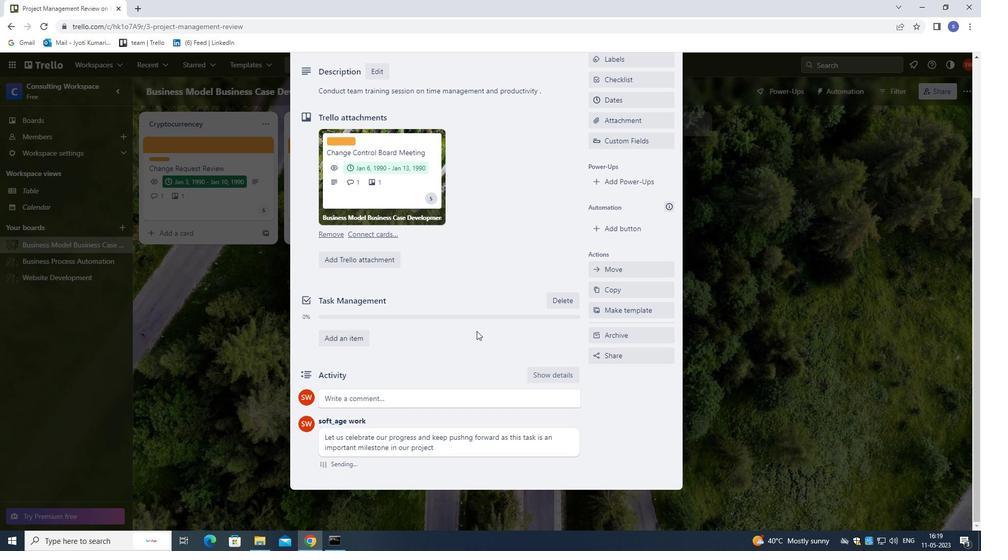 
Action: Mouse scrolled (486, 324) with delta (0, 0)
Screenshot: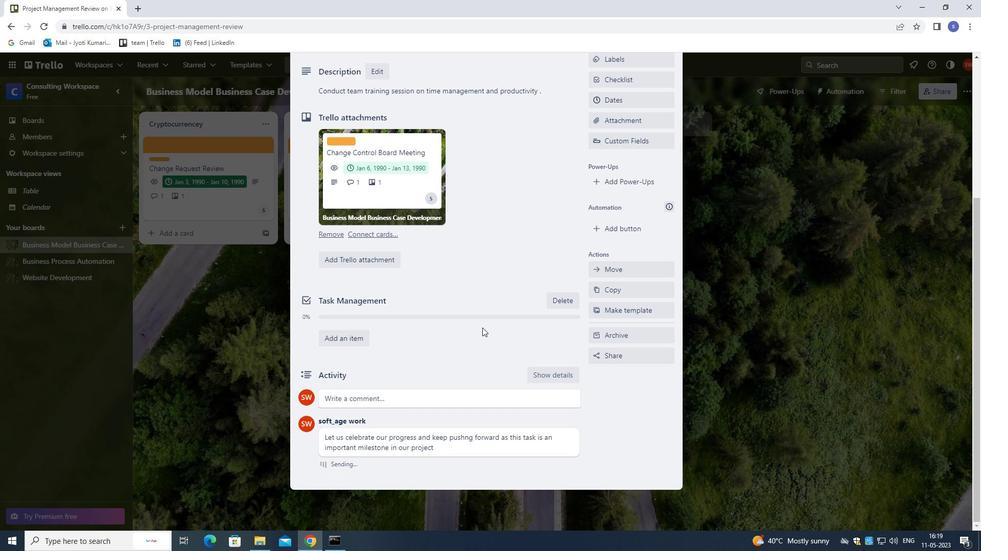 
Action: Mouse moved to (611, 118)
Screenshot: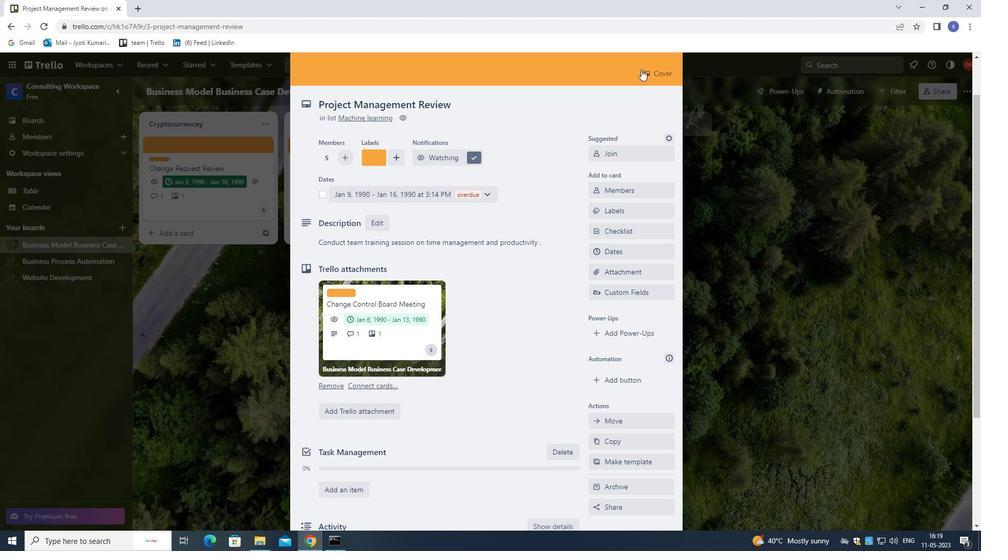 
Action: Mouse scrolled (611, 118) with delta (0, 0)
Screenshot: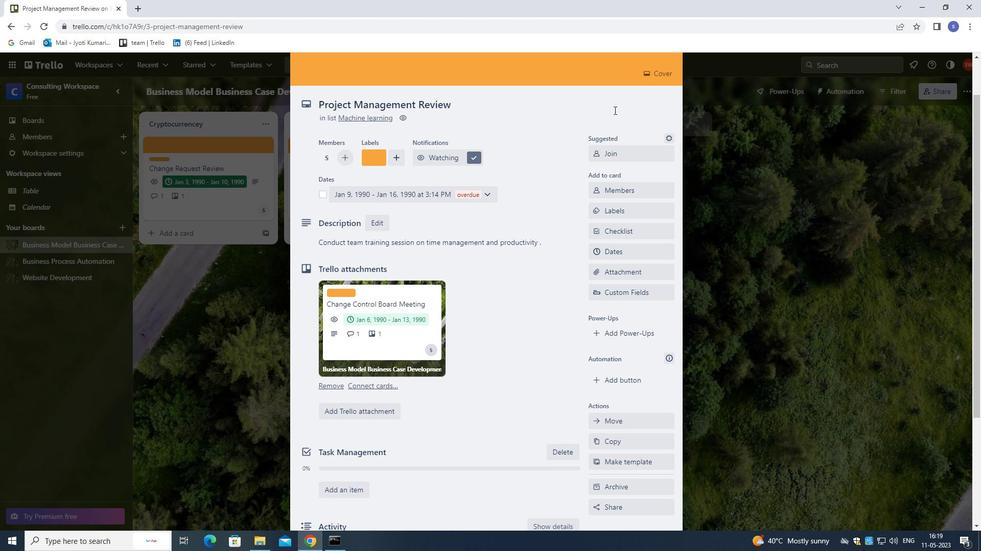 
Action: Mouse scrolled (611, 118) with delta (0, 0)
Screenshot: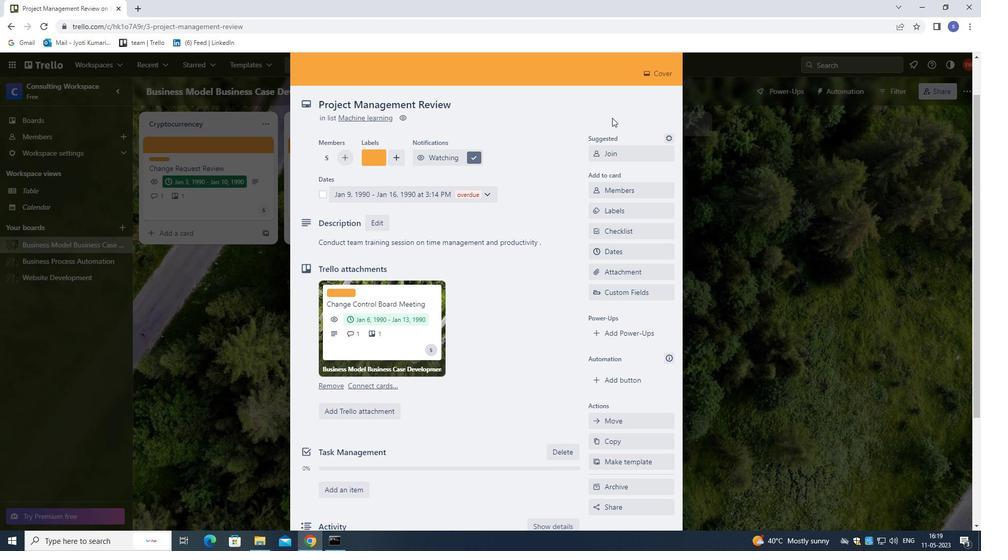 
Action: Mouse moved to (669, 84)
Screenshot: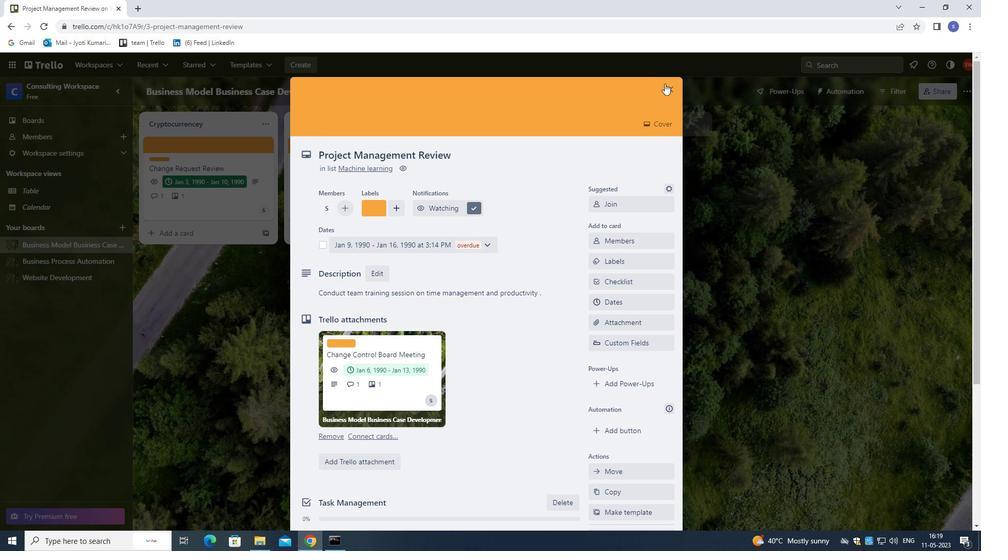 
Action: Mouse pressed left at (669, 84)
Screenshot: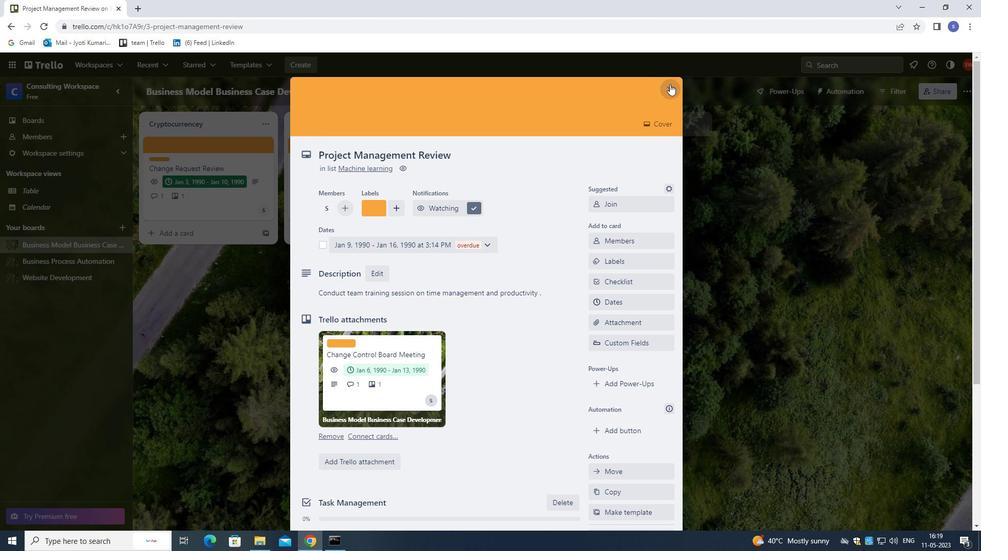 
Action: Mouse moved to (669, 84)
Screenshot: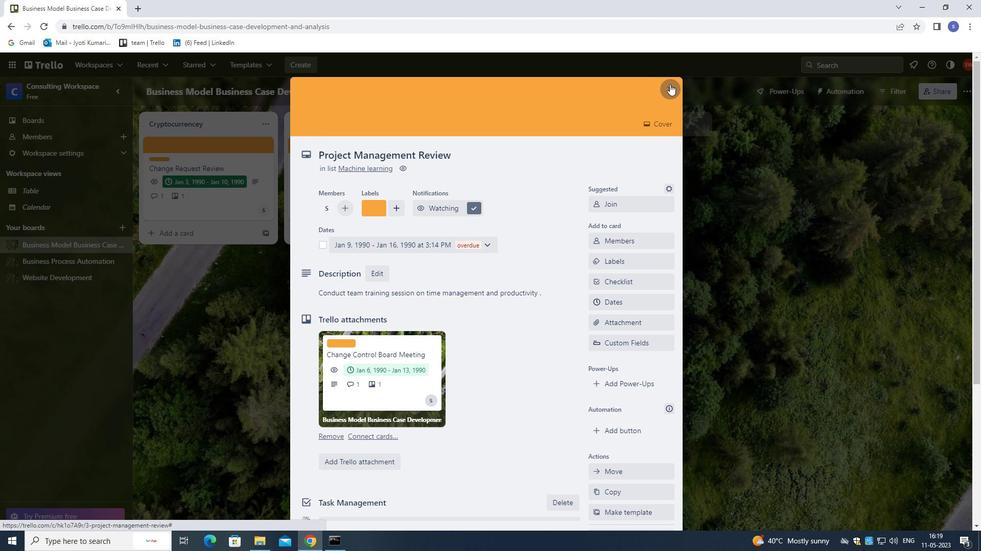 
